 Task: Look for space in Roseto degli Abruzzi, Italy from 11th June, 2023 to 17th June, 2023 for 1 adult in price range Rs.5000 to Rs.12000. Place can be private room with 1  bedroom having 1 bed and 1 bathroom. Property type can be house, flat, guest house, hotel. Booking option can be shelf check-in. Required host language is English.
Action: Mouse moved to (558, 156)
Screenshot: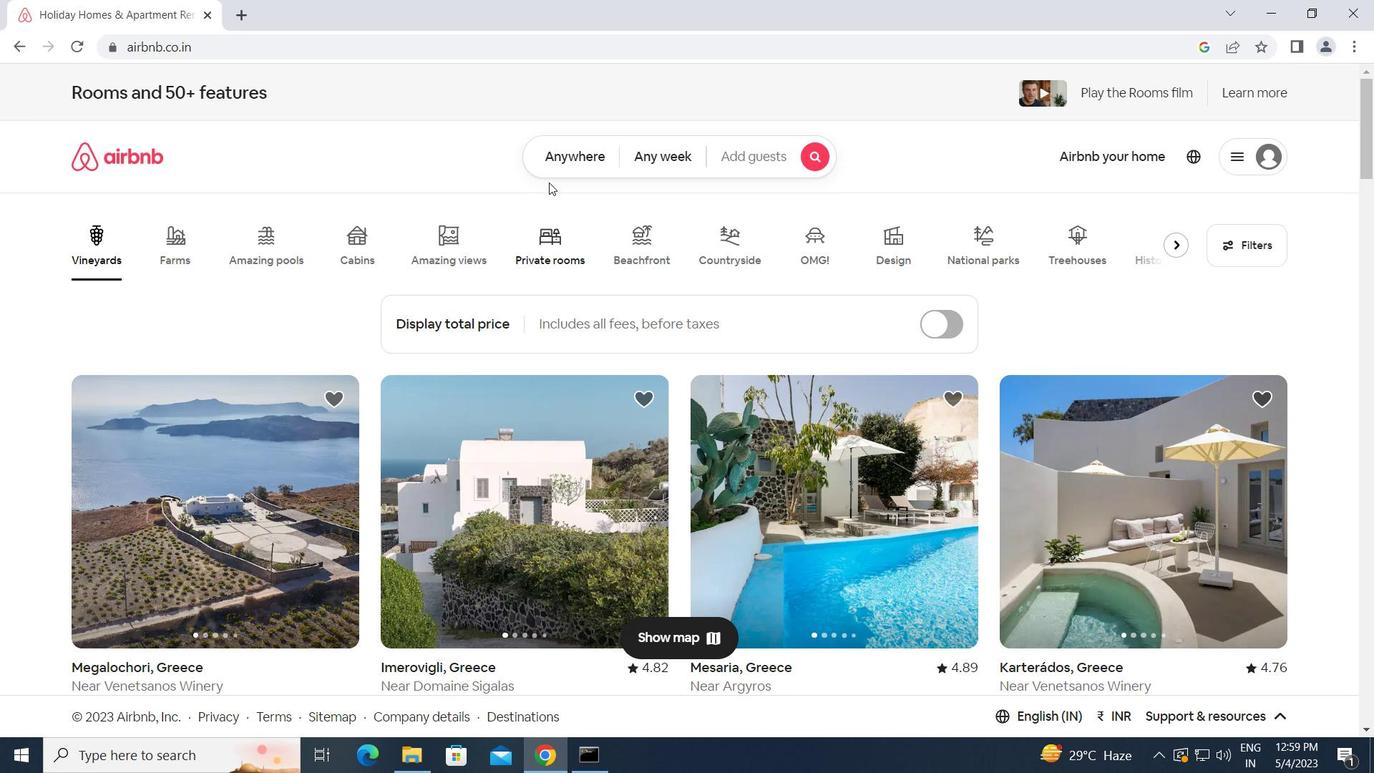 
Action: Mouse pressed left at (558, 156)
Screenshot: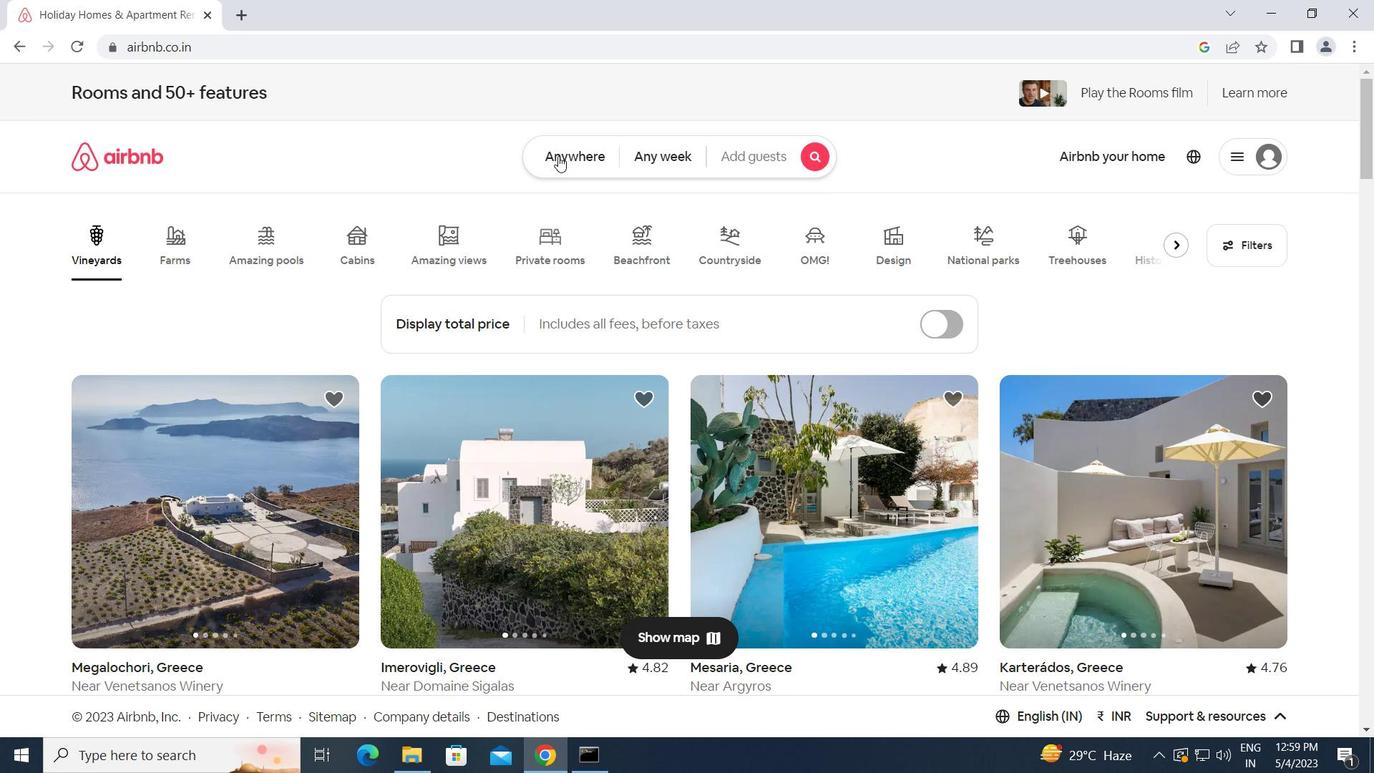 
Action: Mouse moved to (469, 211)
Screenshot: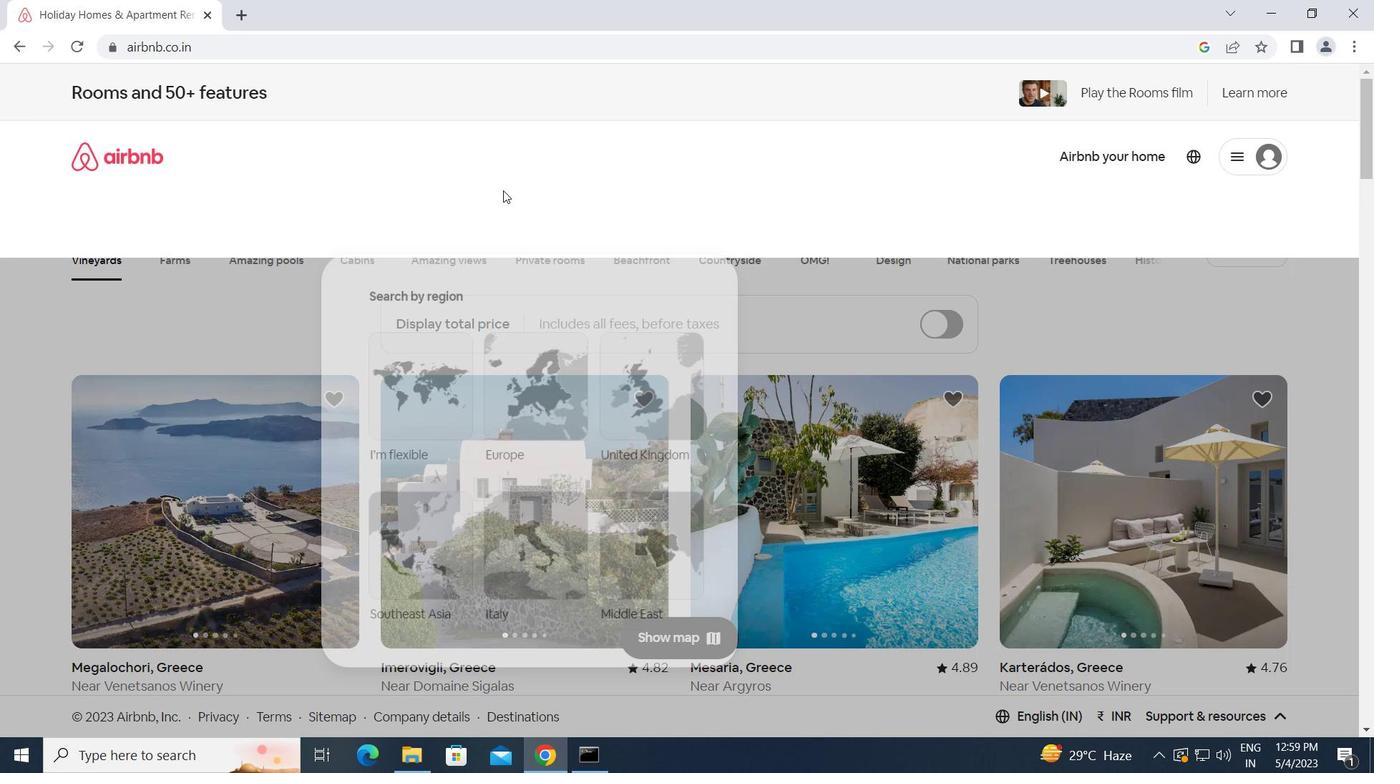 
Action: Mouse pressed left at (469, 211)
Screenshot: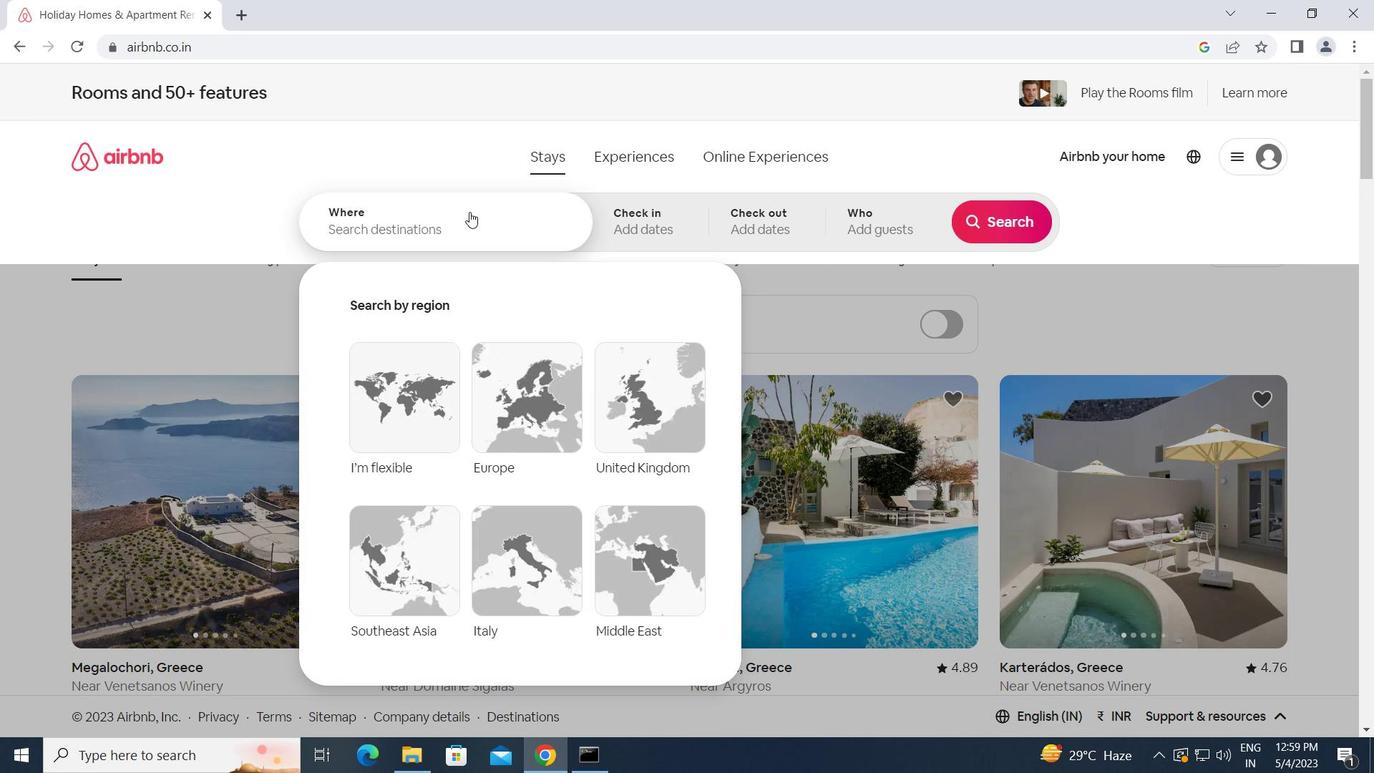 
Action: Key pressed r<Key.caps_lock>oseto<Key.space>degli<Key.space><Key.caps_lock>a<Key.caps_lock>bruzzi,<Key.space><Key.caps_lock>i<Key.caps_lock>t
Screenshot: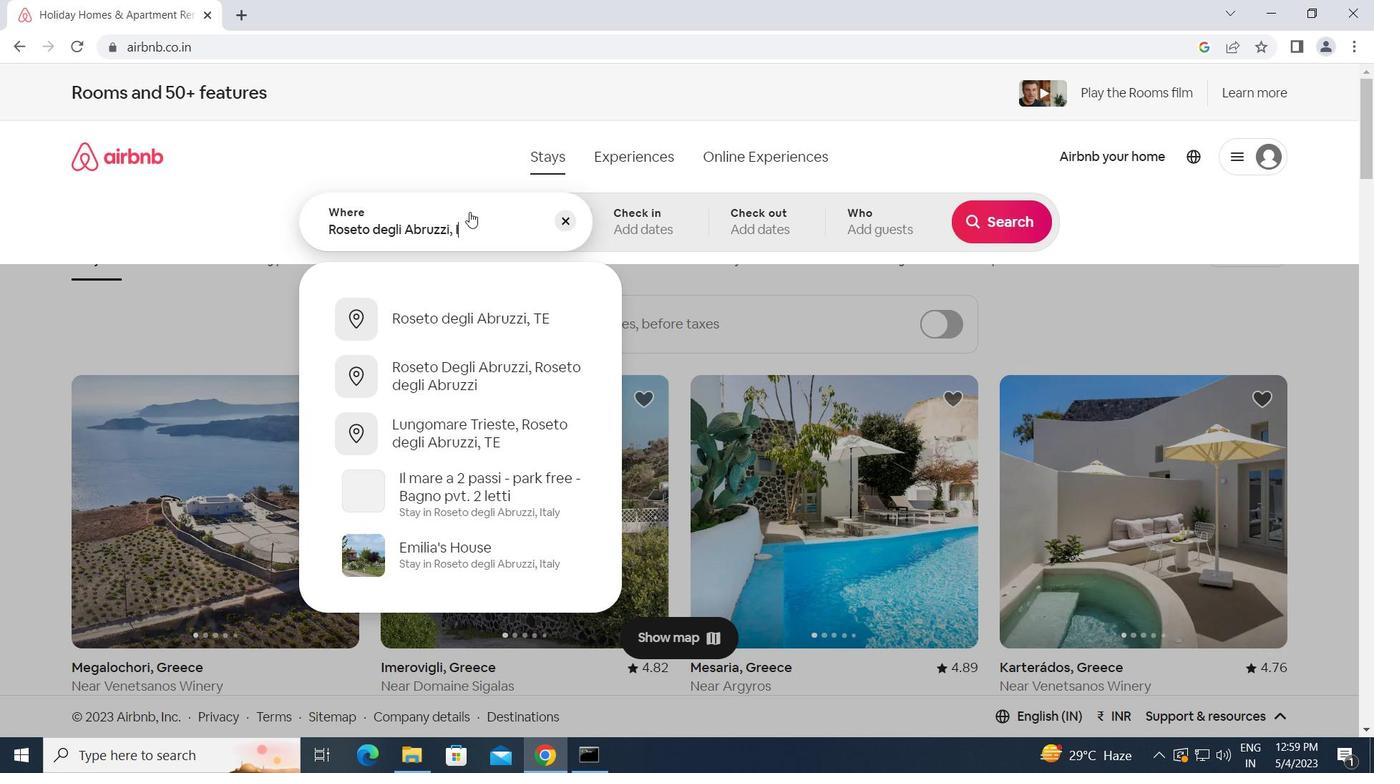 
Action: Mouse moved to (736, 112)
Screenshot: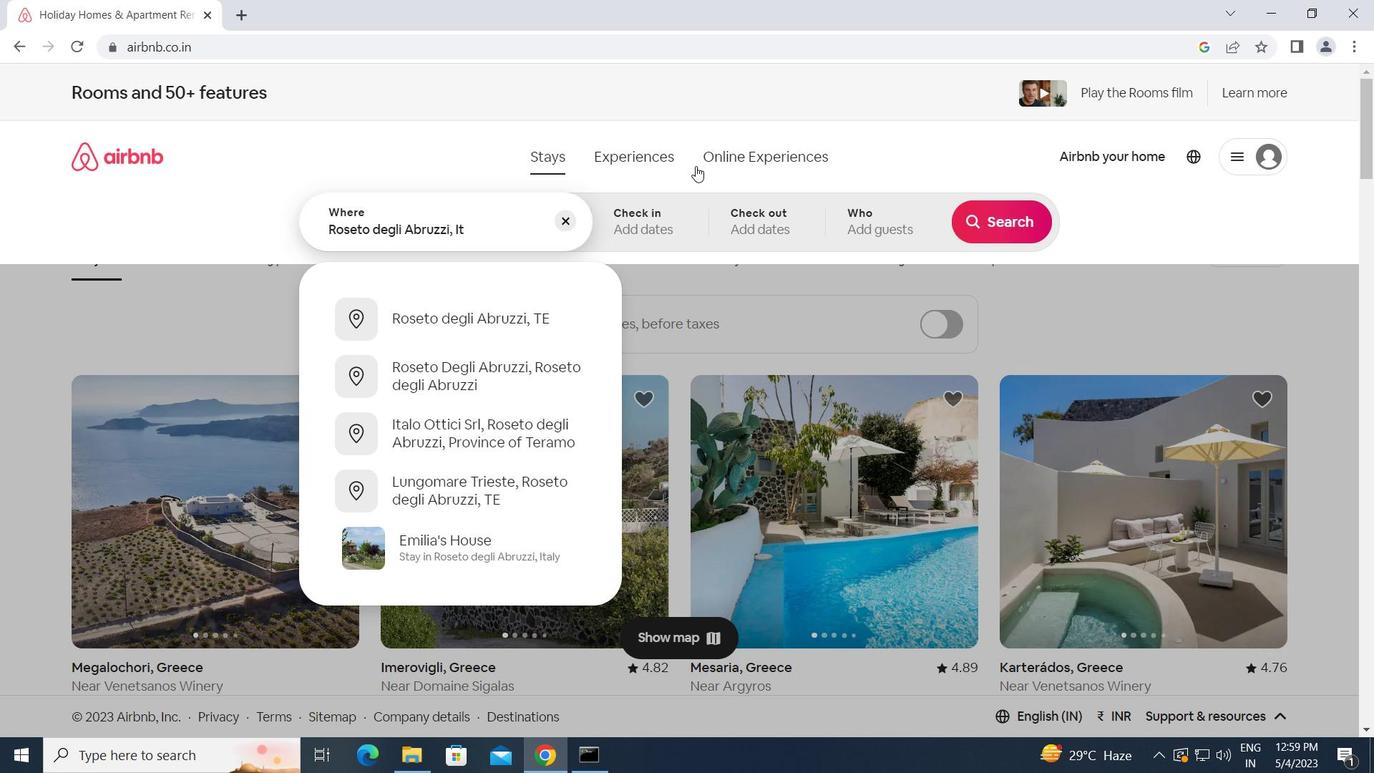 
Action: Key pressed aly<Key.enter>
Screenshot: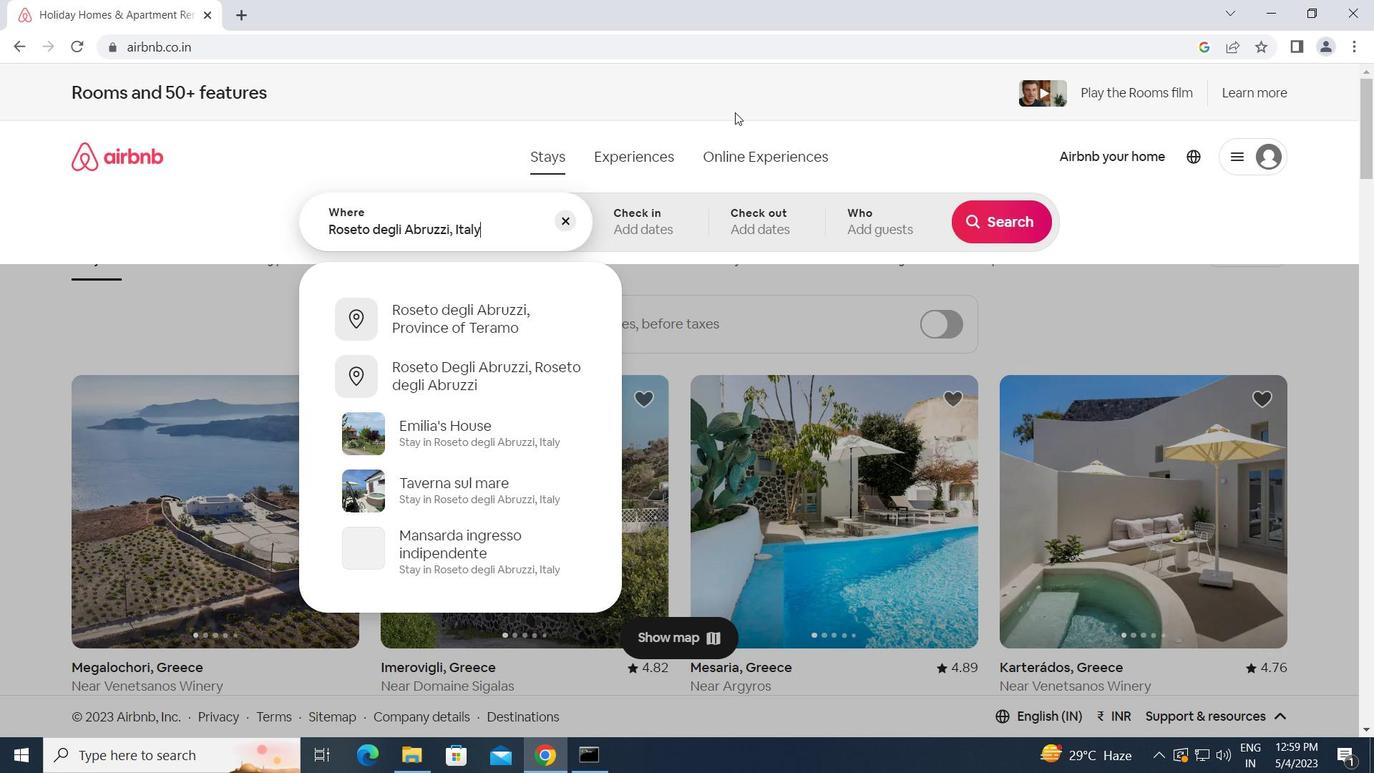 
Action: Mouse moved to (726, 524)
Screenshot: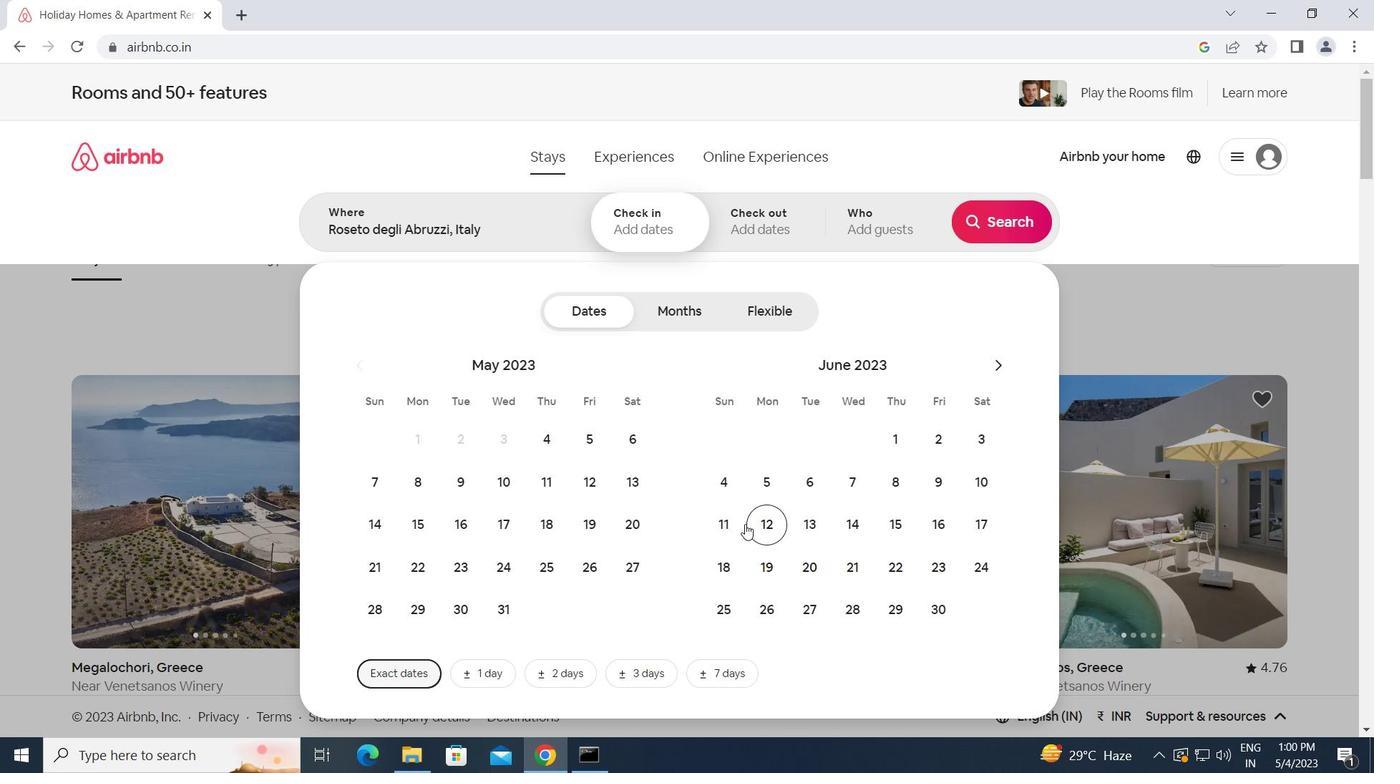 
Action: Mouse pressed left at (726, 524)
Screenshot: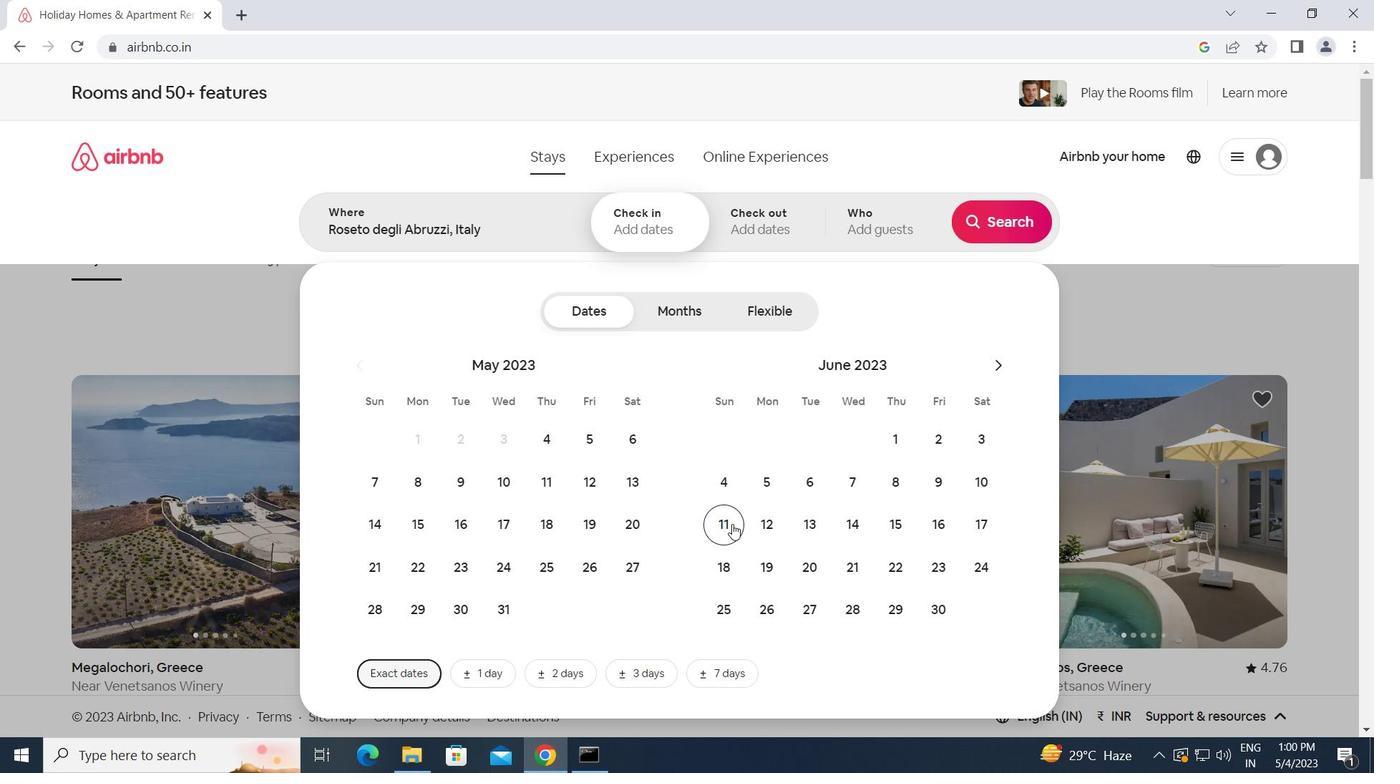 
Action: Mouse moved to (972, 512)
Screenshot: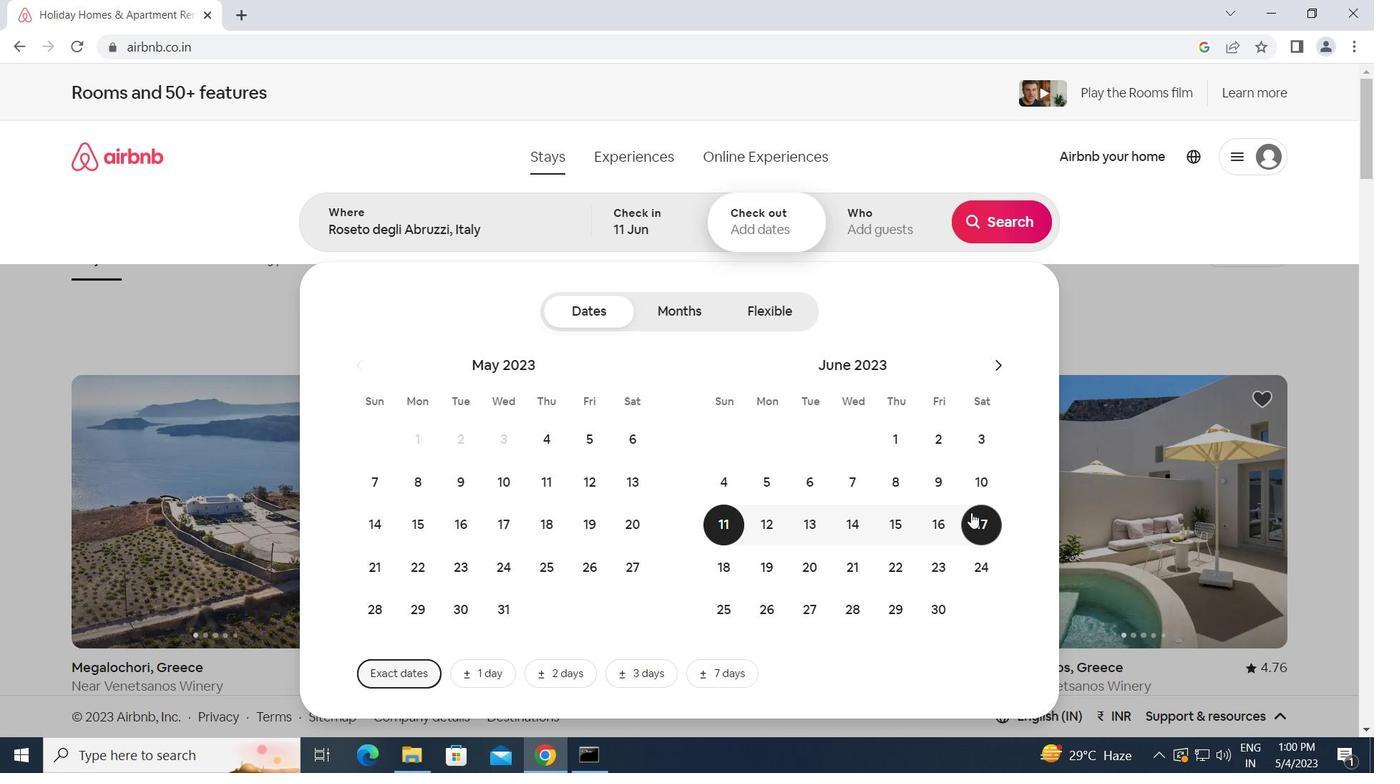 
Action: Mouse pressed left at (972, 512)
Screenshot: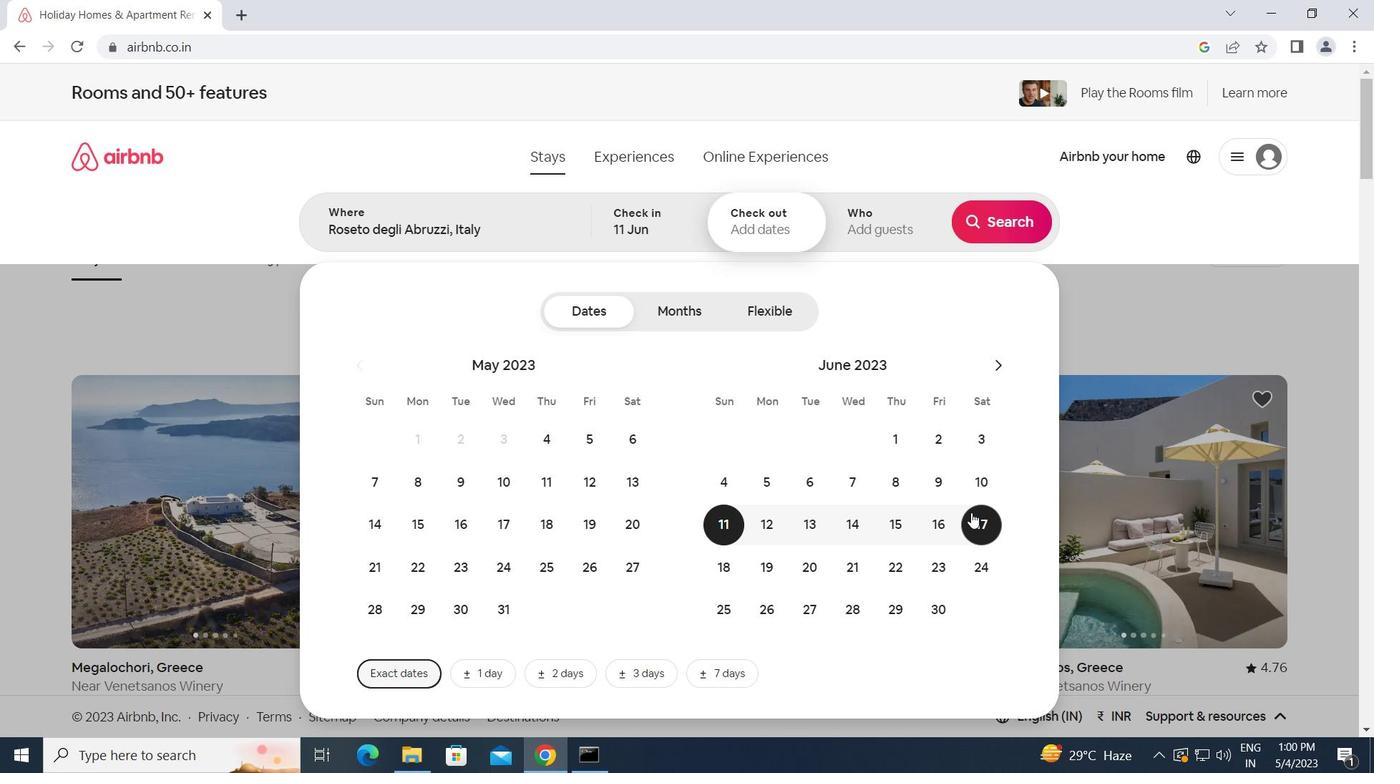 
Action: Mouse moved to (889, 211)
Screenshot: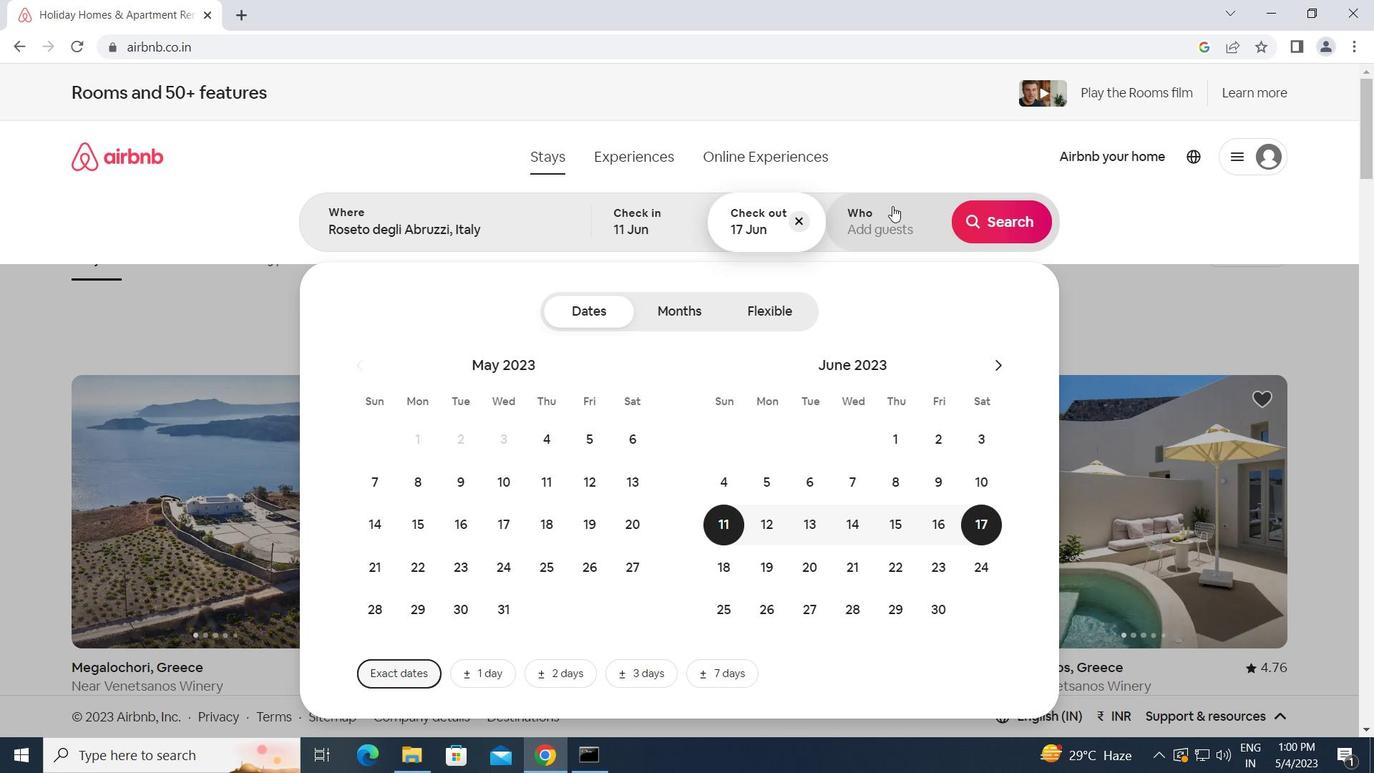 
Action: Mouse pressed left at (889, 211)
Screenshot: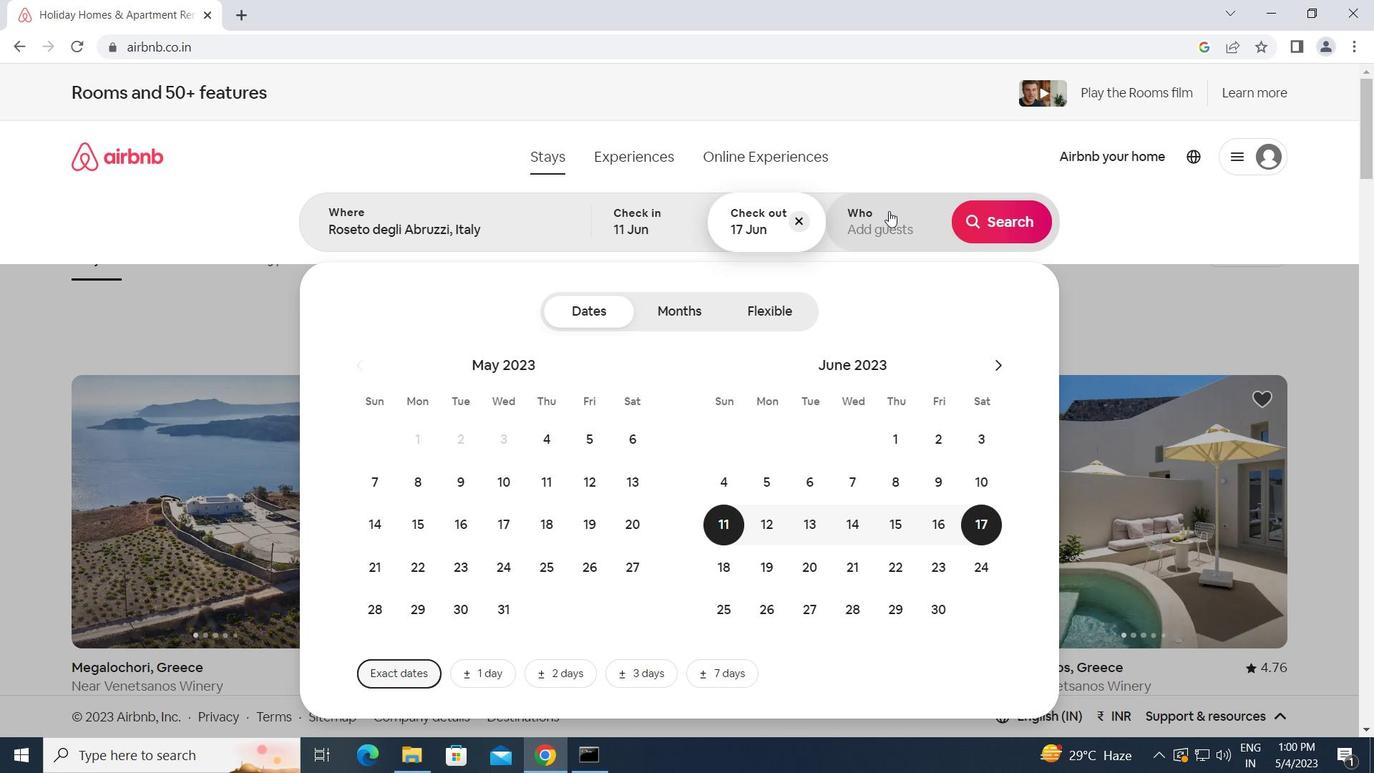 
Action: Mouse moved to (995, 316)
Screenshot: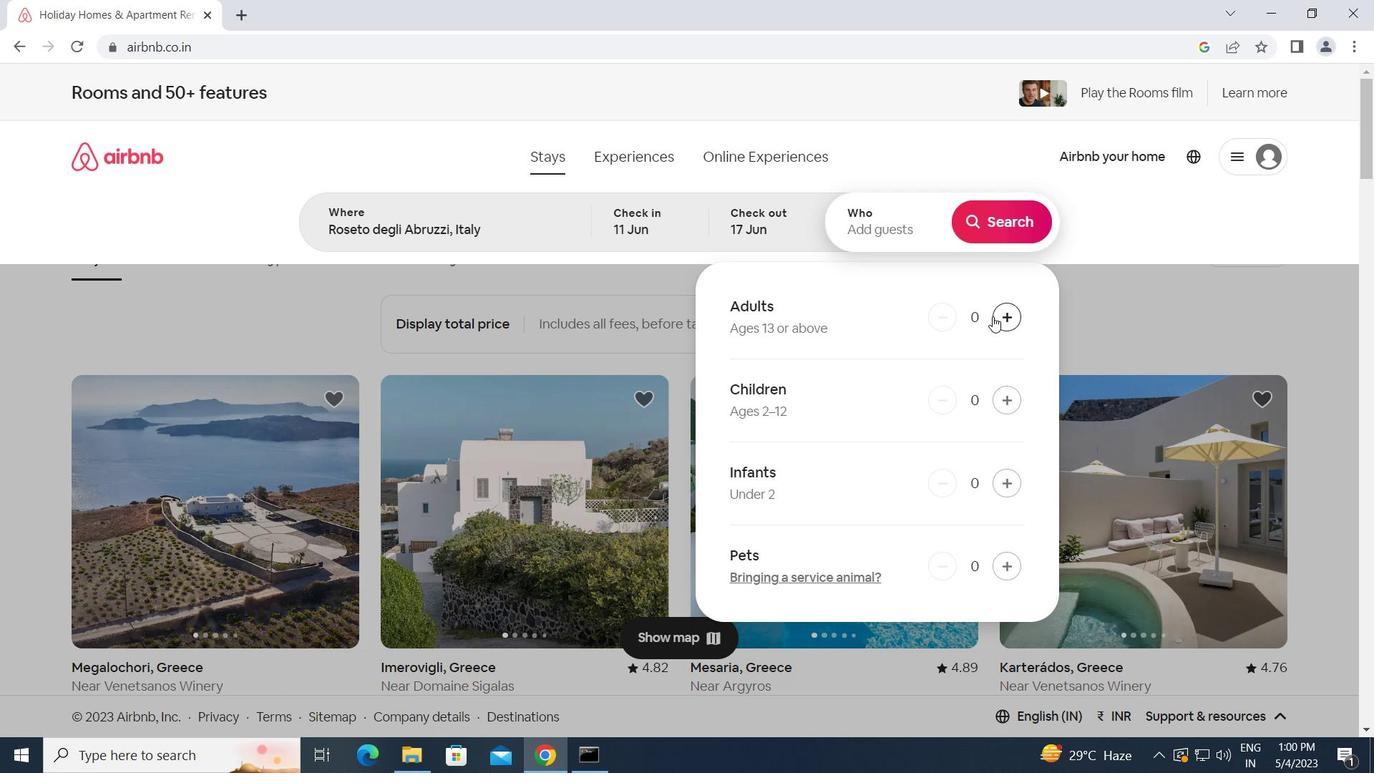 
Action: Mouse pressed left at (995, 316)
Screenshot: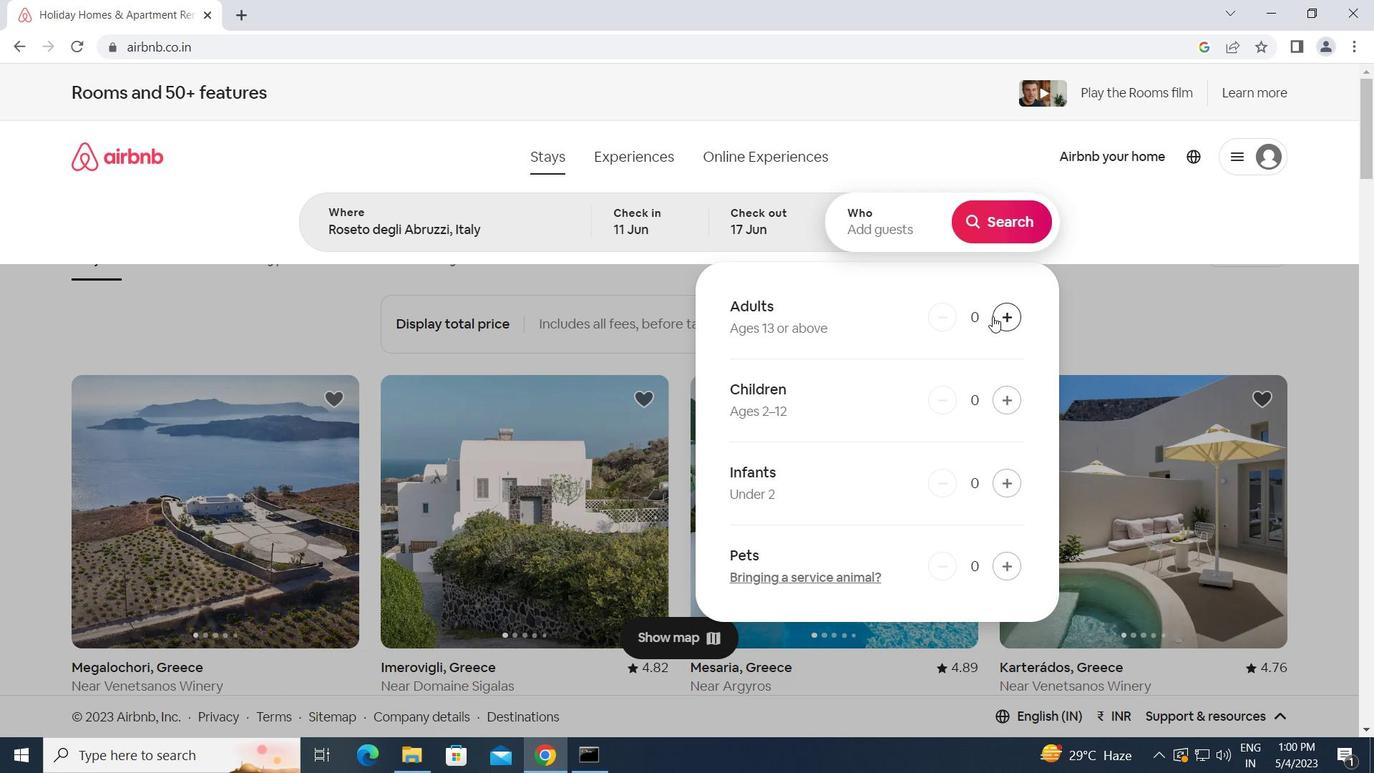 
Action: Mouse moved to (998, 228)
Screenshot: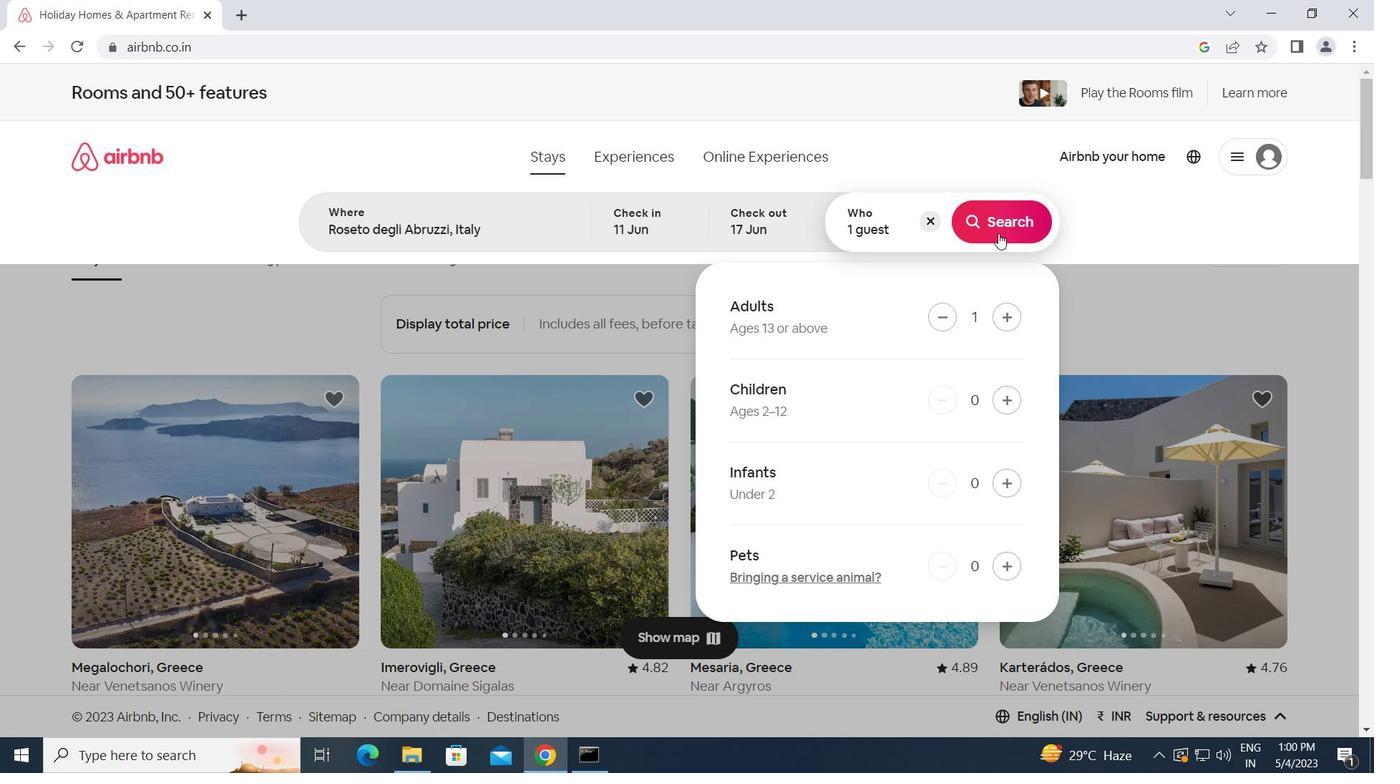 
Action: Mouse pressed left at (998, 228)
Screenshot: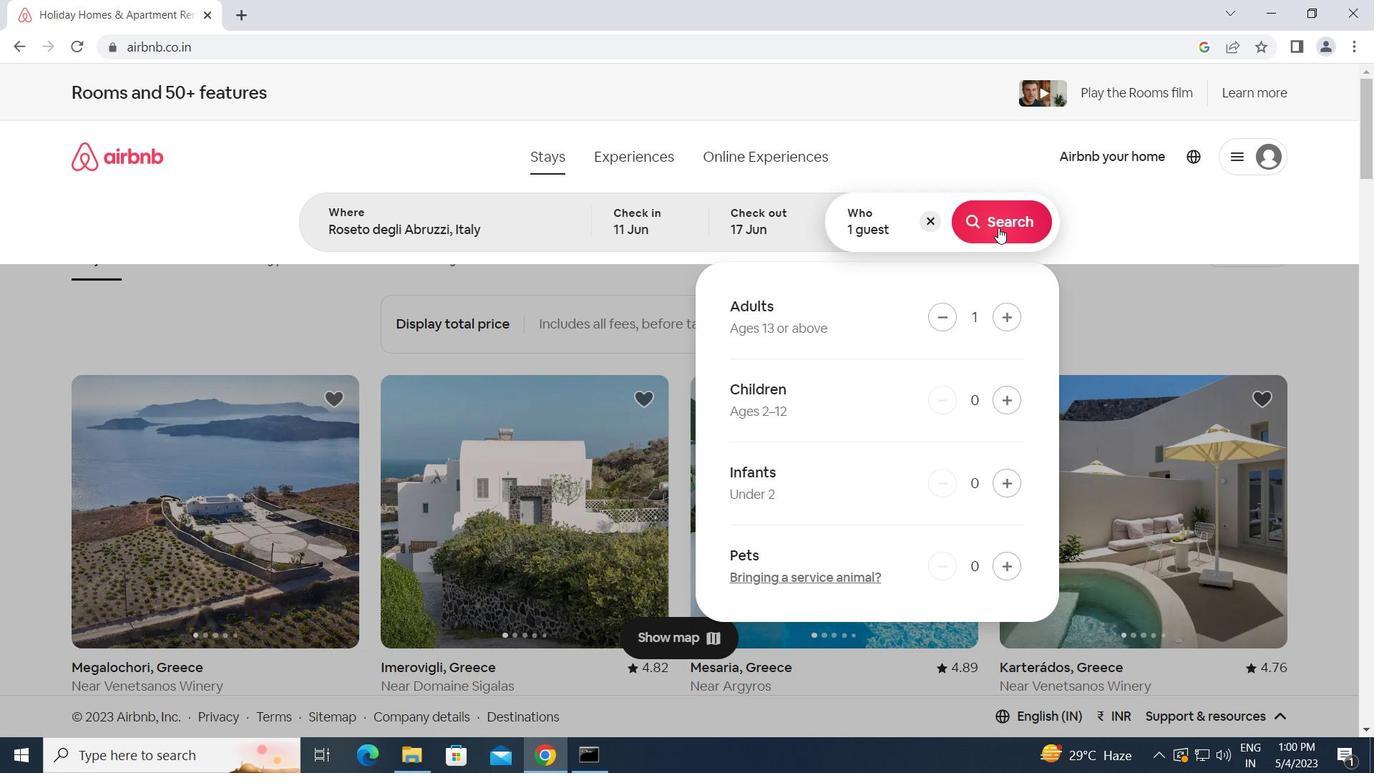 
Action: Mouse moved to (1295, 173)
Screenshot: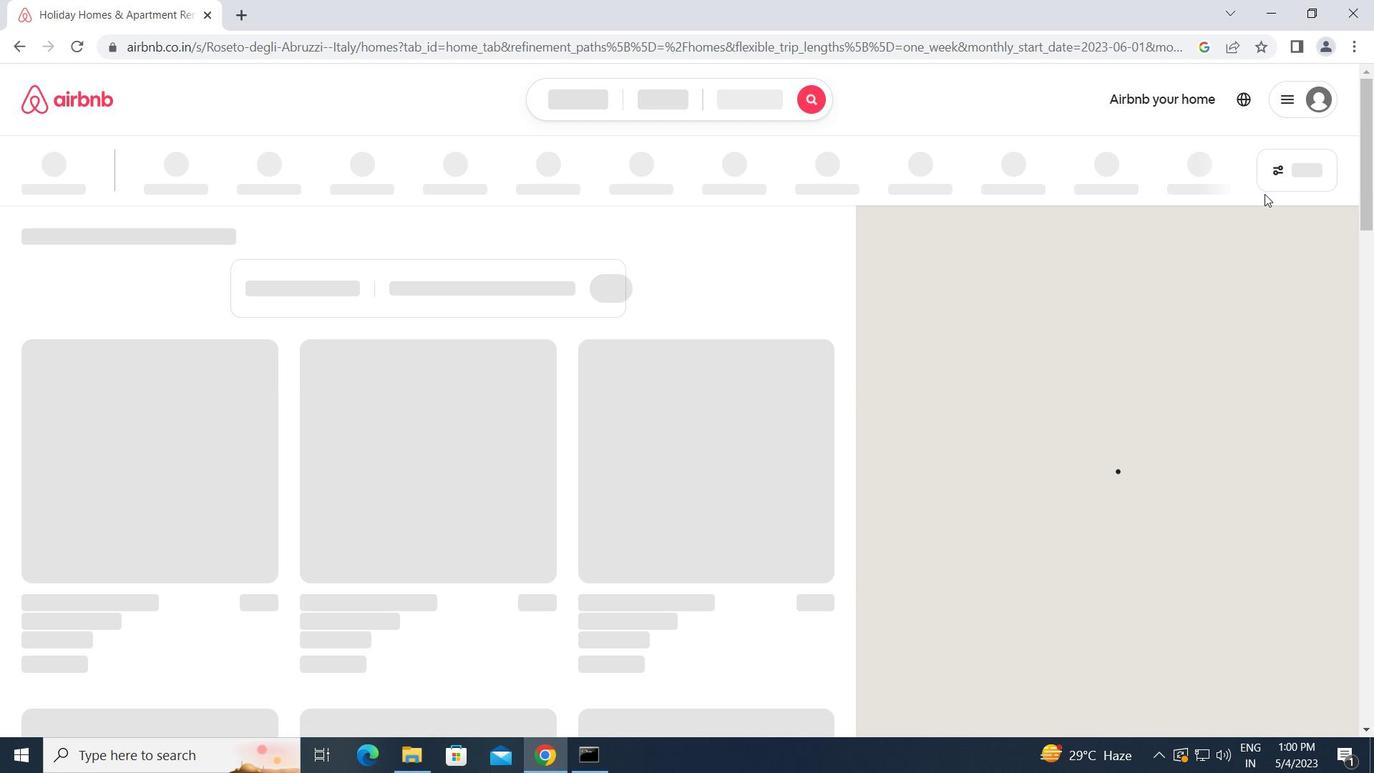 
Action: Mouse pressed left at (1295, 173)
Screenshot: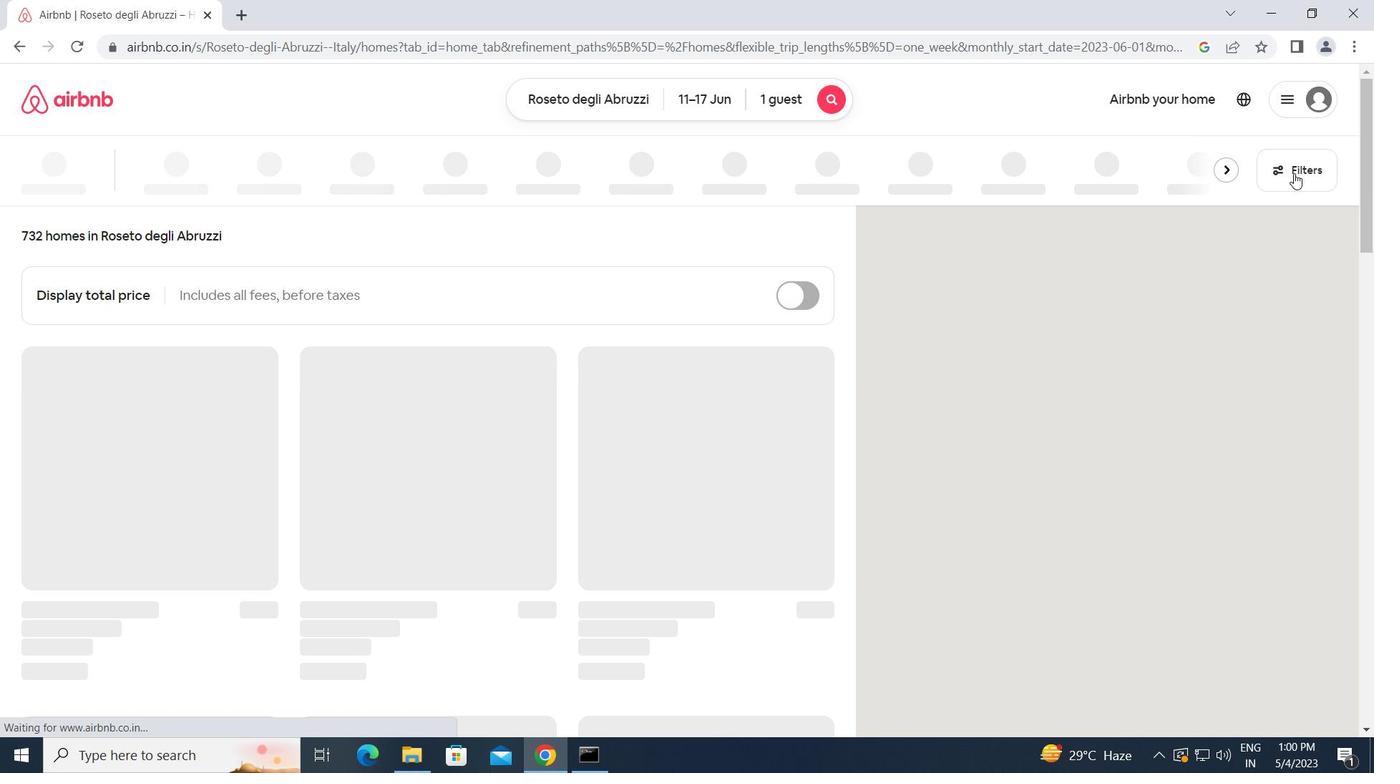 
Action: Mouse moved to (448, 396)
Screenshot: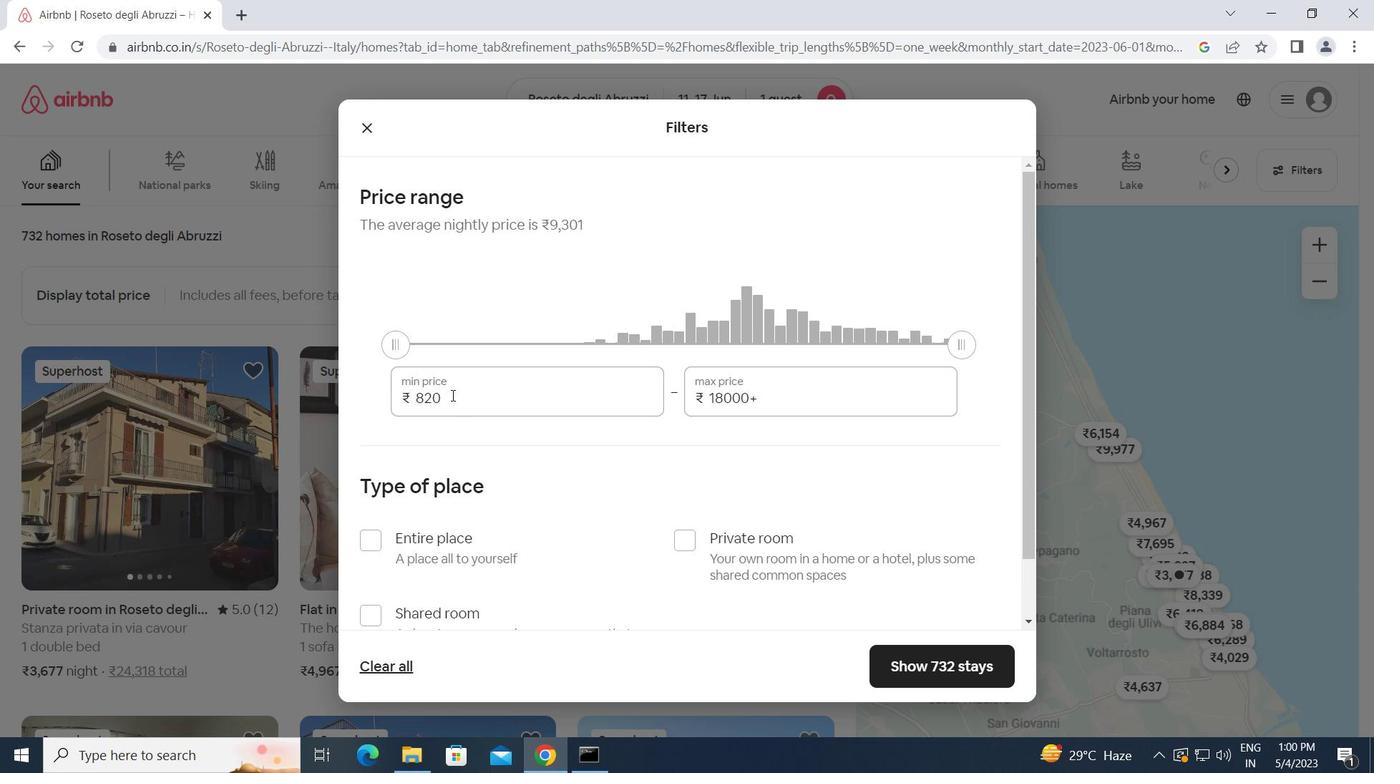 
Action: Mouse pressed left at (448, 396)
Screenshot: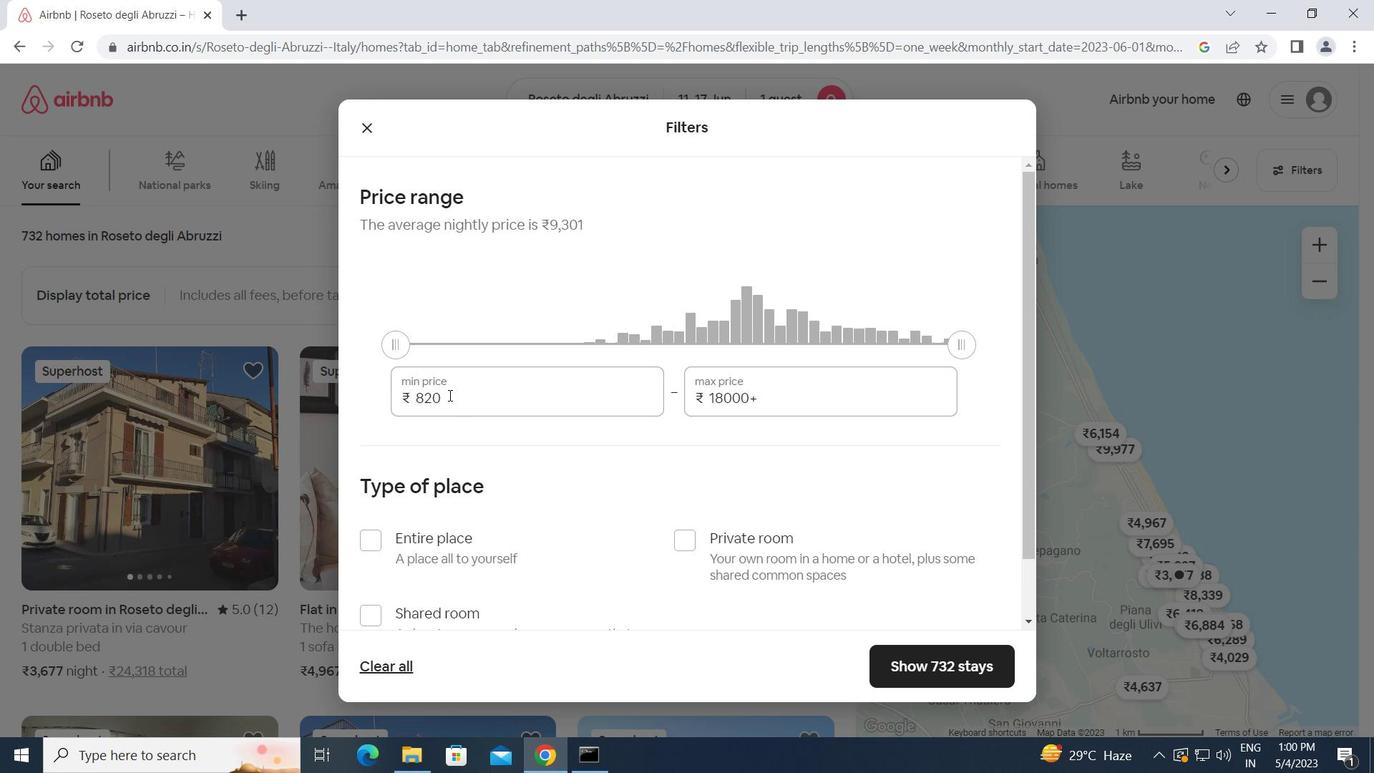 
Action: Mouse moved to (375, 399)
Screenshot: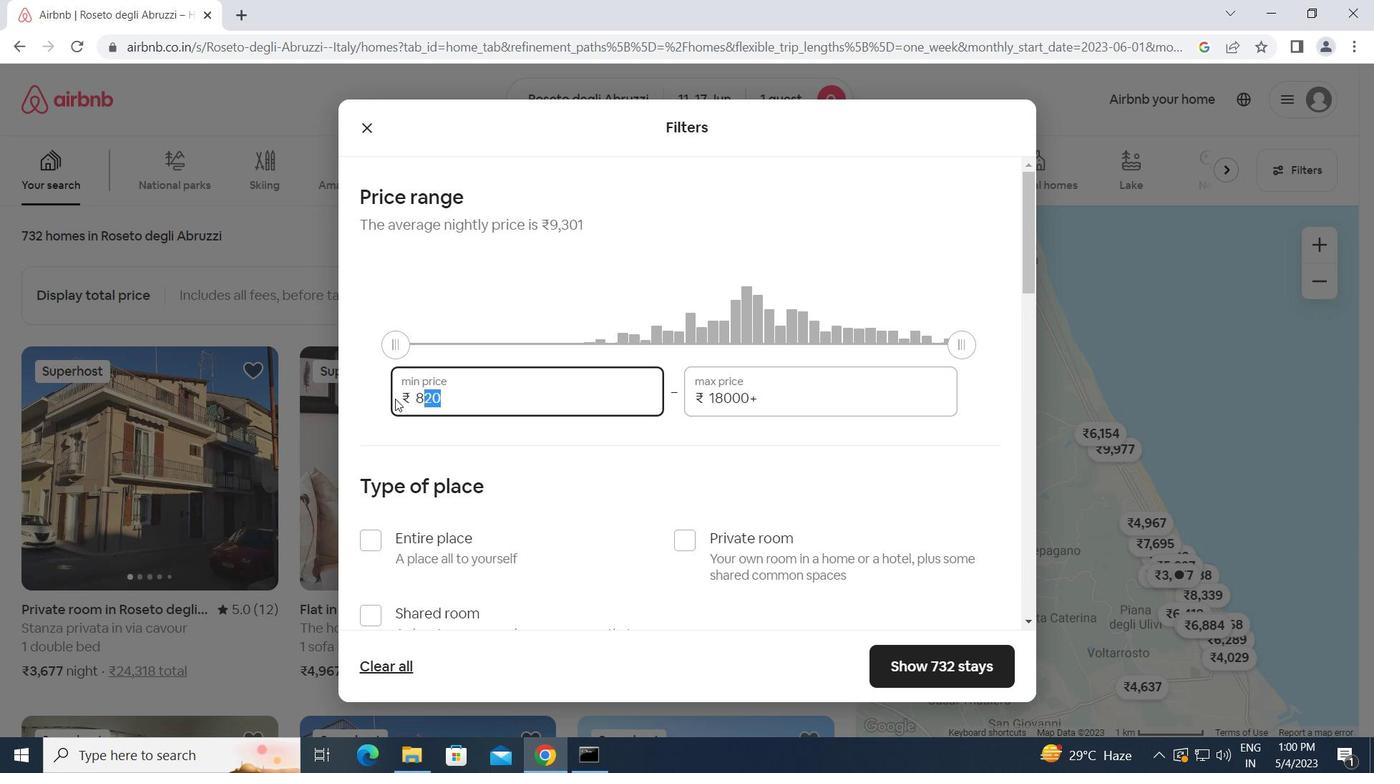 
Action: Key pressed 5000<Key.tab>12000
Screenshot: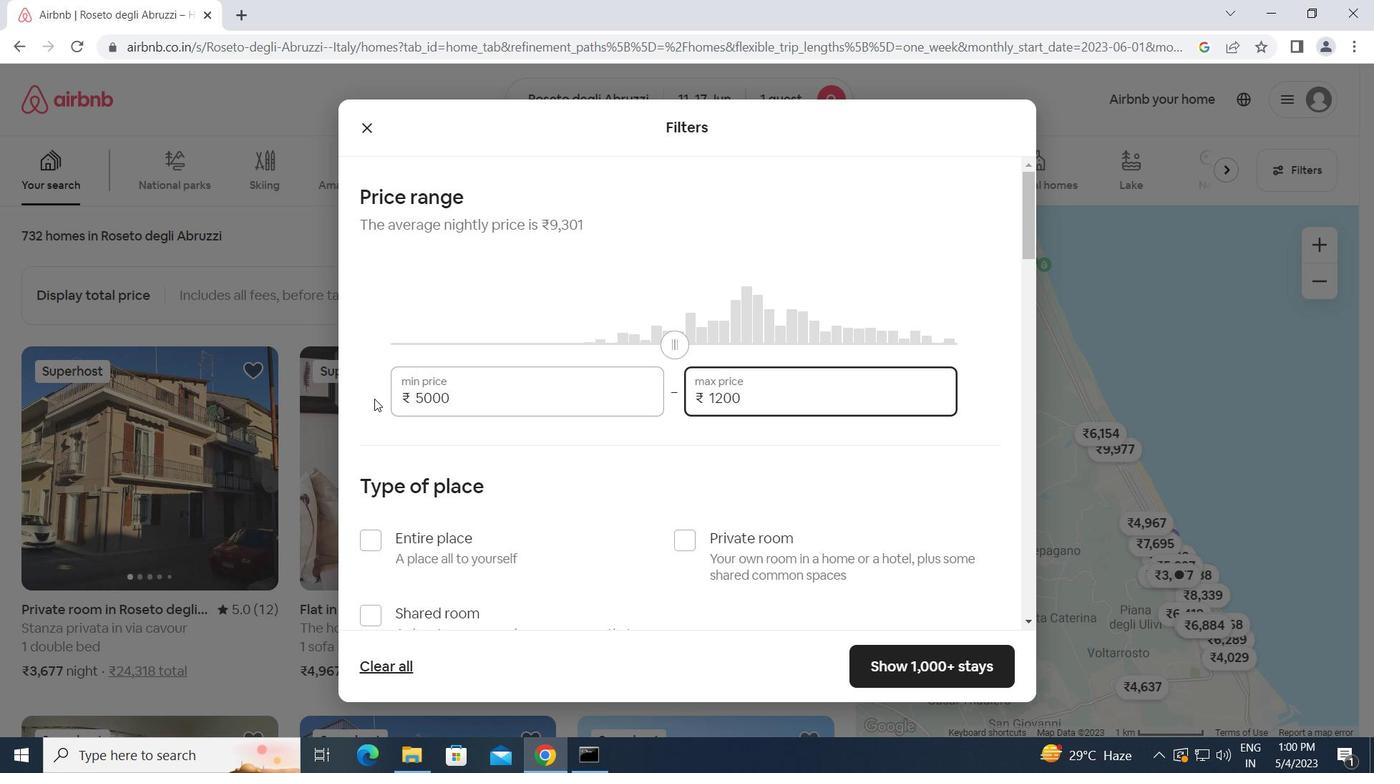 
Action: Mouse moved to (691, 537)
Screenshot: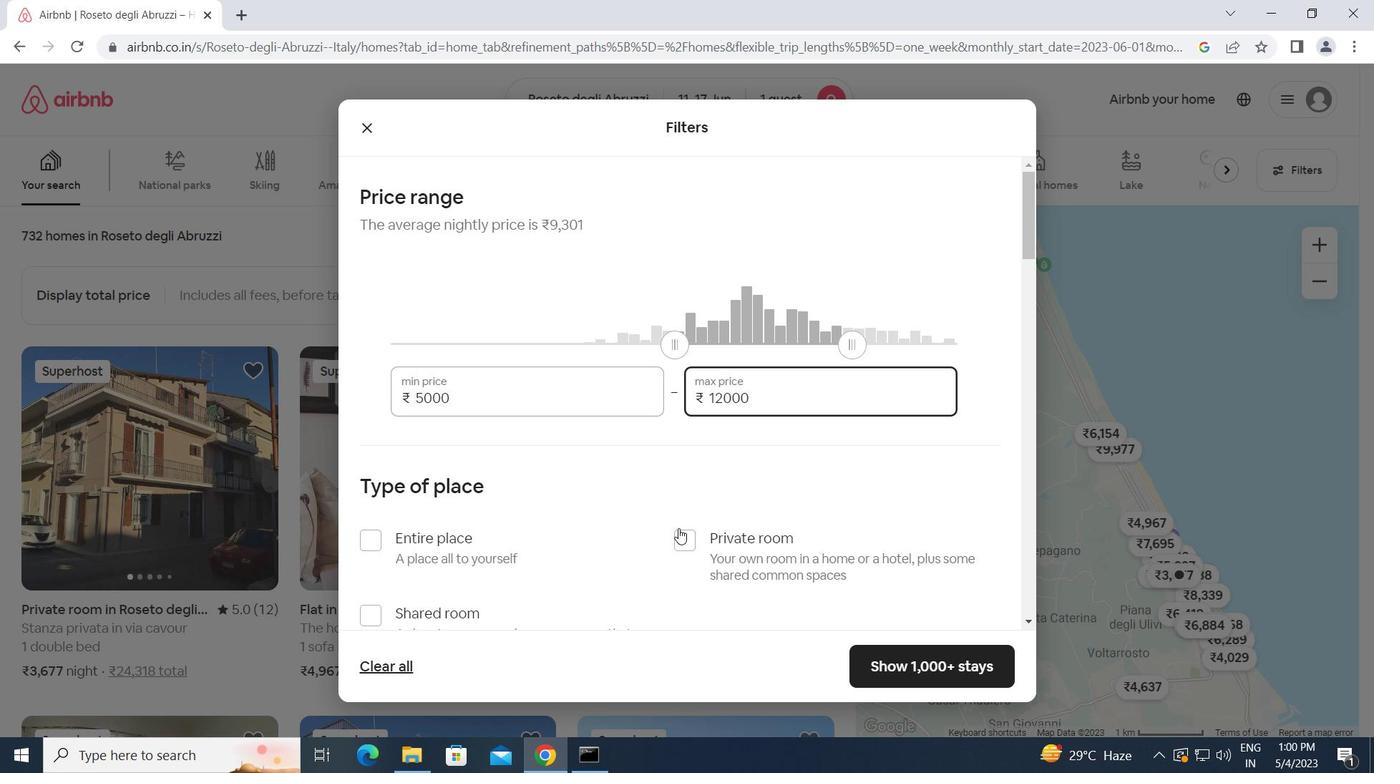 
Action: Mouse pressed left at (691, 537)
Screenshot: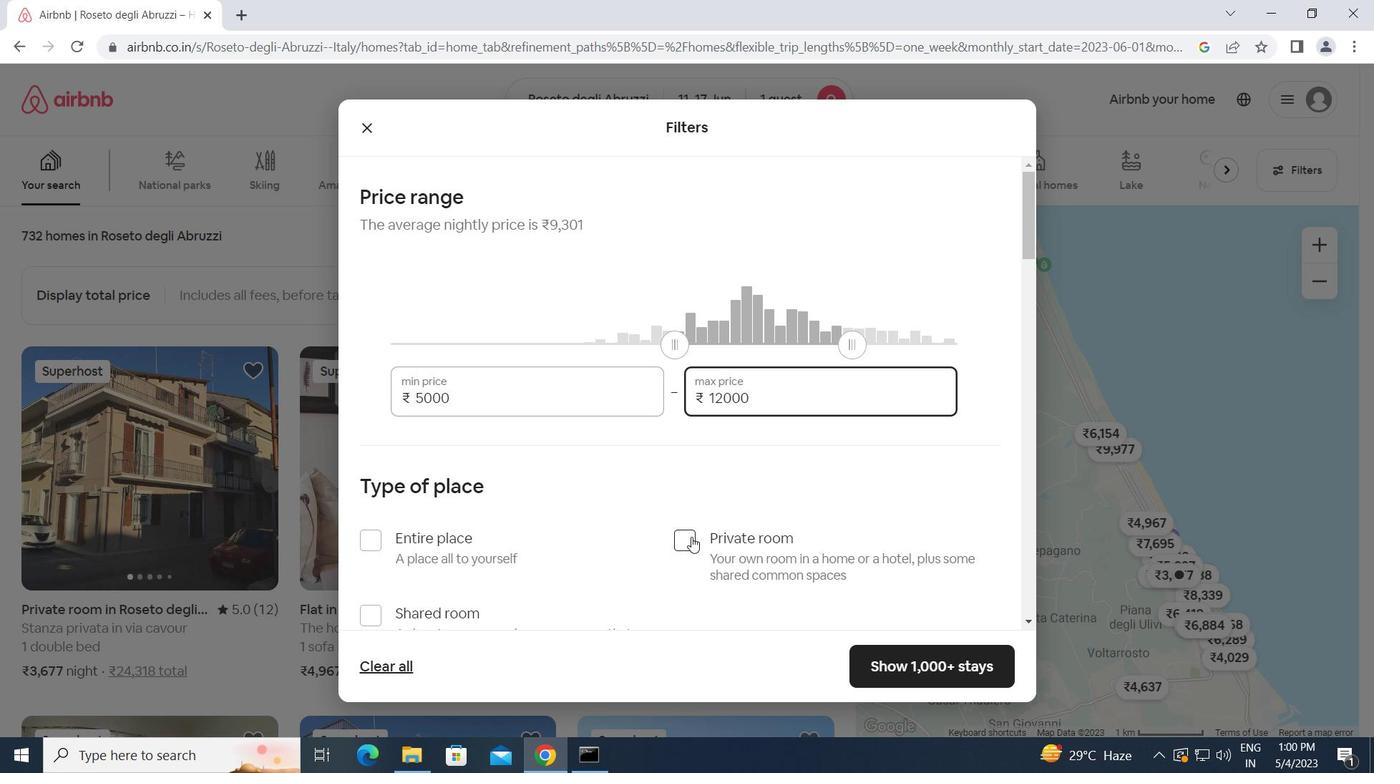 
Action: Mouse scrolled (691, 536) with delta (0, 0)
Screenshot: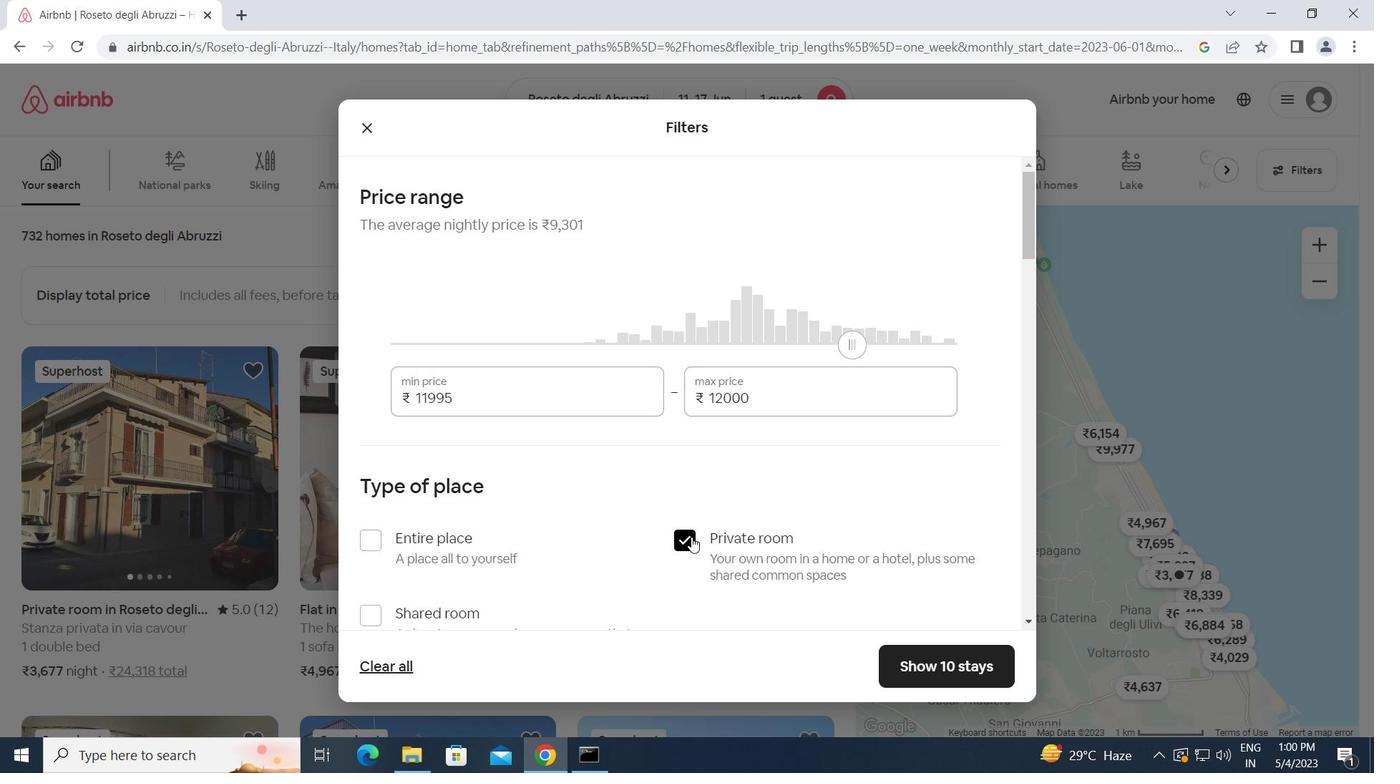
Action: Mouse scrolled (691, 536) with delta (0, 0)
Screenshot: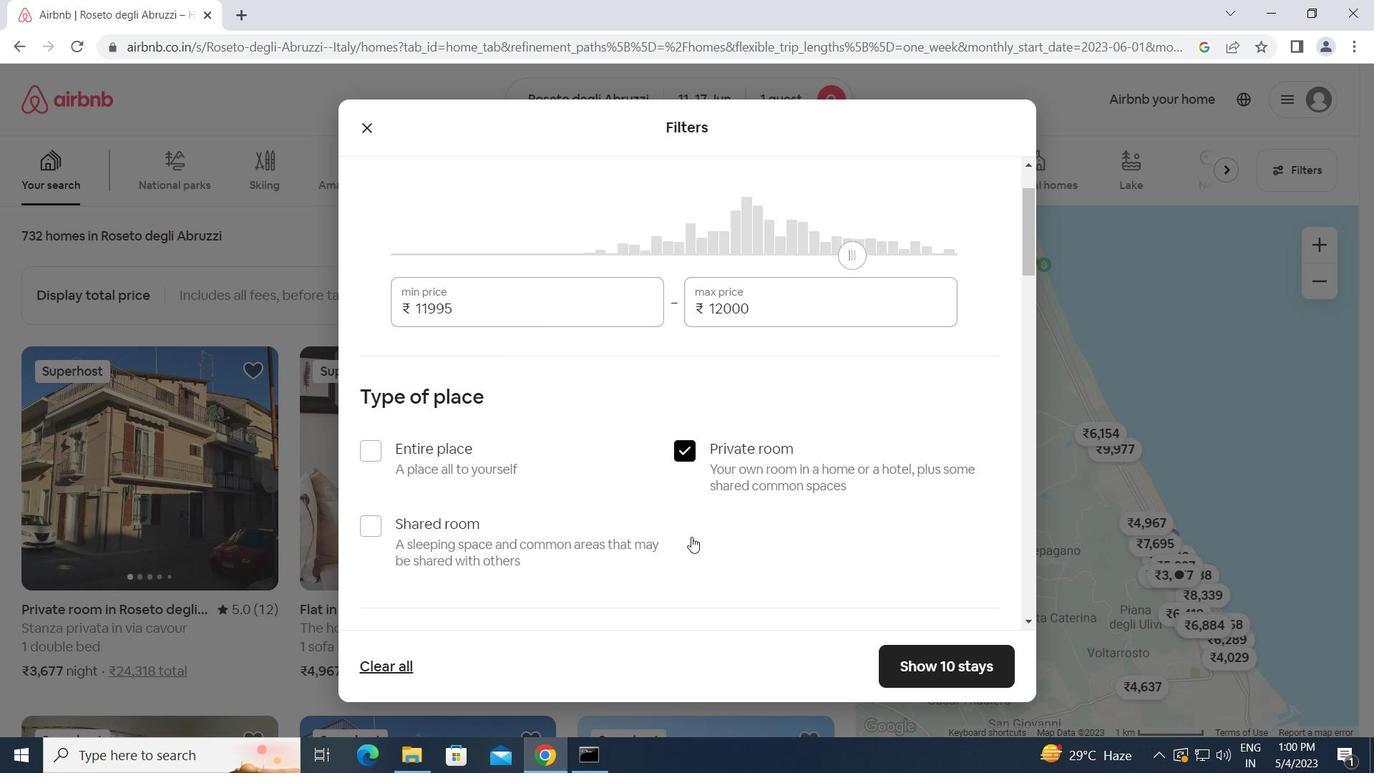 
Action: Mouse scrolled (691, 536) with delta (0, 0)
Screenshot: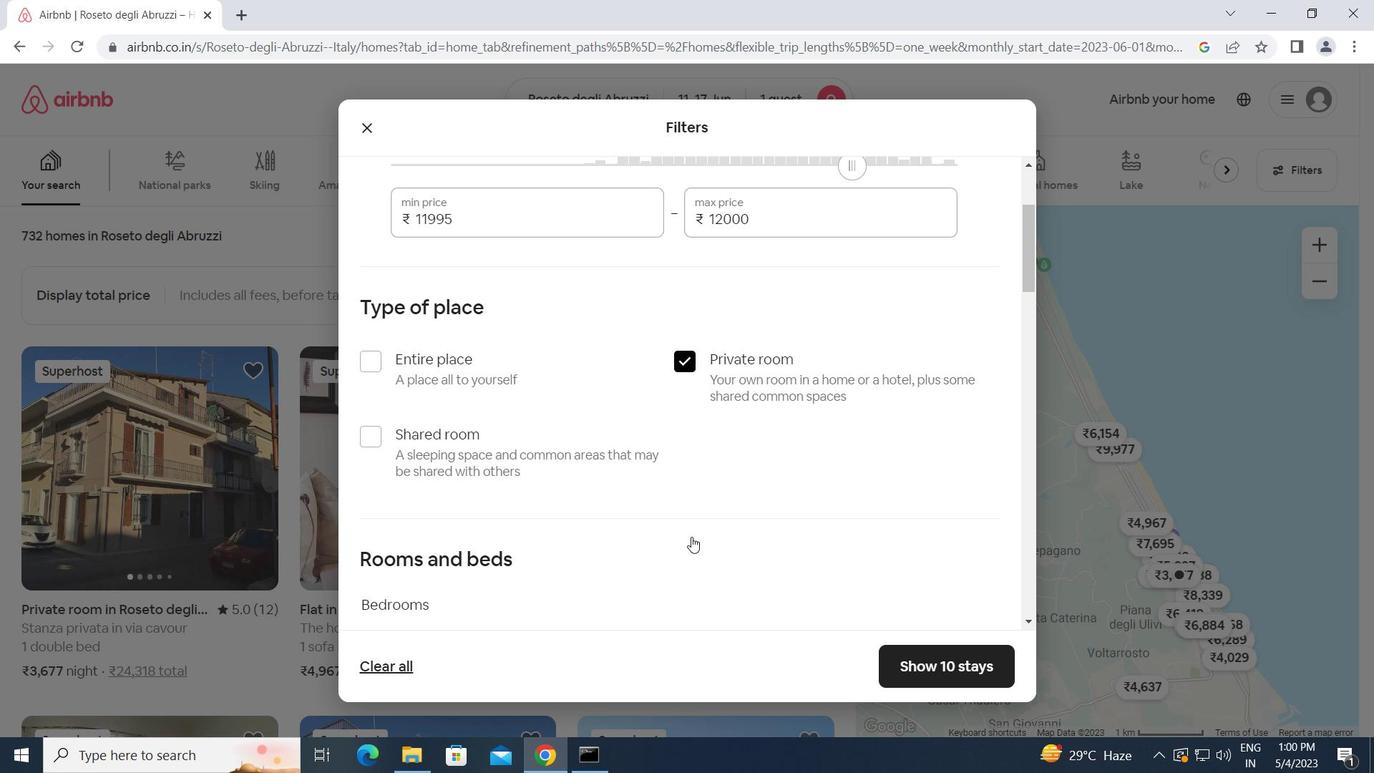 
Action: Mouse scrolled (691, 536) with delta (0, 0)
Screenshot: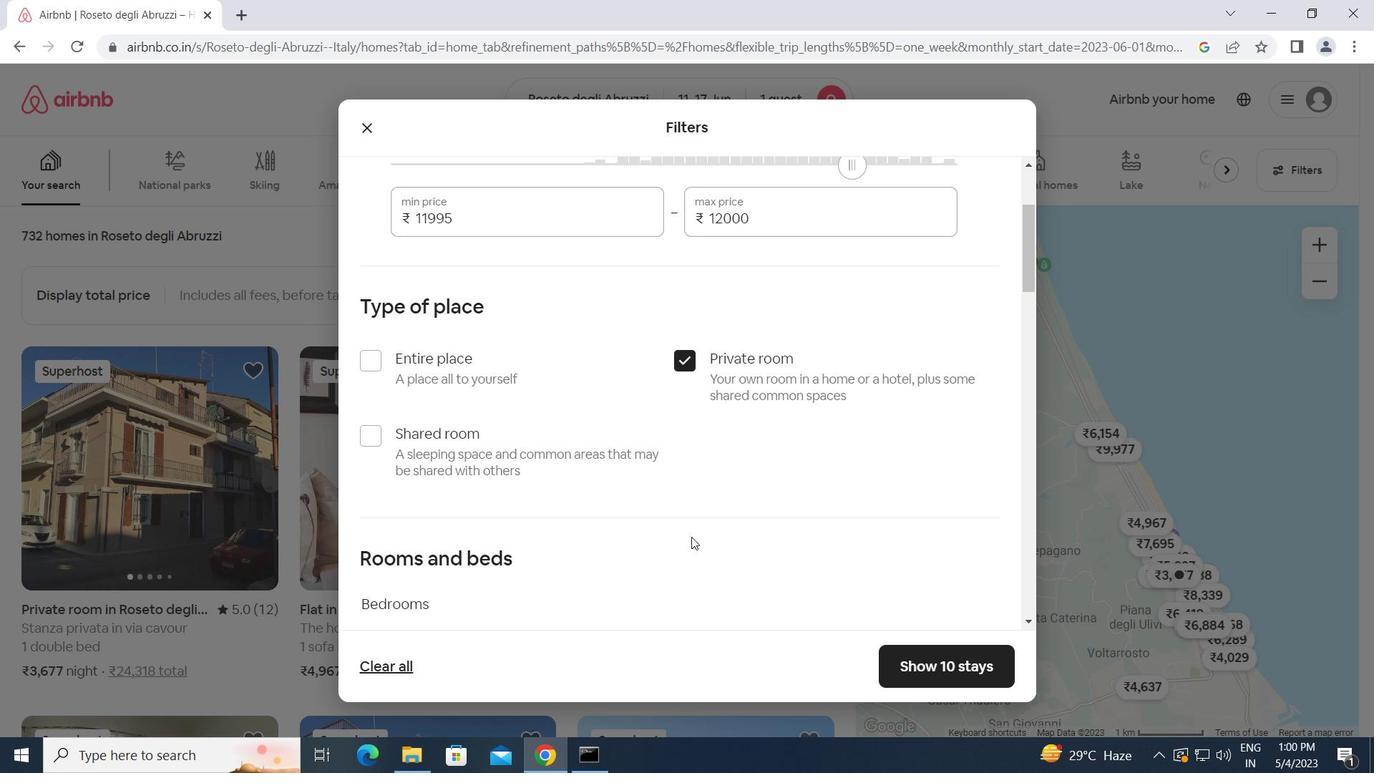 
Action: Mouse moved to (459, 474)
Screenshot: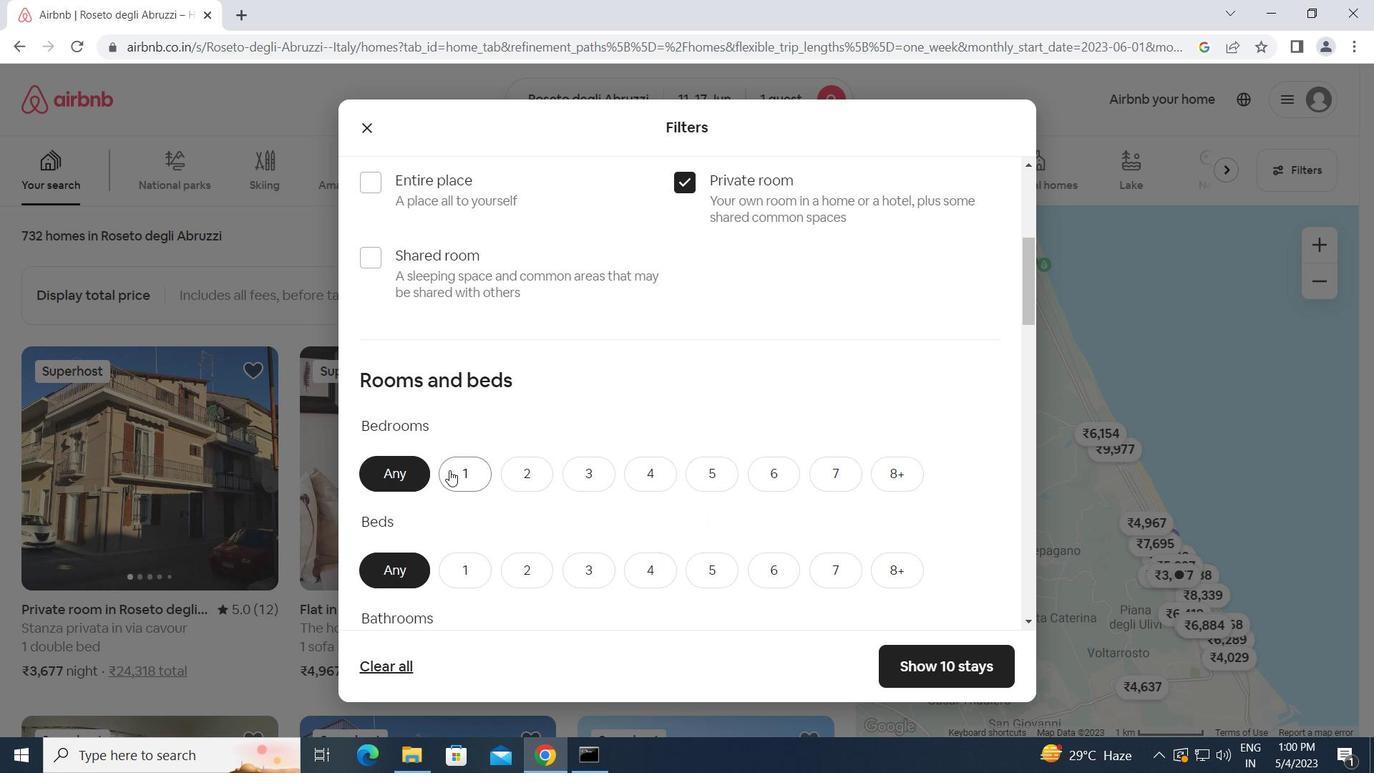 
Action: Mouse pressed left at (459, 474)
Screenshot: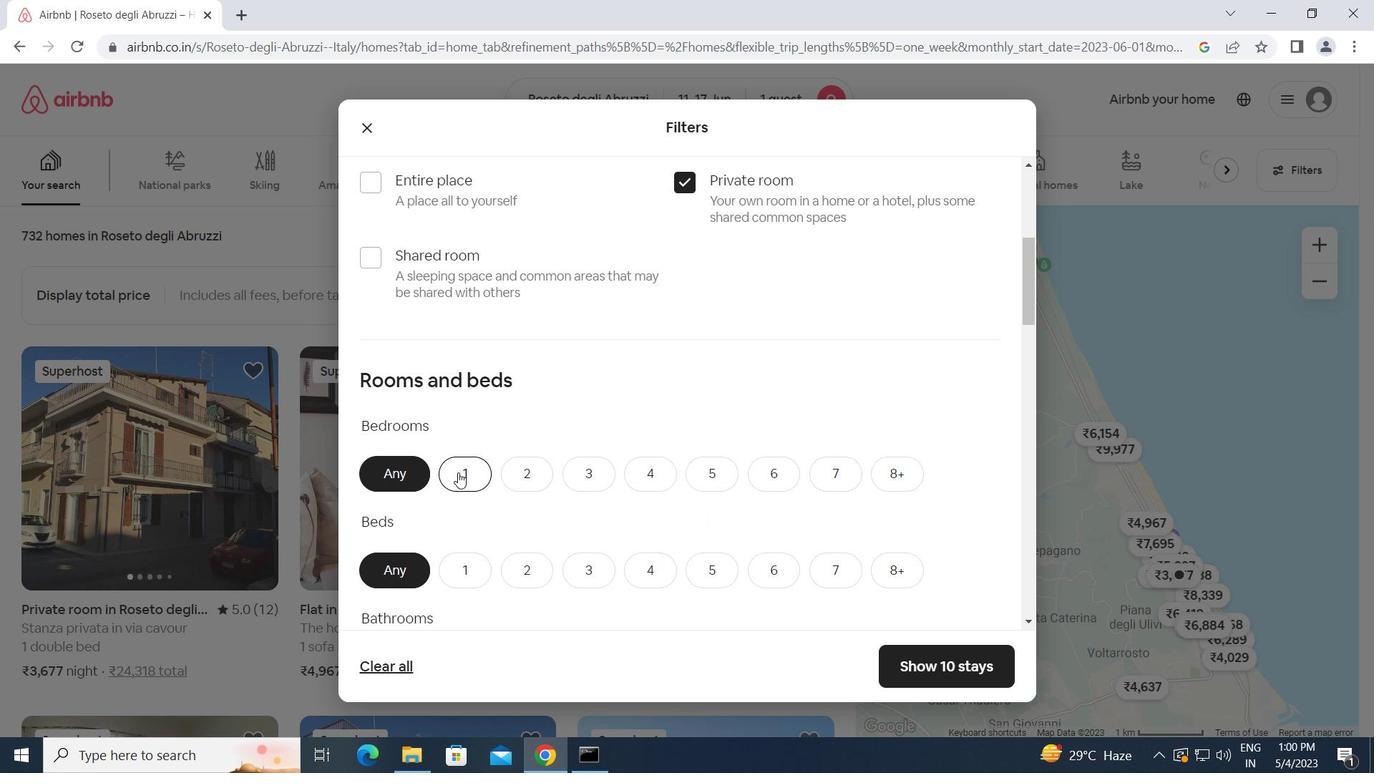
Action: Mouse moved to (463, 575)
Screenshot: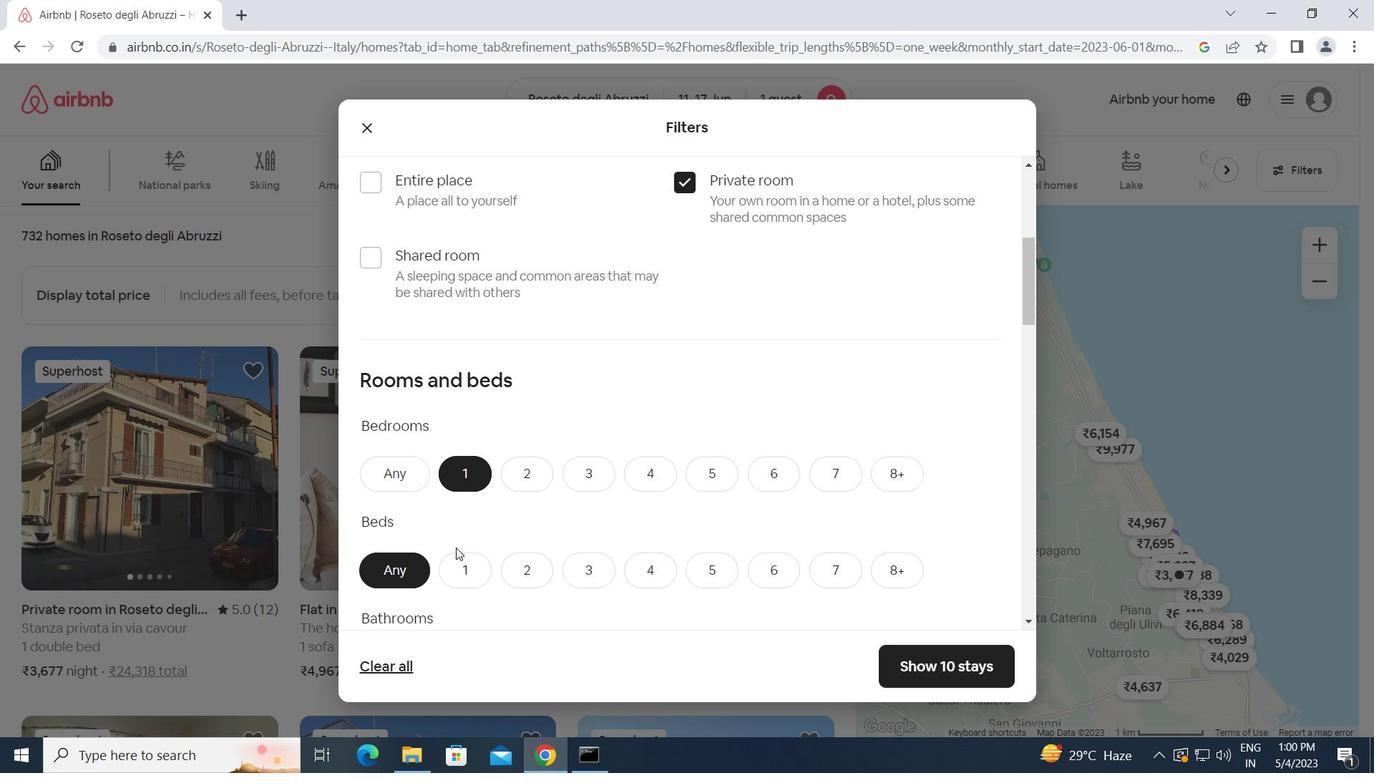 
Action: Mouse pressed left at (463, 575)
Screenshot: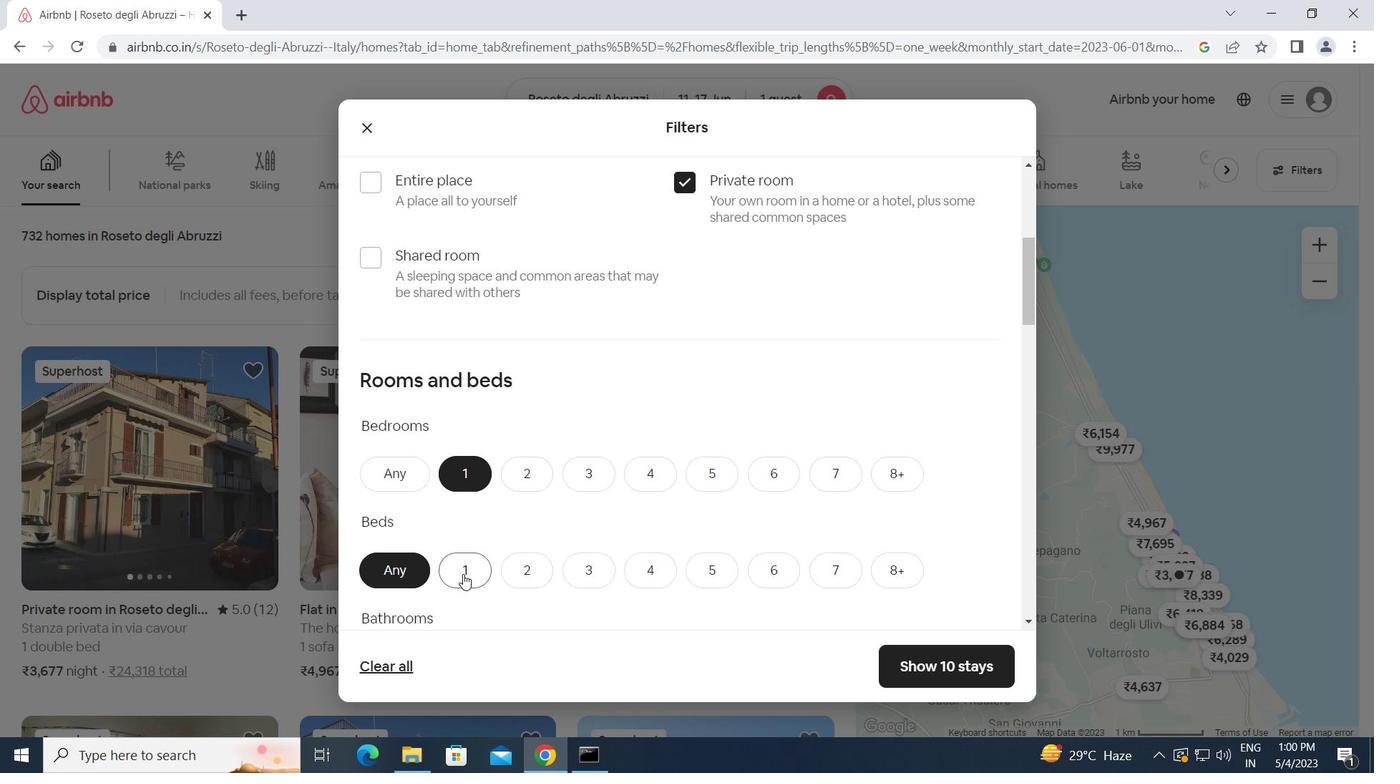 
Action: Mouse moved to (537, 584)
Screenshot: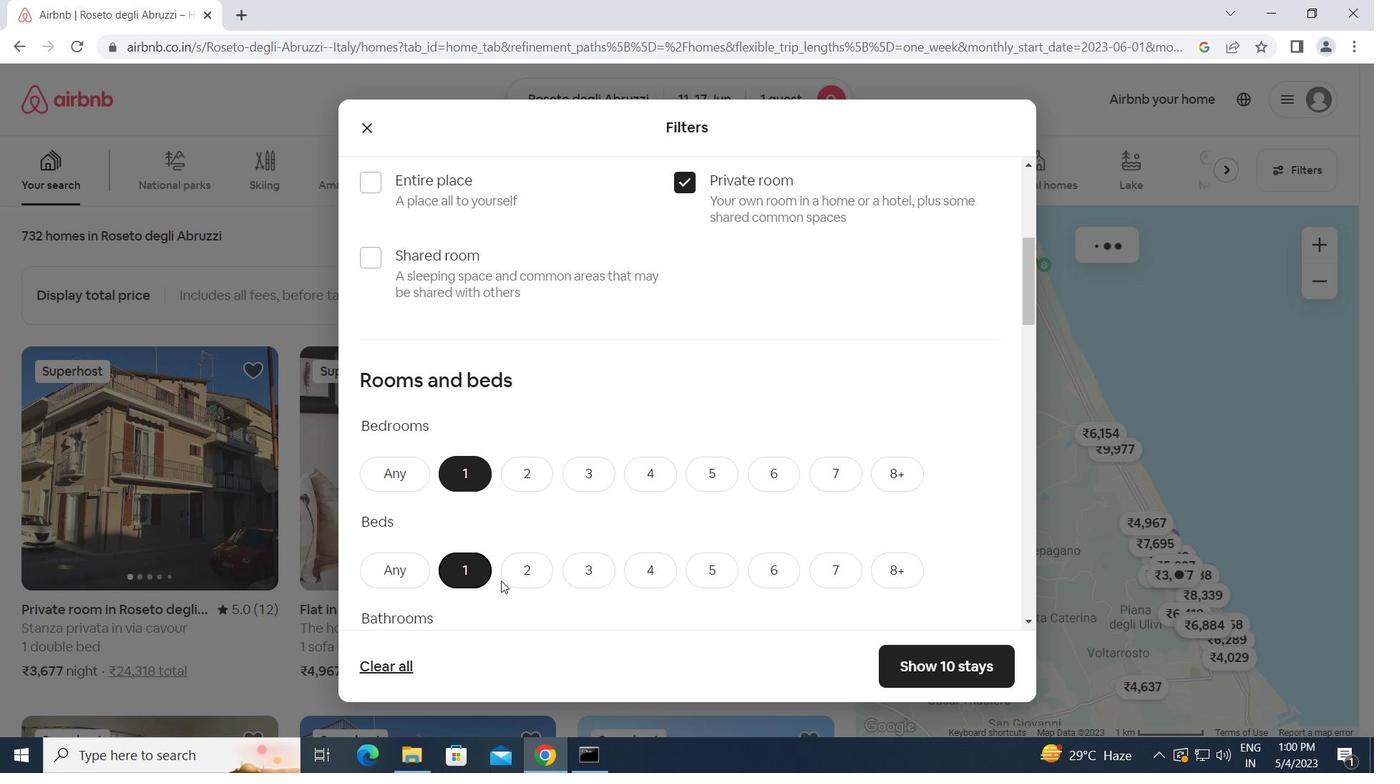 
Action: Mouse scrolled (537, 583) with delta (0, 0)
Screenshot: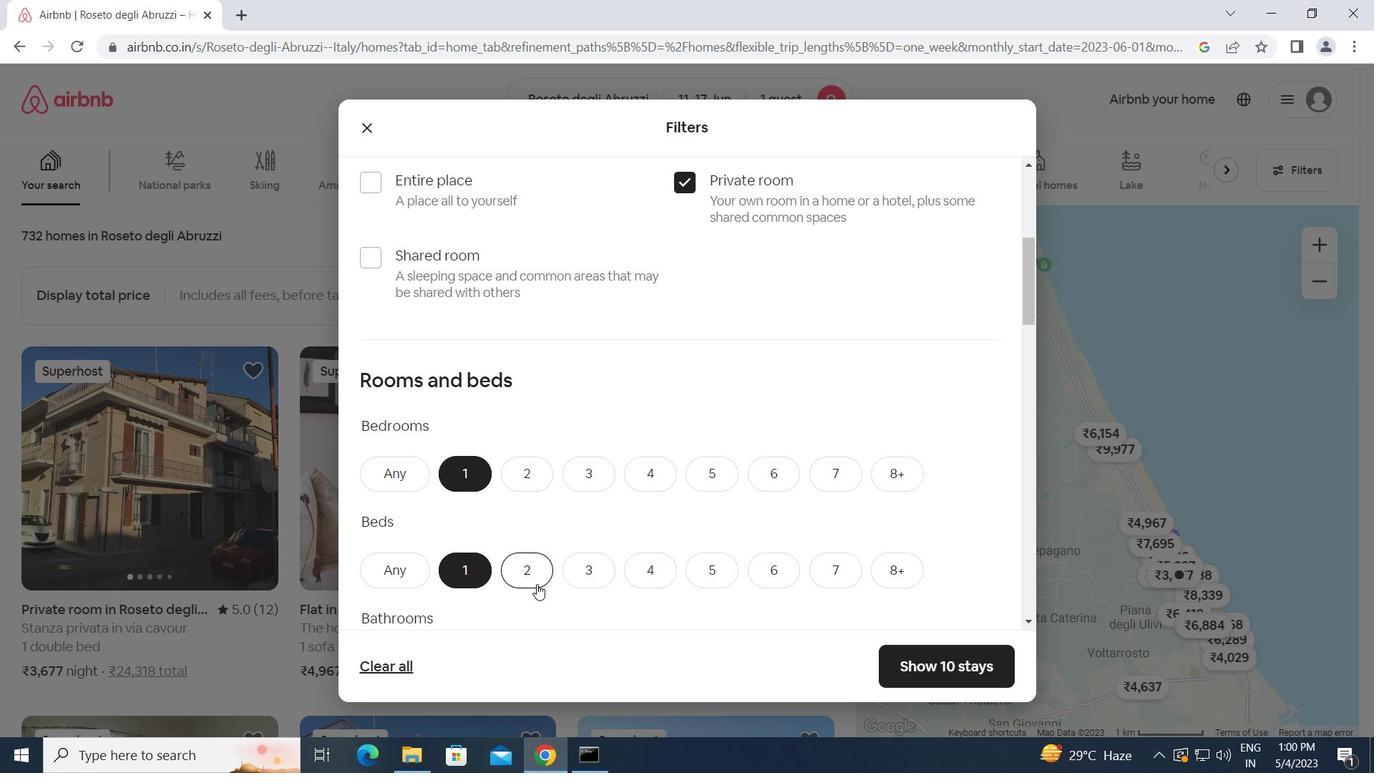 
Action: Mouse scrolled (537, 583) with delta (0, 0)
Screenshot: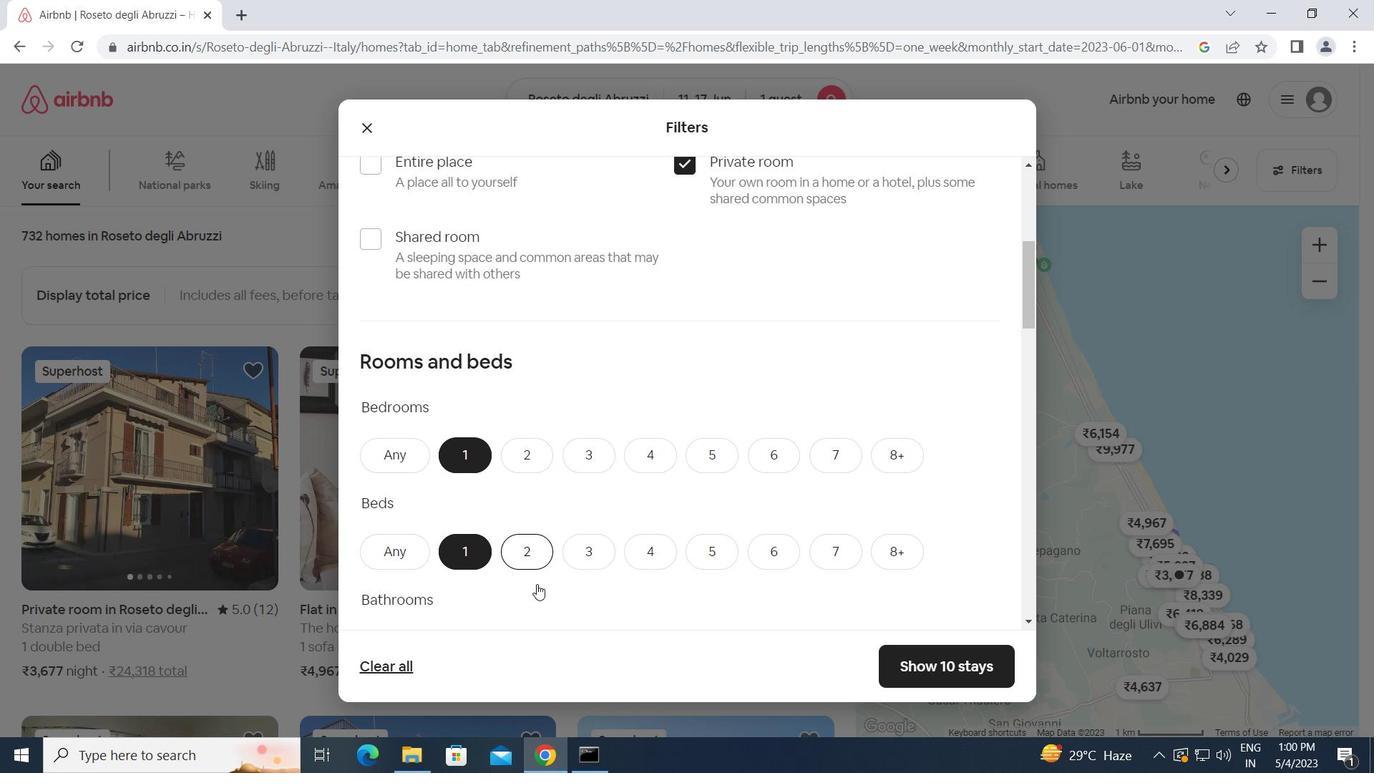 
Action: Mouse moved to (474, 496)
Screenshot: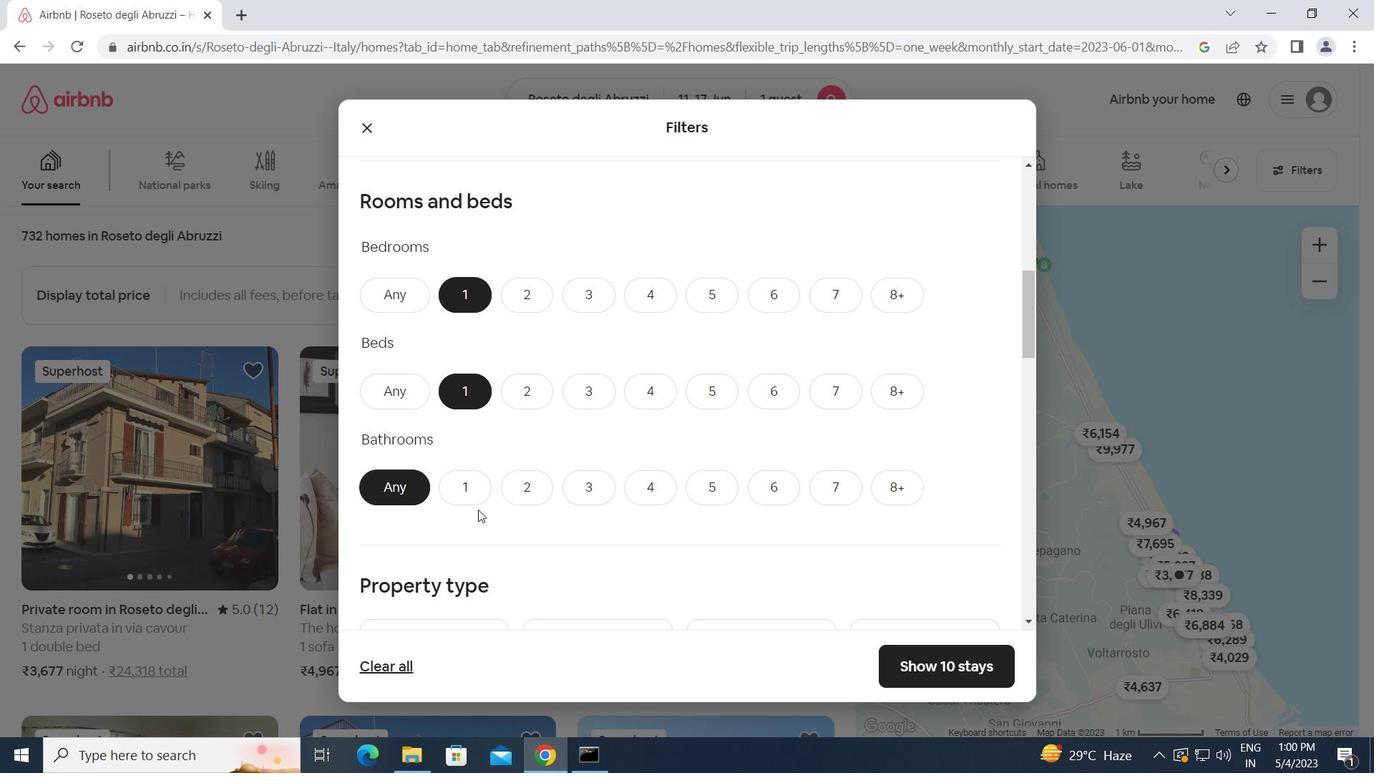 
Action: Mouse pressed left at (474, 496)
Screenshot: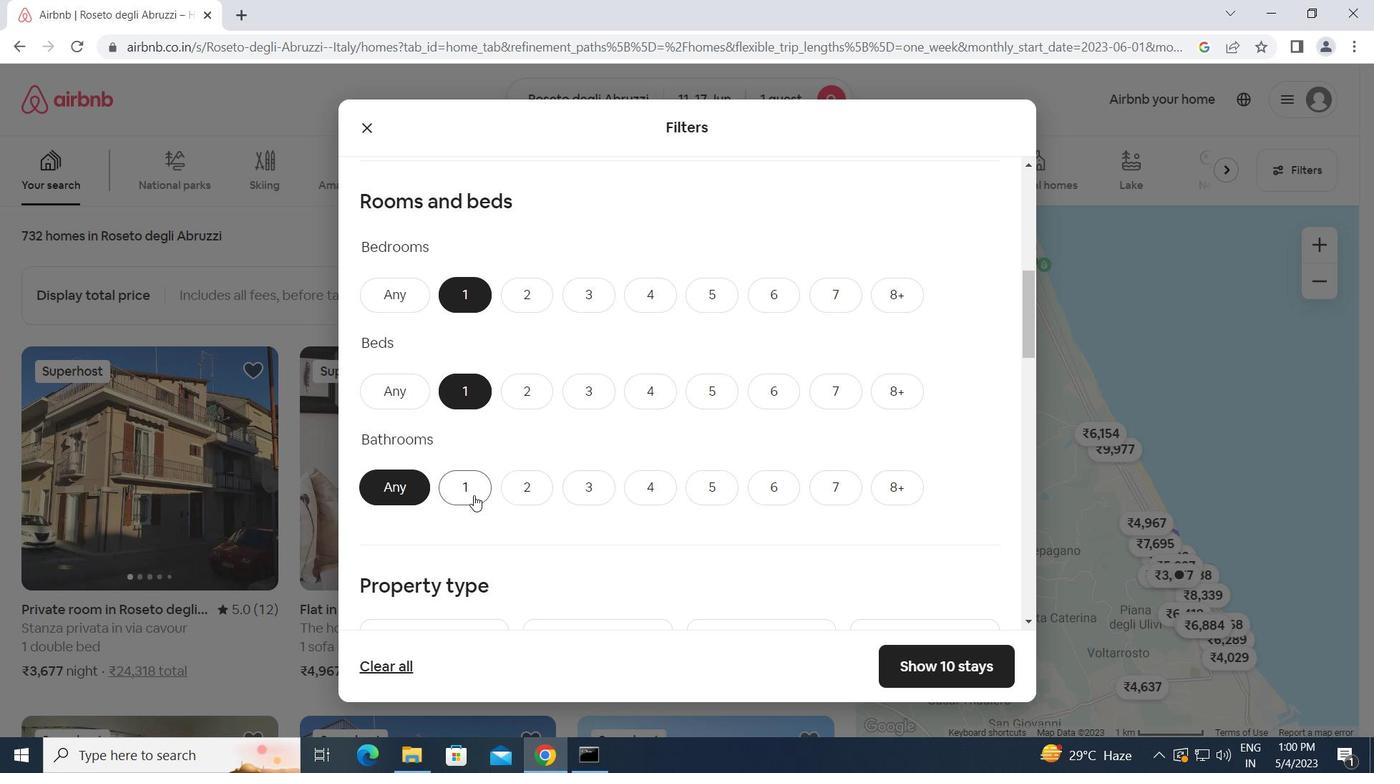 
Action: Mouse moved to (566, 509)
Screenshot: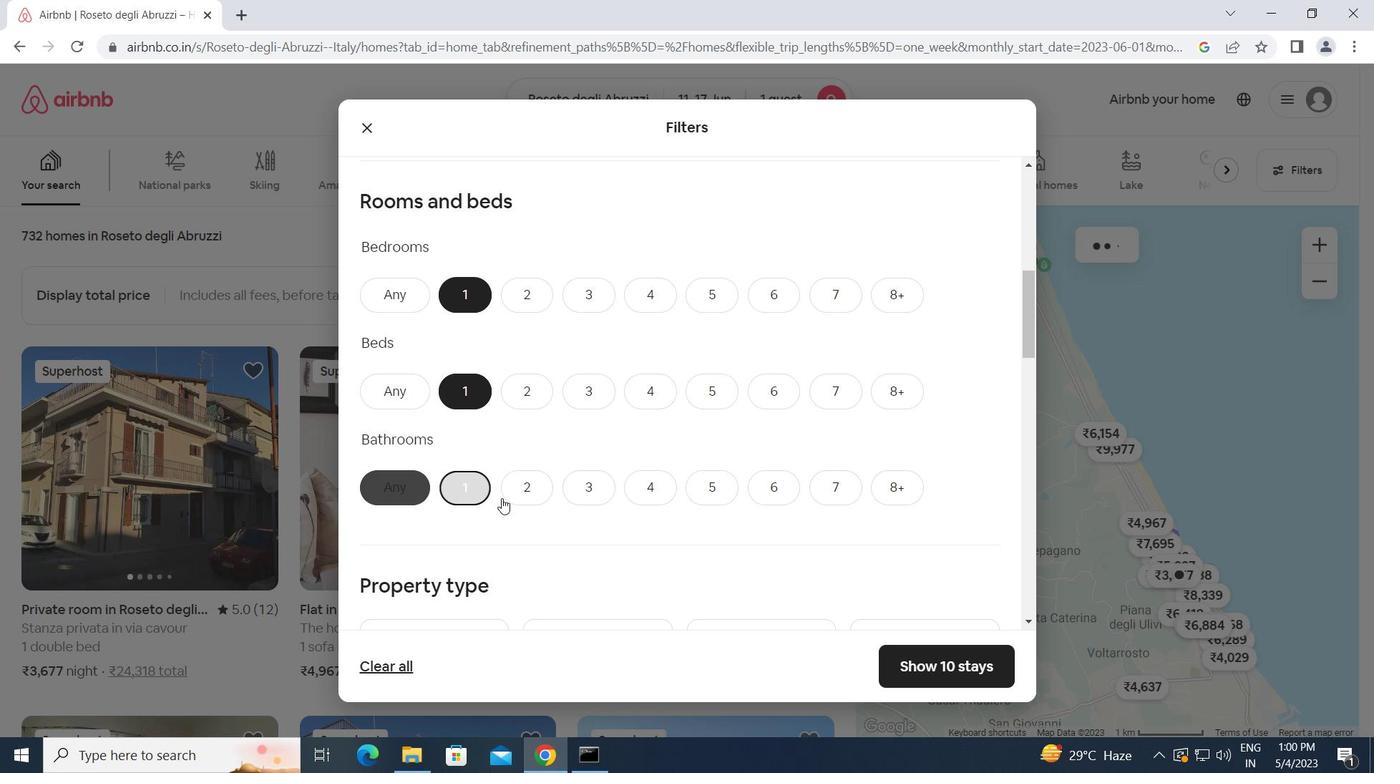 
Action: Mouse scrolled (566, 509) with delta (0, 0)
Screenshot: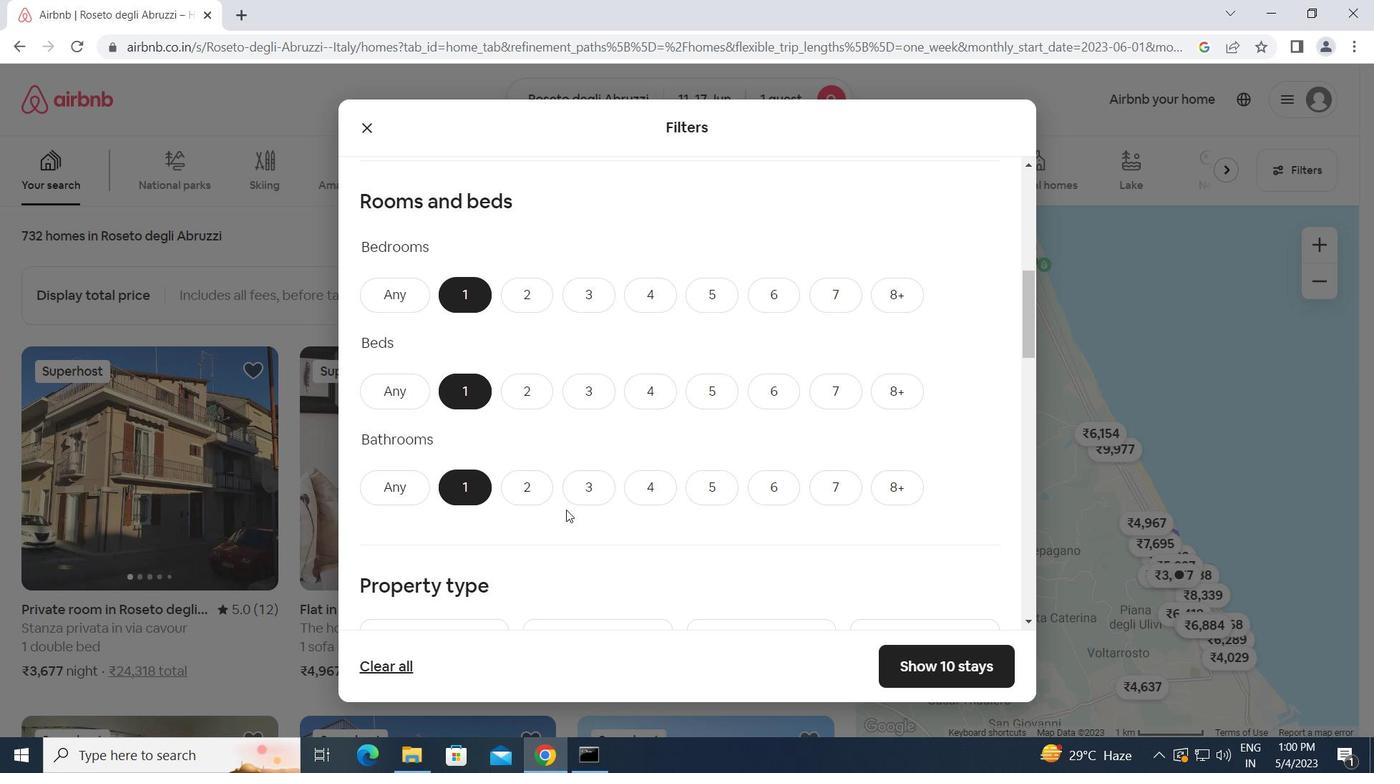 
Action: Mouse scrolled (566, 509) with delta (0, 0)
Screenshot: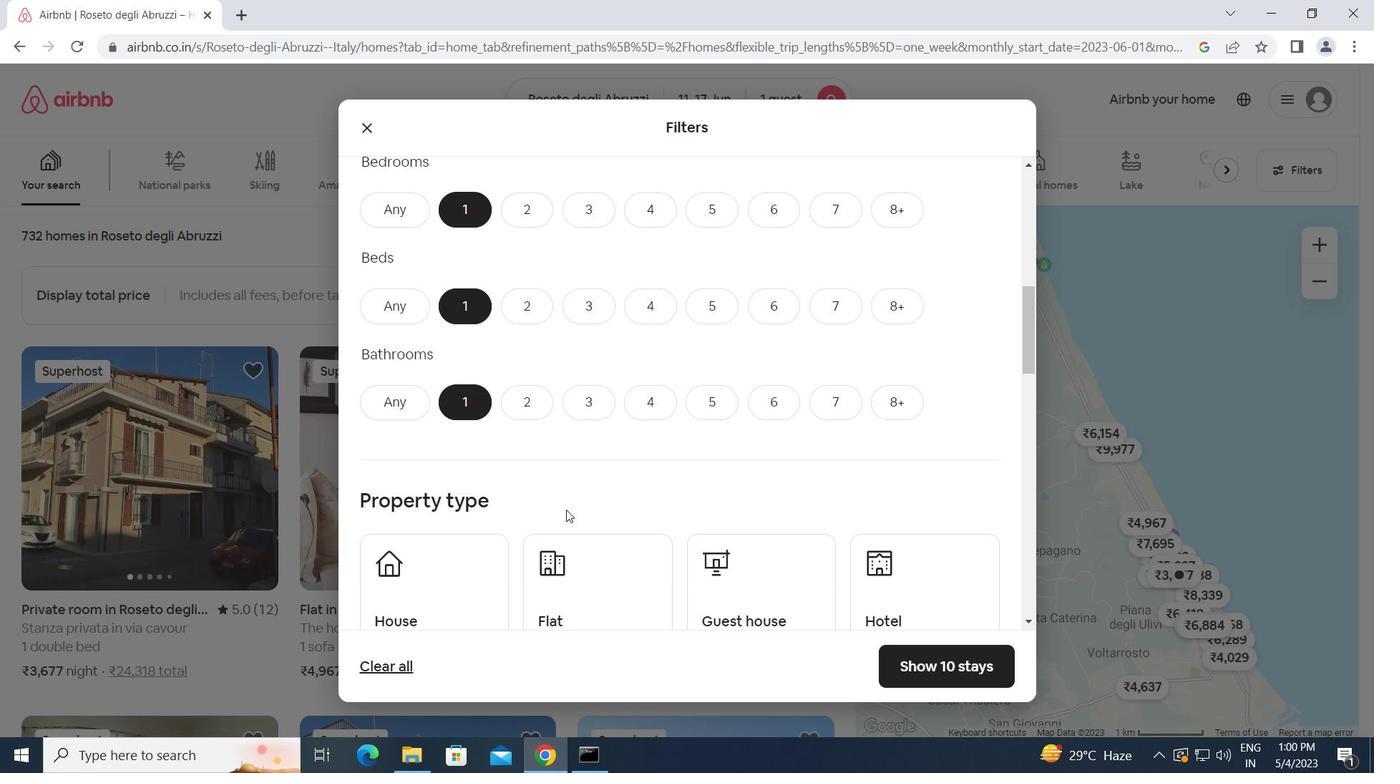 
Action: Mouse moved to (421, 496)
Screenshot: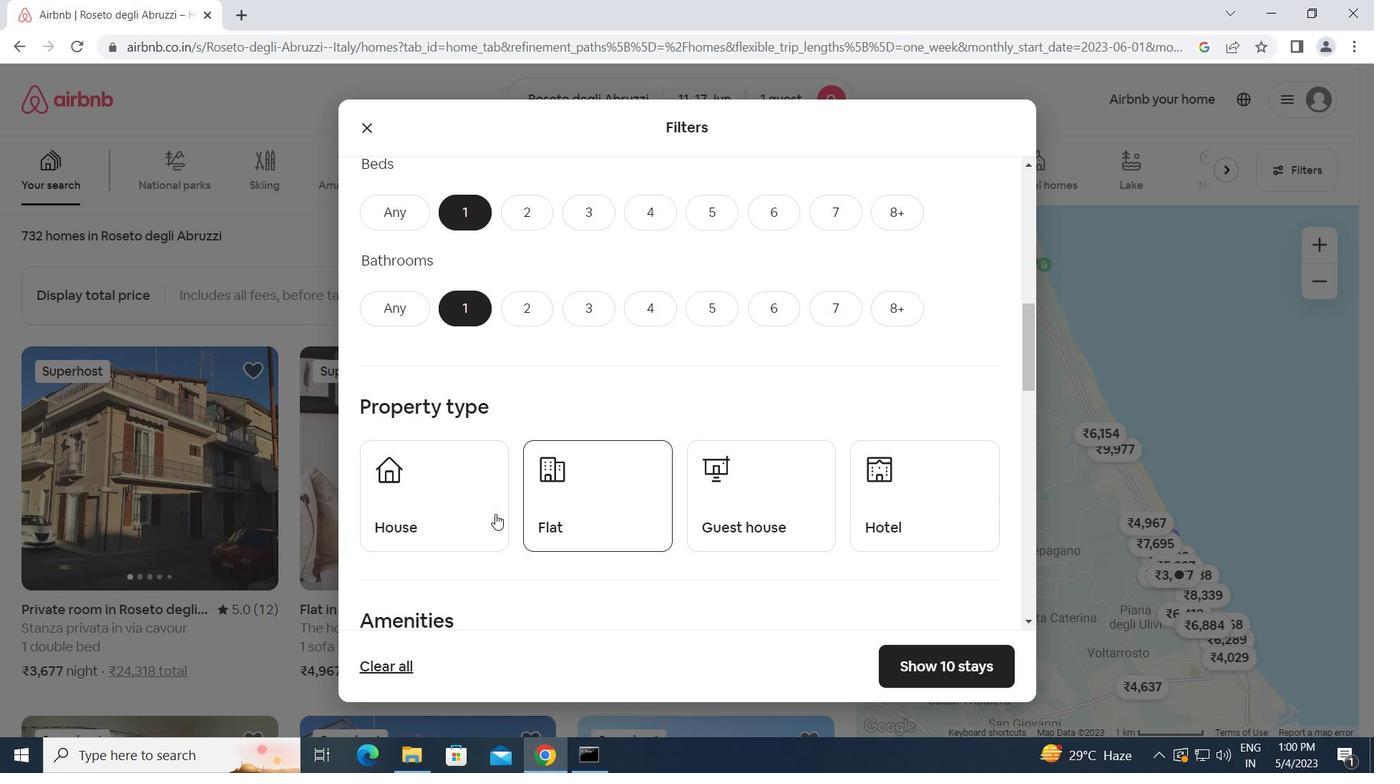 
Action: Mouse pressed left at (421, 496)
Screenshot: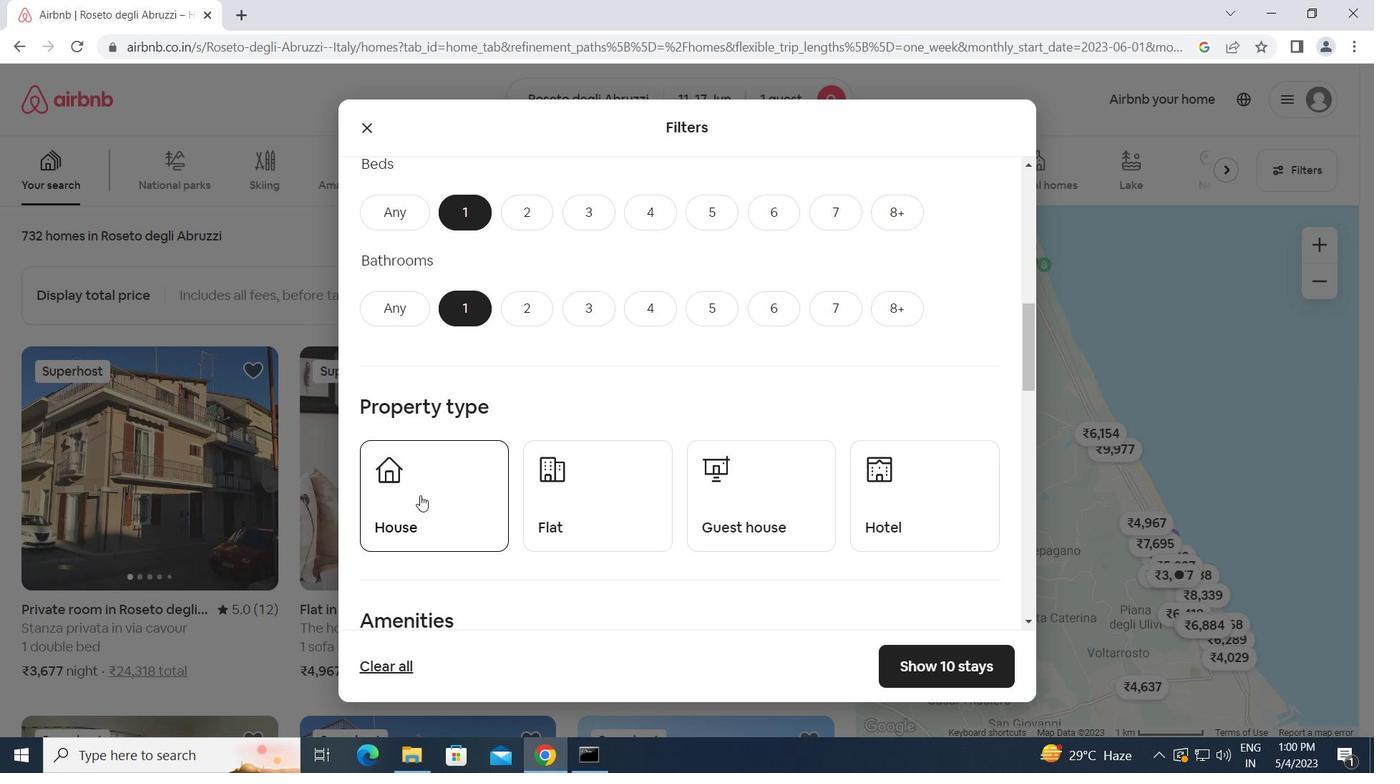 
Action: Mouse moved to (617, 489)
Screenshot: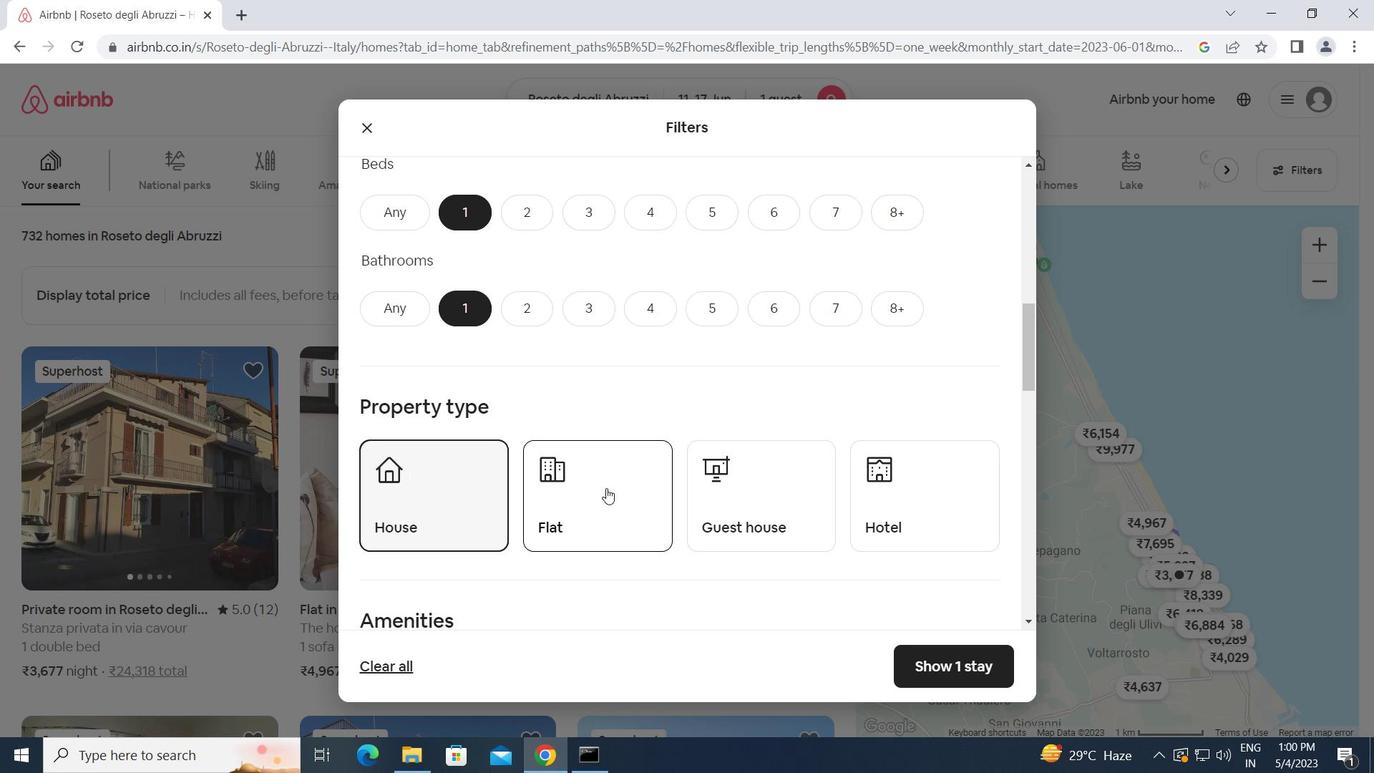 
Action: Mouse pressed left at (617, 489)
Screenshot: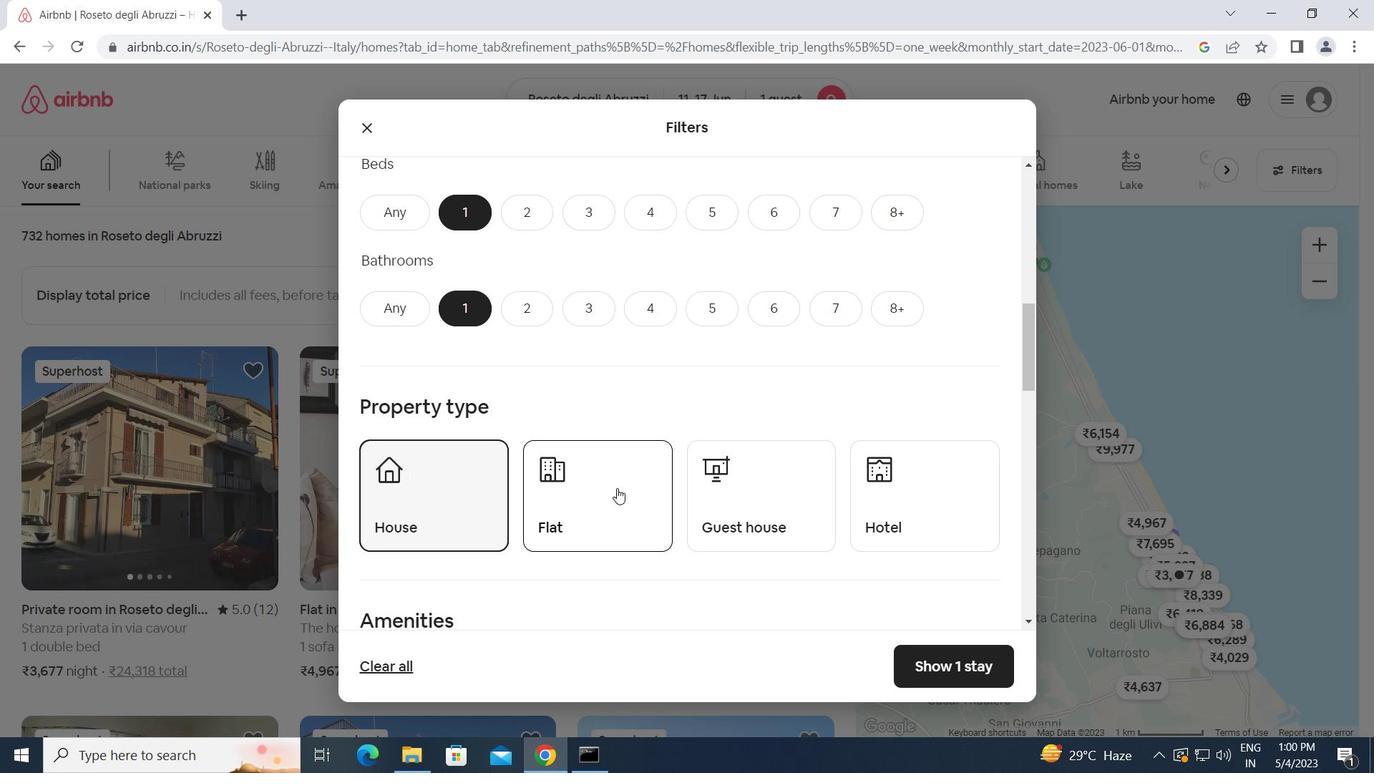 
Action: Mouse moved to (756, 491)
Screenshot: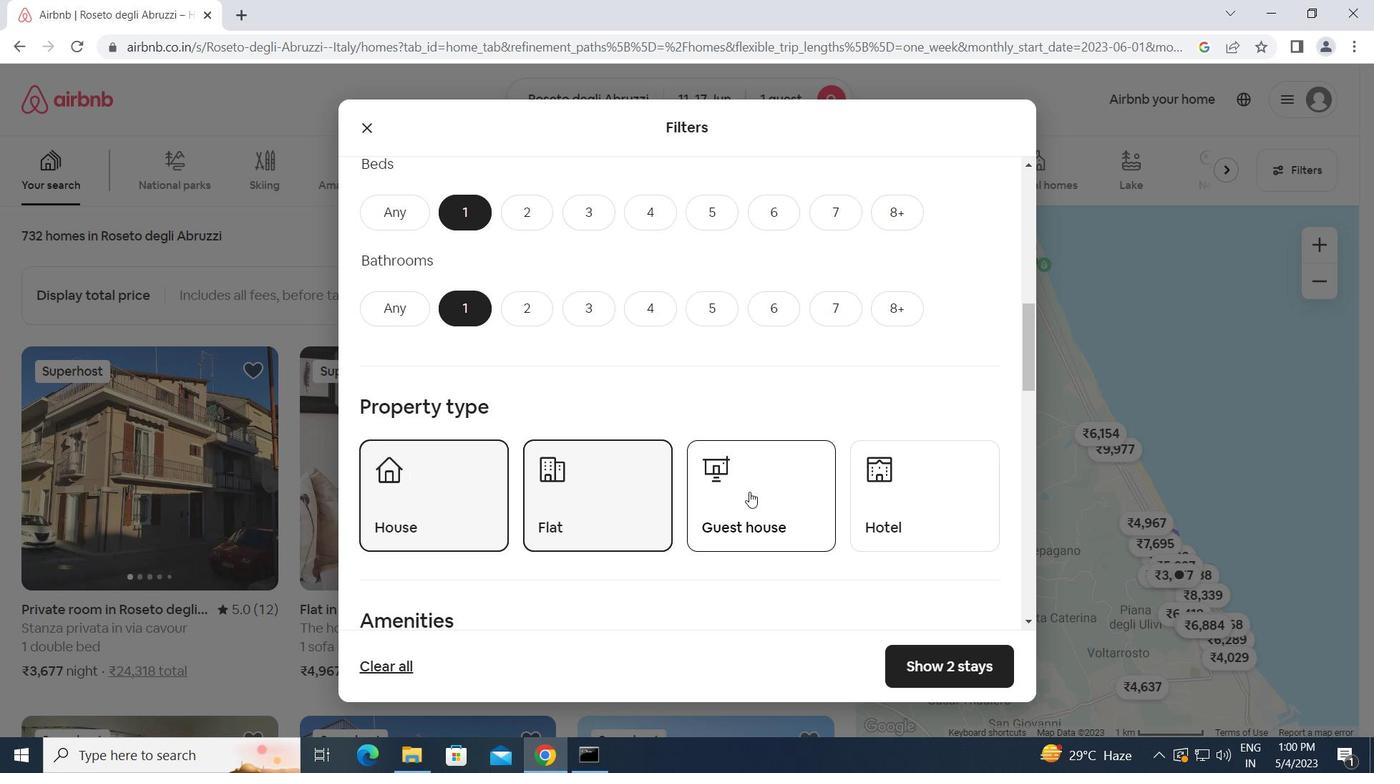 
Action: Mouse pressed left at (756, 491)
Screenshot: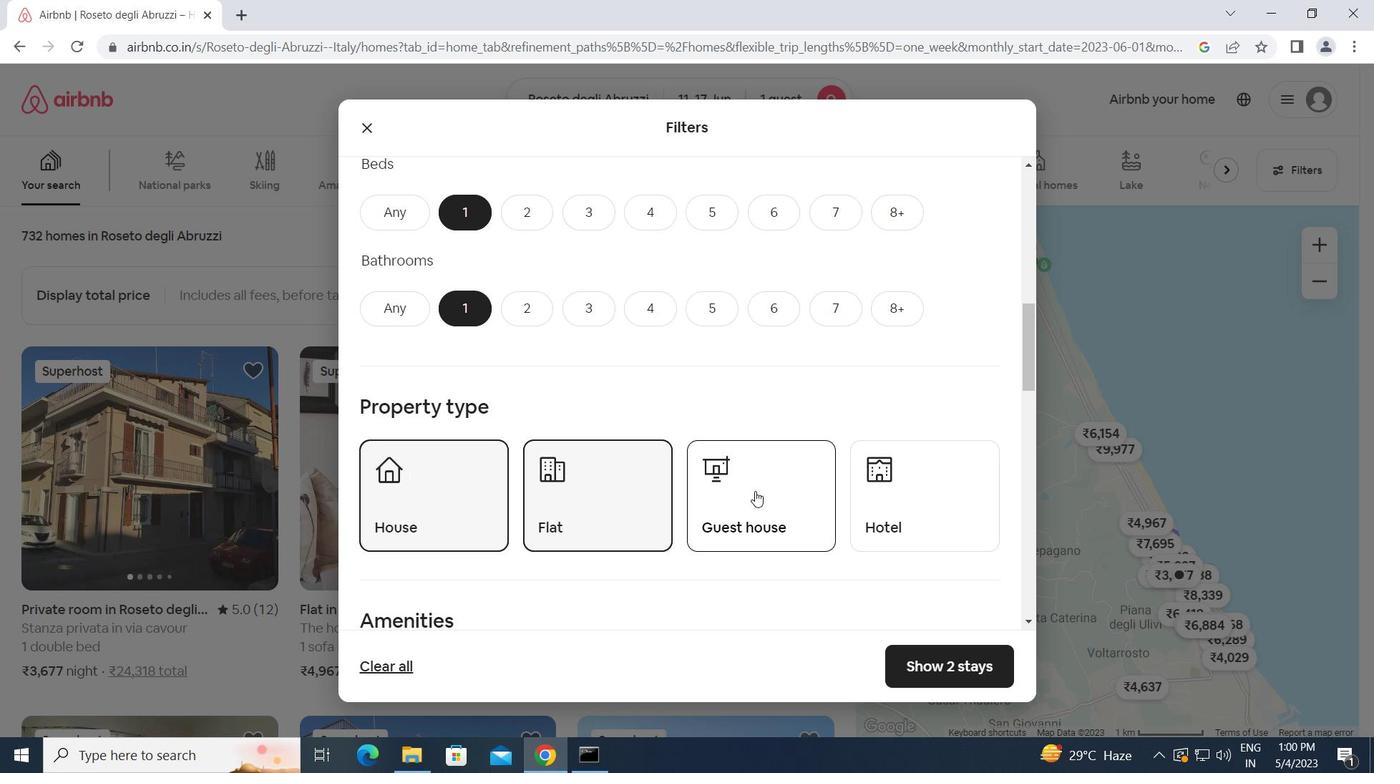
Action: Mouse moved to (909, 488)
Screenshot: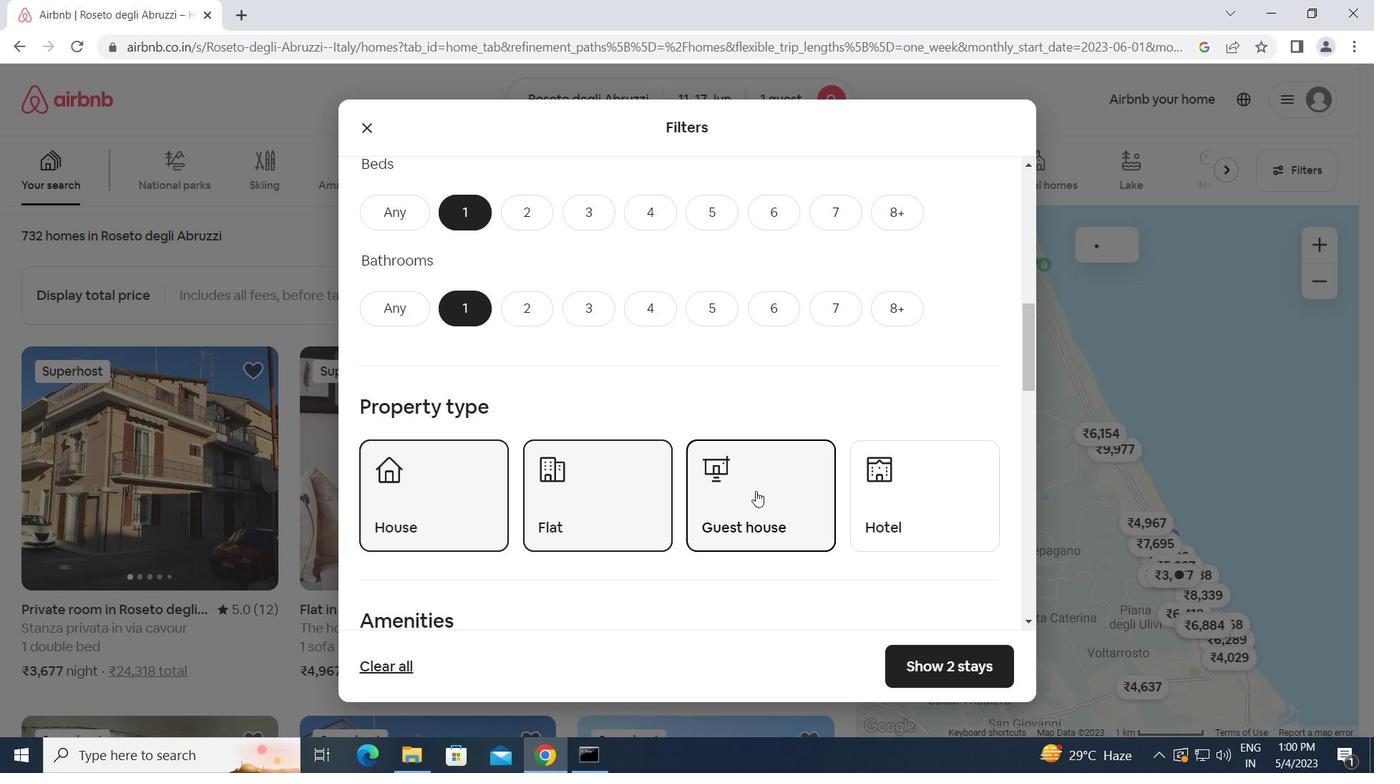 
Action: Mouse pressed left at (909, 488)
Screenshot: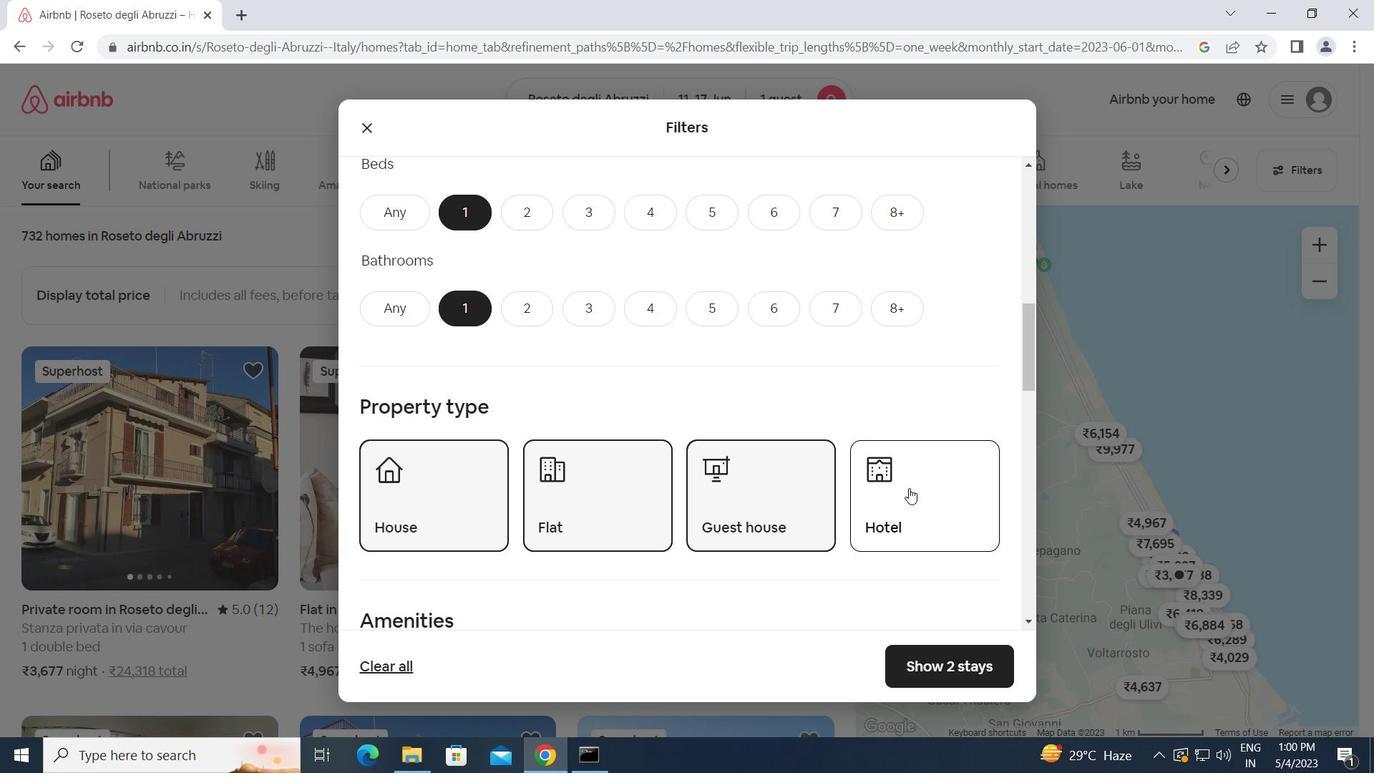 
Action: Mouse moved to (675, 553)
Screenshot: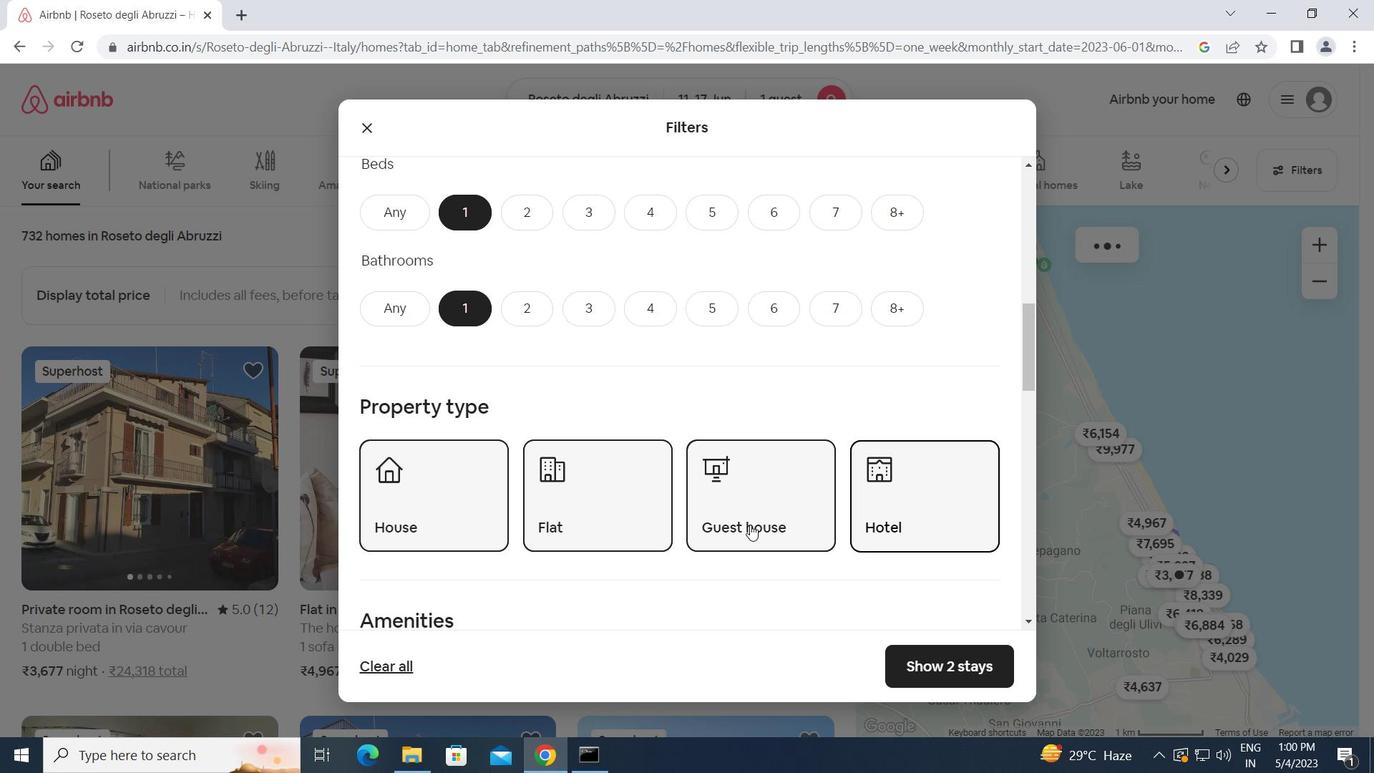 
Action: Mouse scrolled (675, 552) with delta (0, 0)
Screenshot: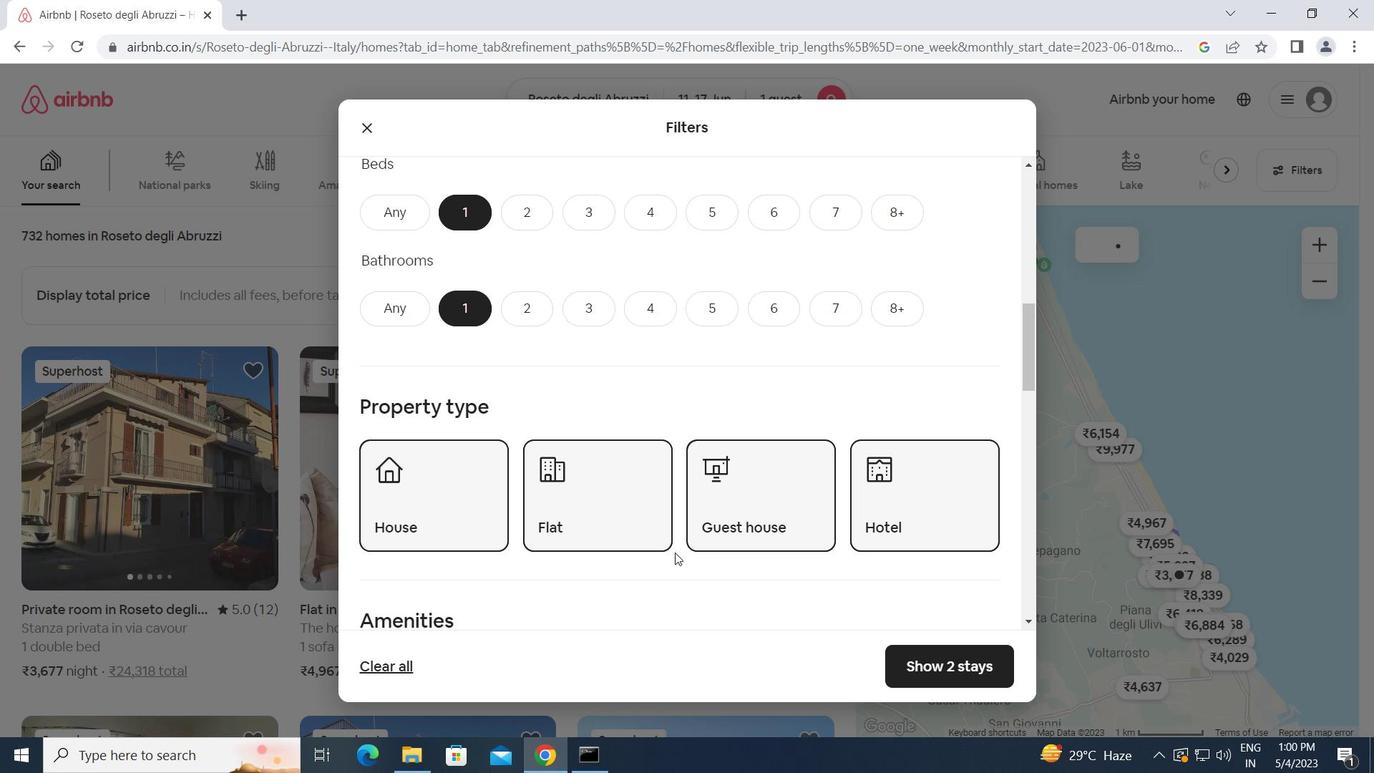 
Action: Mouse scrolled (675, 552) with delta (0, 0)
Screenshot: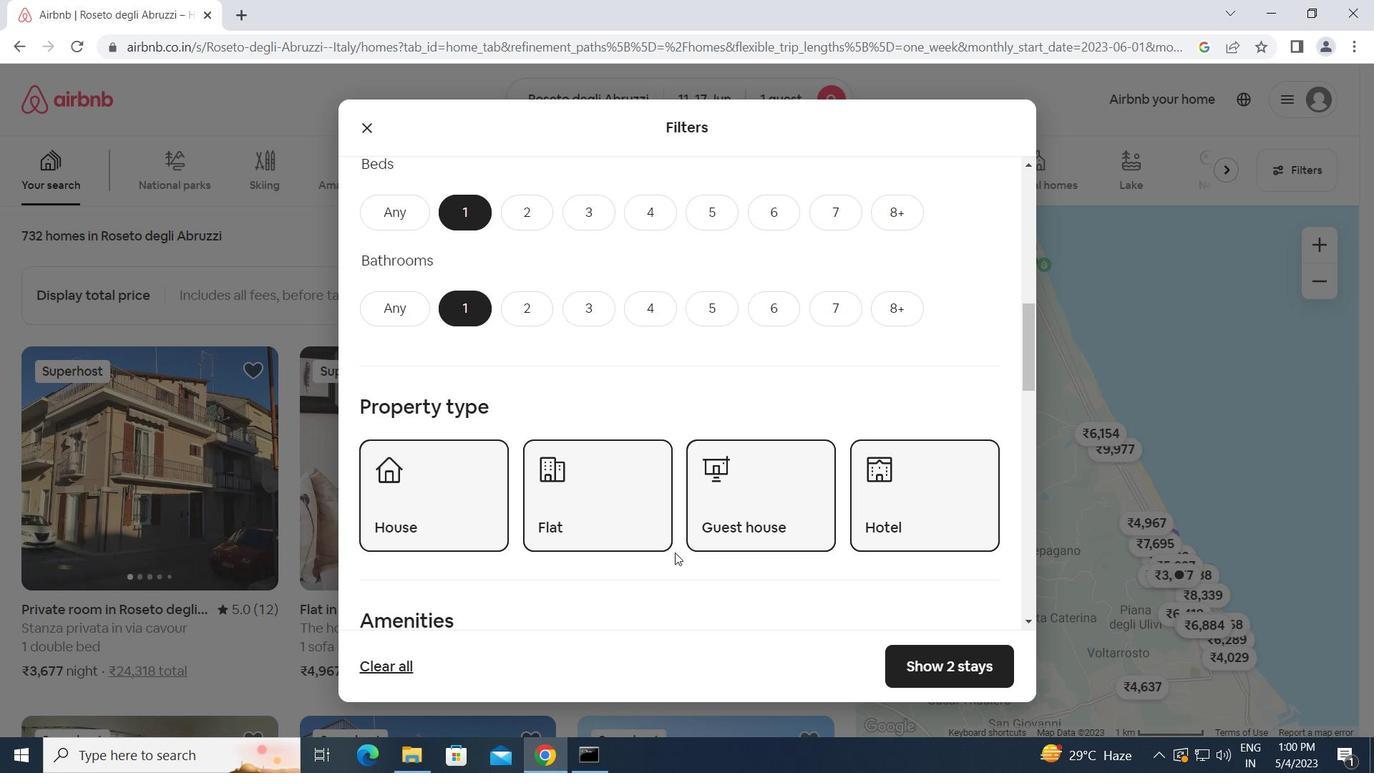 
Action: Mouse scrolled (675, 552) with delta (0, 0)
Screenshot: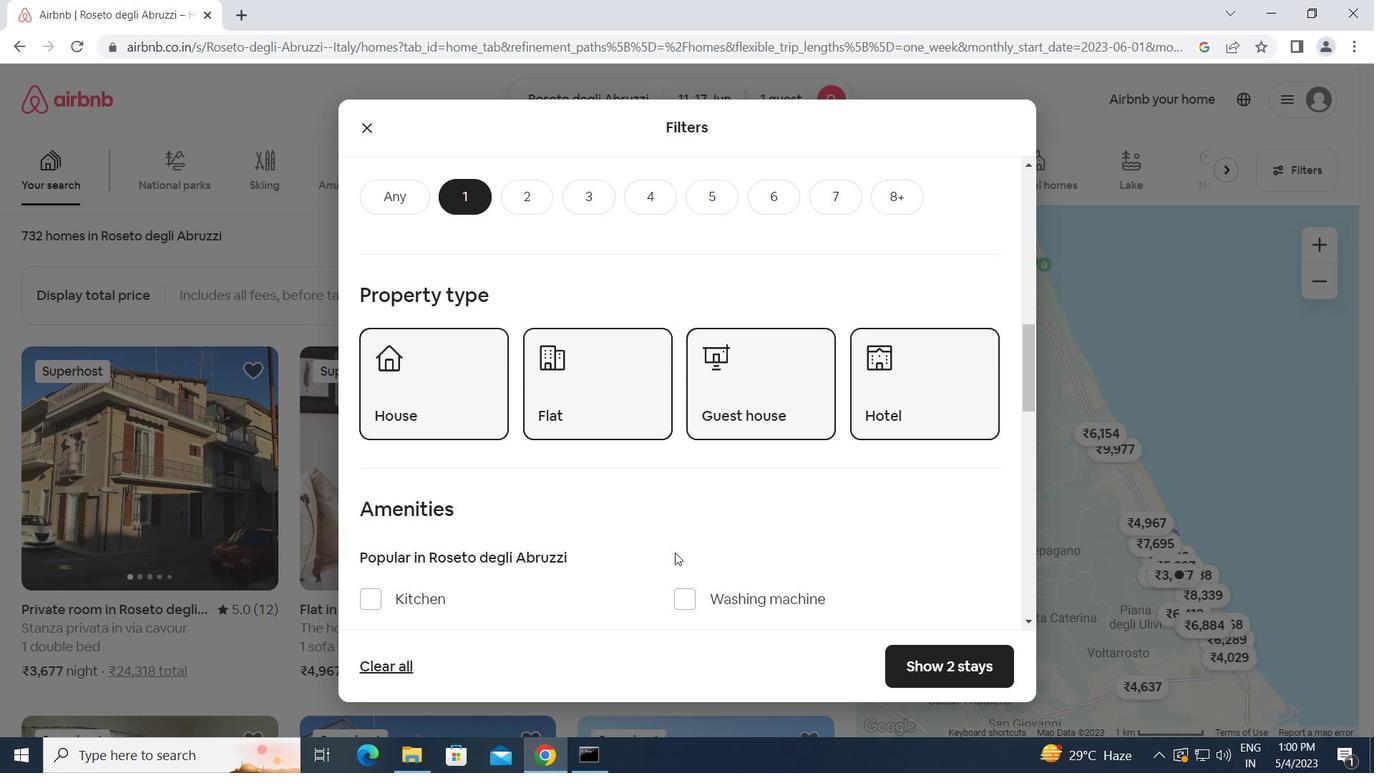 
Action: Mouse scrolled (675, 552) with delta (0, 0)
Screenshot: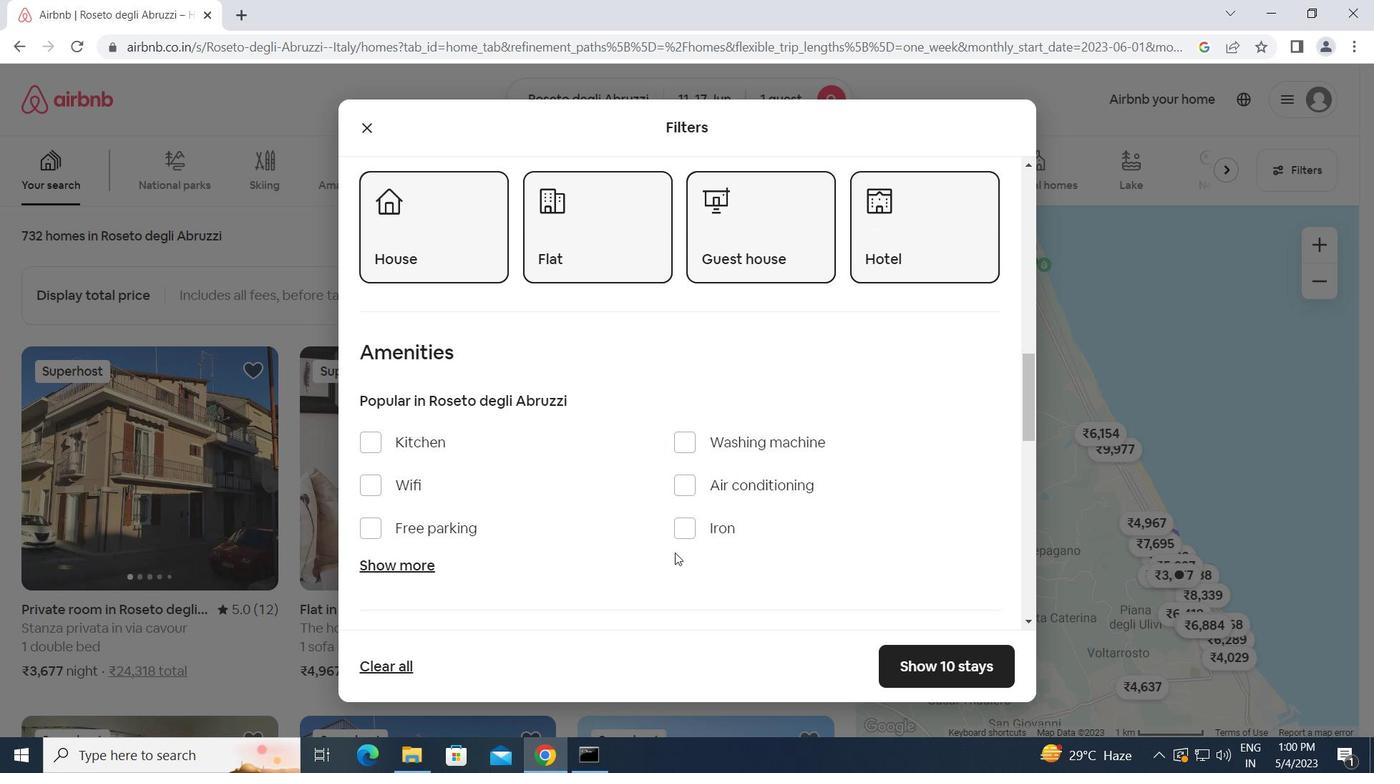 
Action: Mouse scrolled (675, 552) with delta (0, 0)
Screenshot: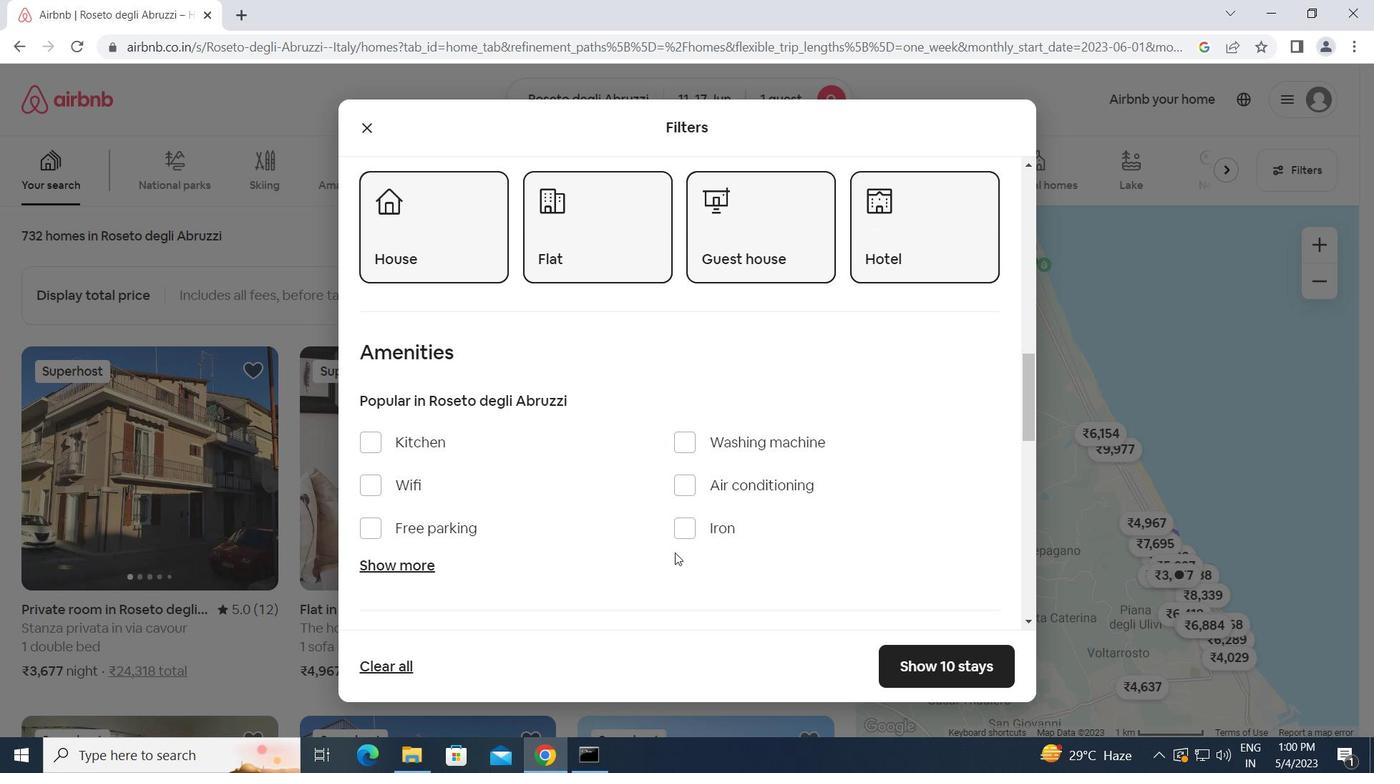 
Action: Mouse scrolled (675, 552) with delta (0, 0)
Screenshot: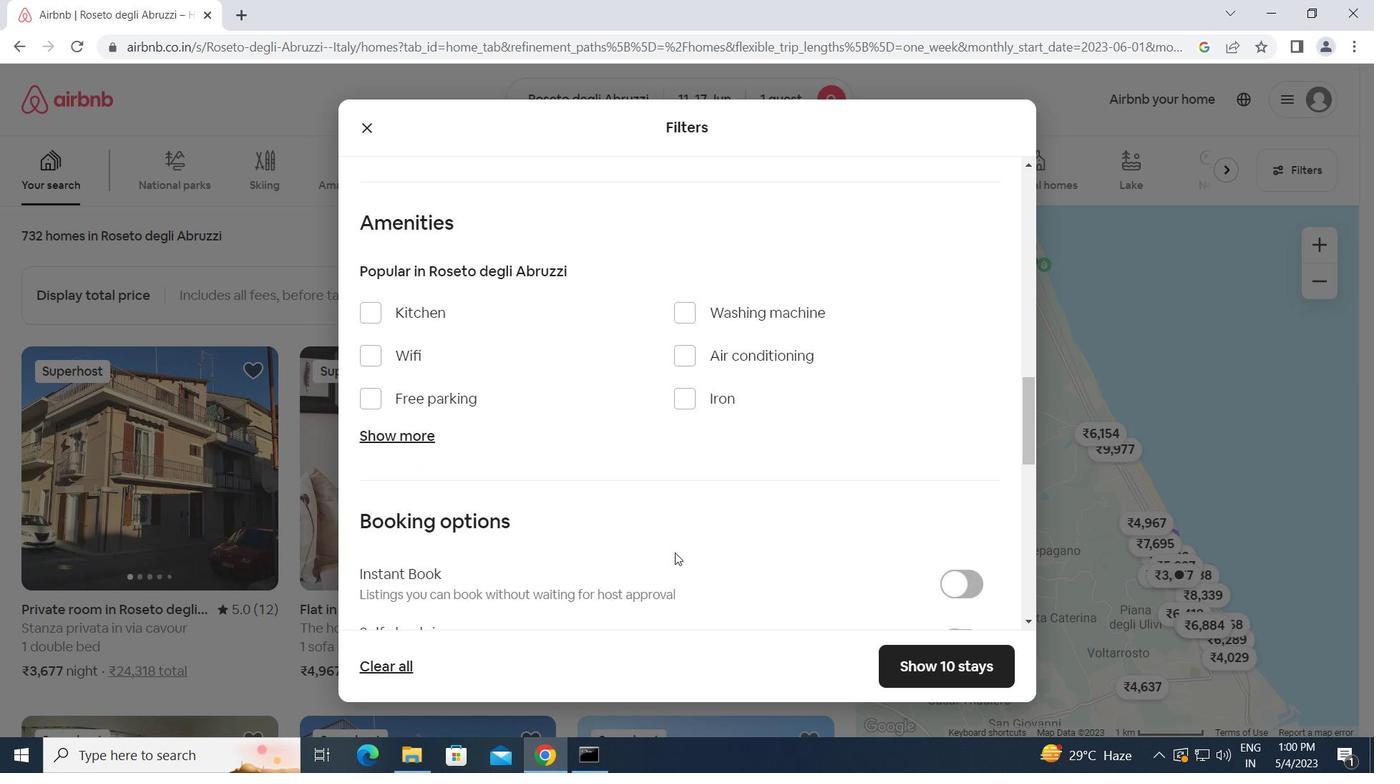 
Action: Mouse moved to (961, 503)
Screenshot: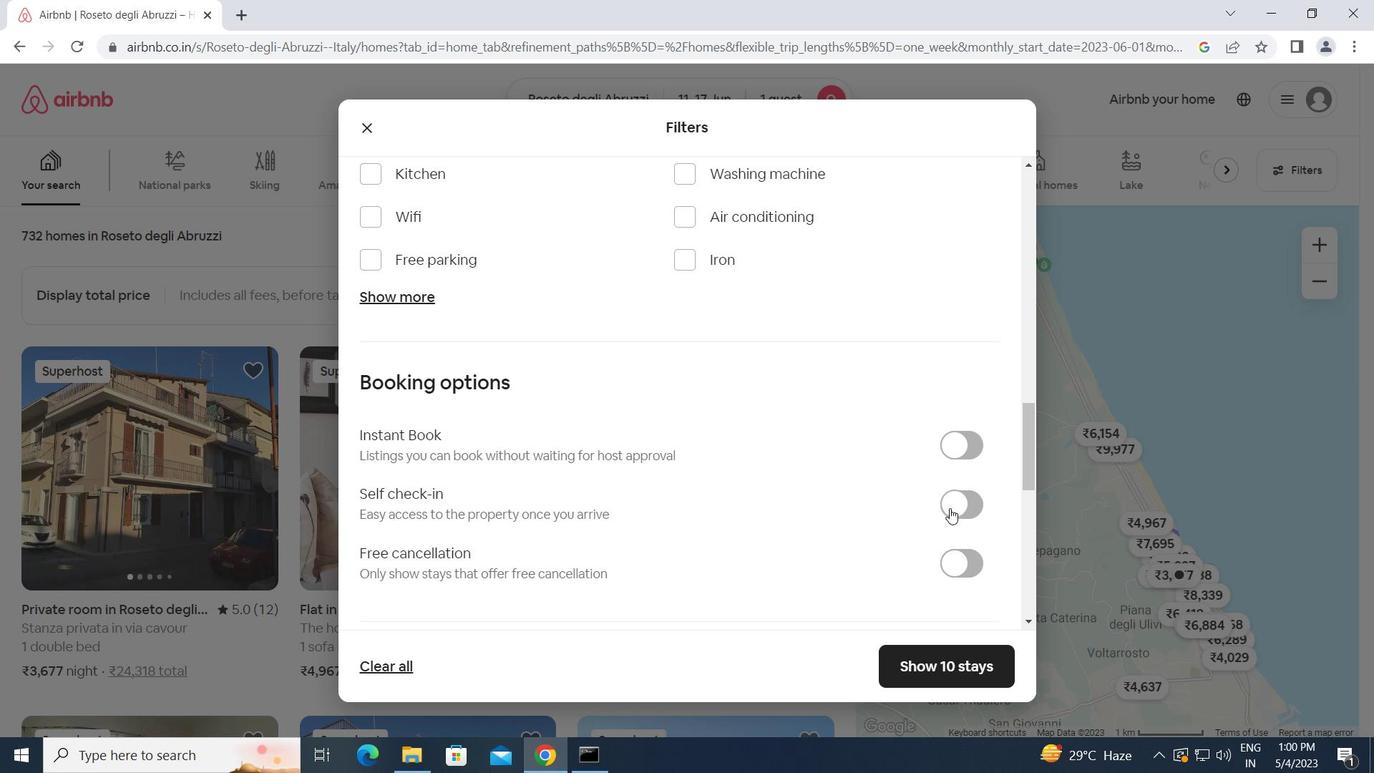 
Action: Mouse pressed left at (961, 503)
Screenshot: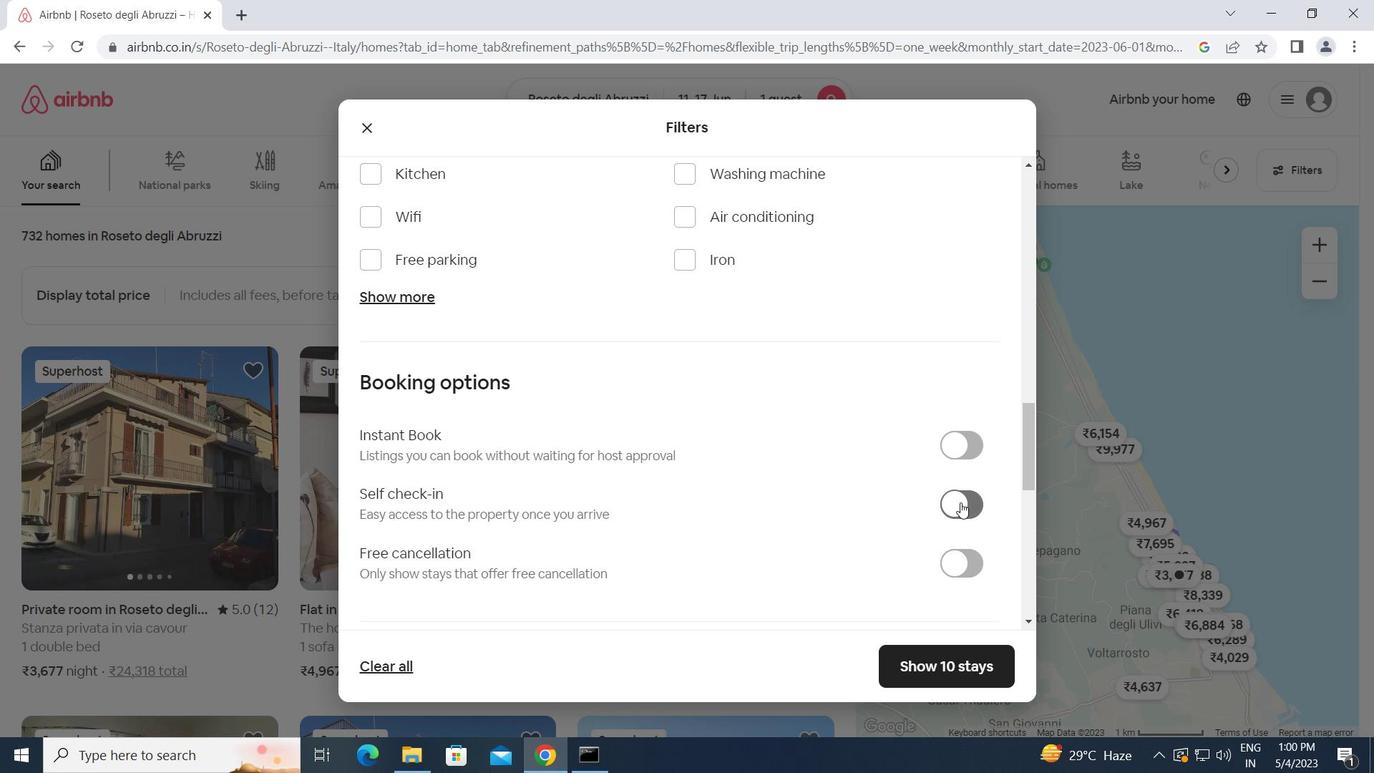 
Action: Mouse moved to (731, 555)
Screenshot: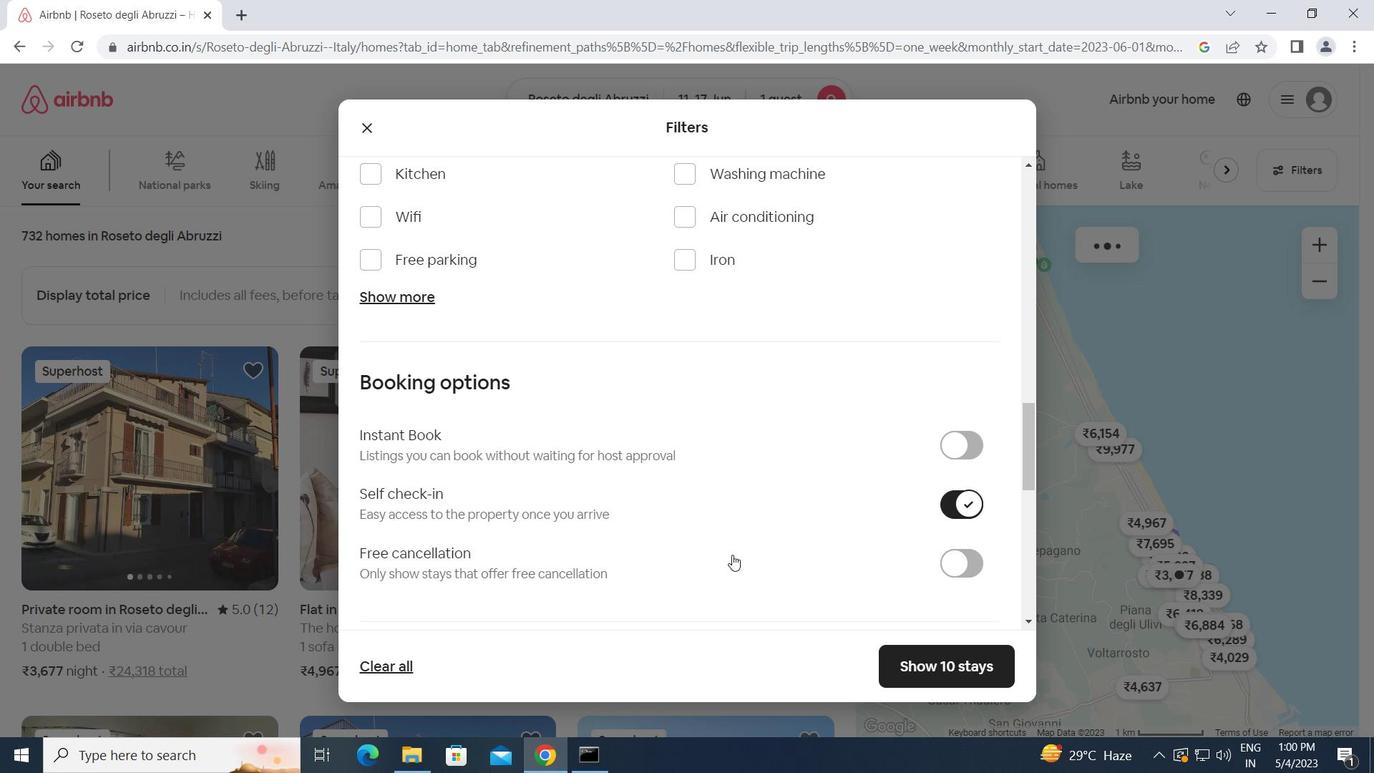 
Action: Mouse scrolled (731, 554) with delta (0, 0)
Screenshot: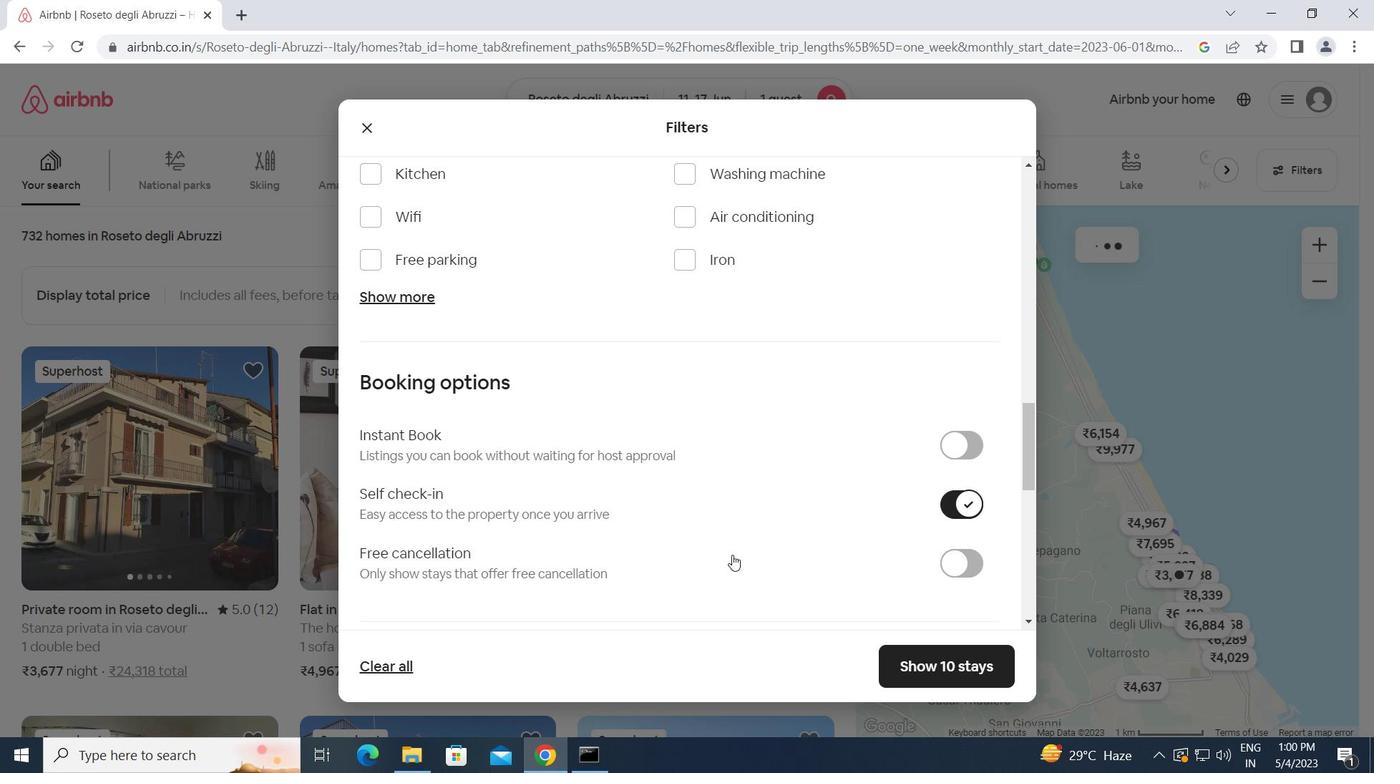 
Action: Mouse scrolled (731, 554) with delta (0, 0)
Screenshot: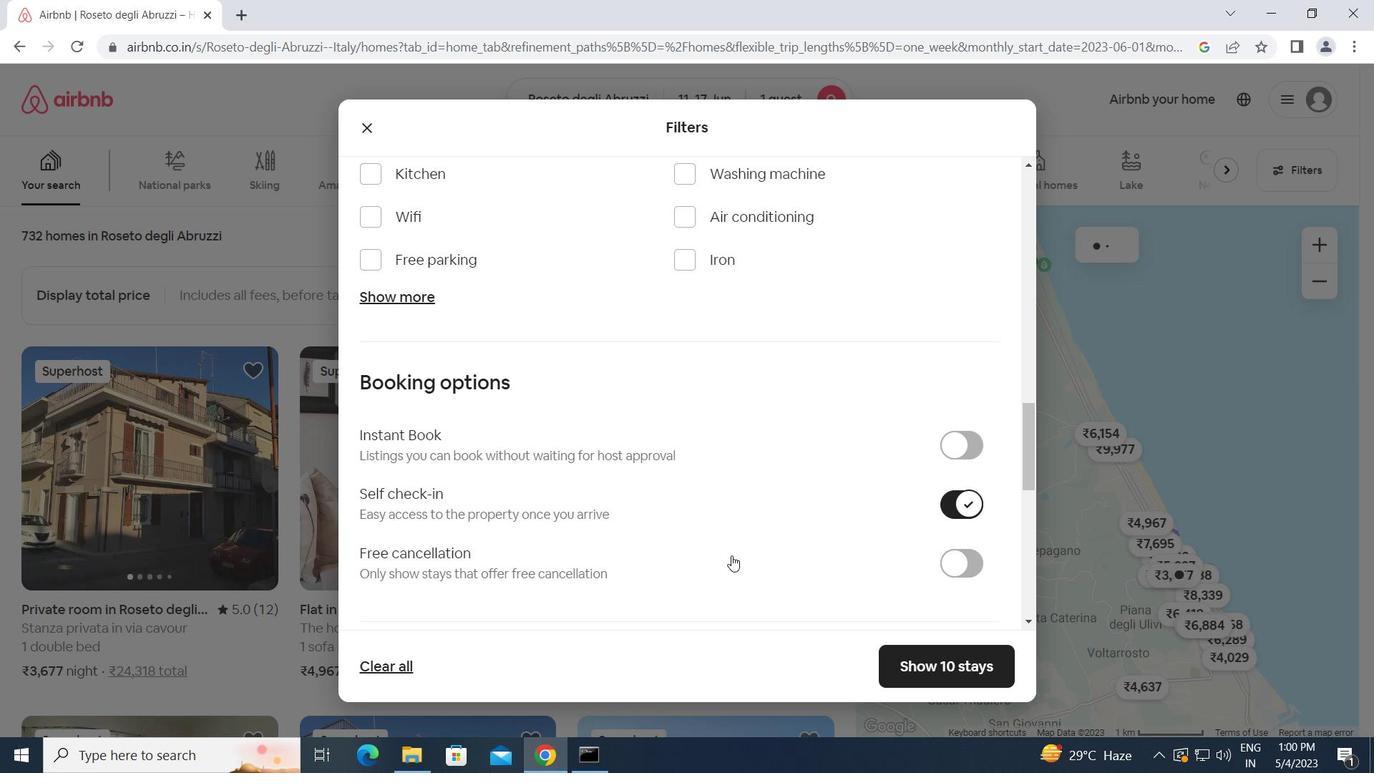 
Action: Mouse moved to (579, 519)
Screenshot: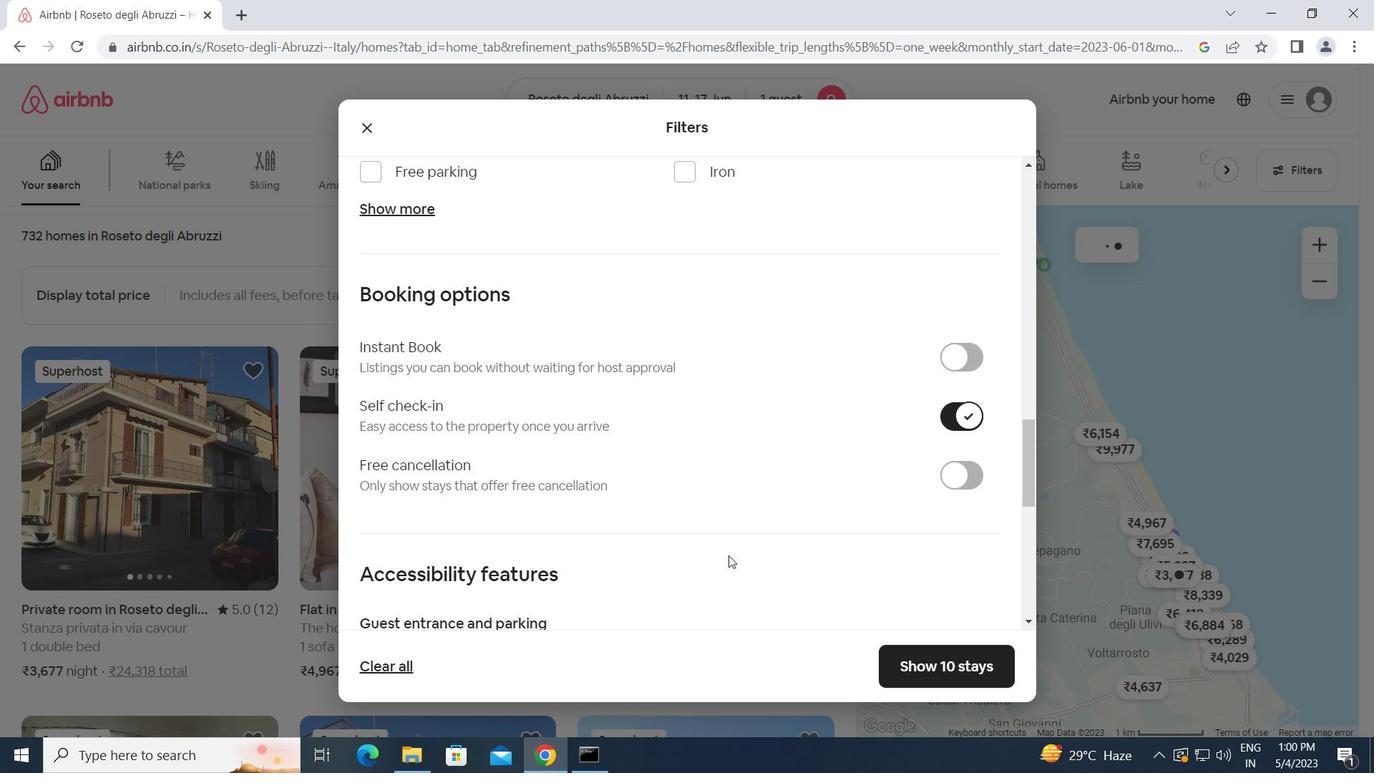 
Action: Mouse scrolled (579, 518) with delta (0, 0)
Screenshot: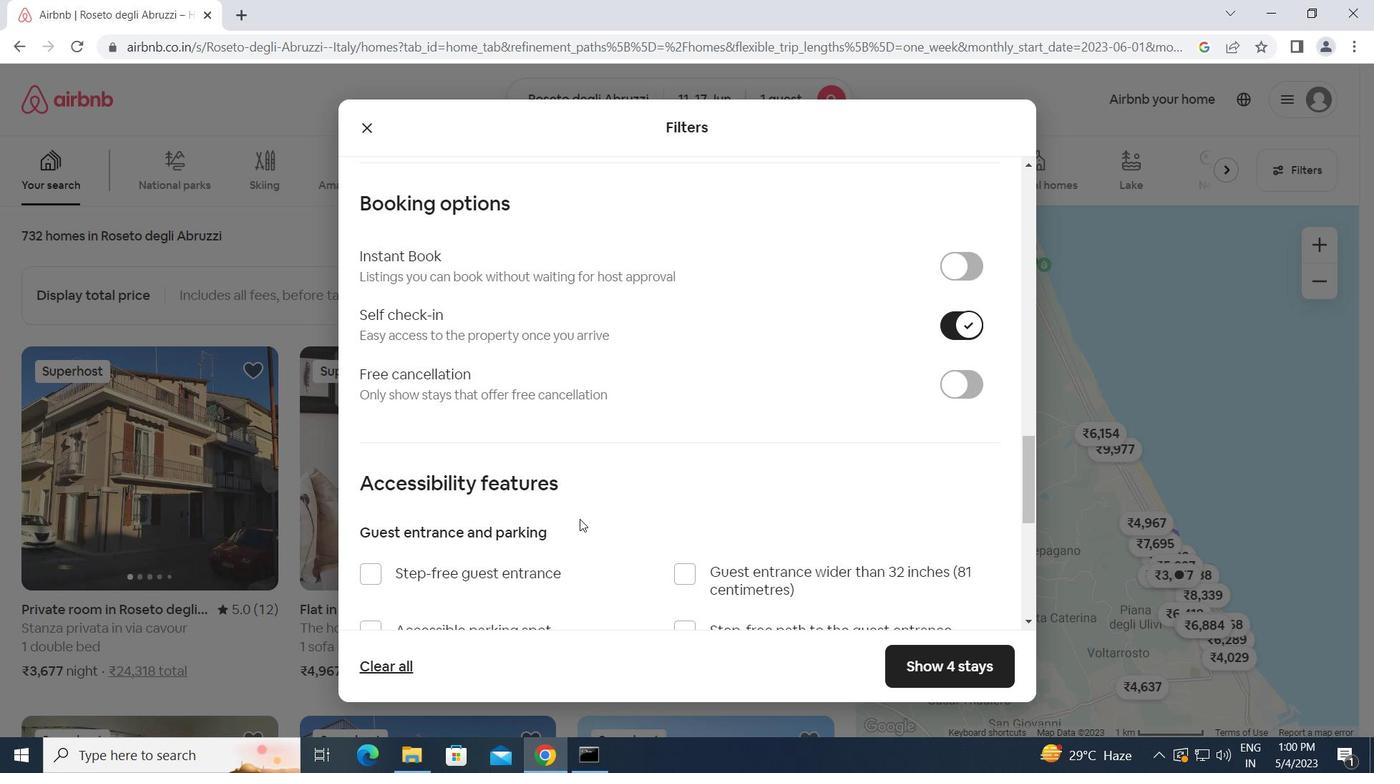 
Action: Mouse scrolled (579, 518) with delta (0, 0)
Screenshot: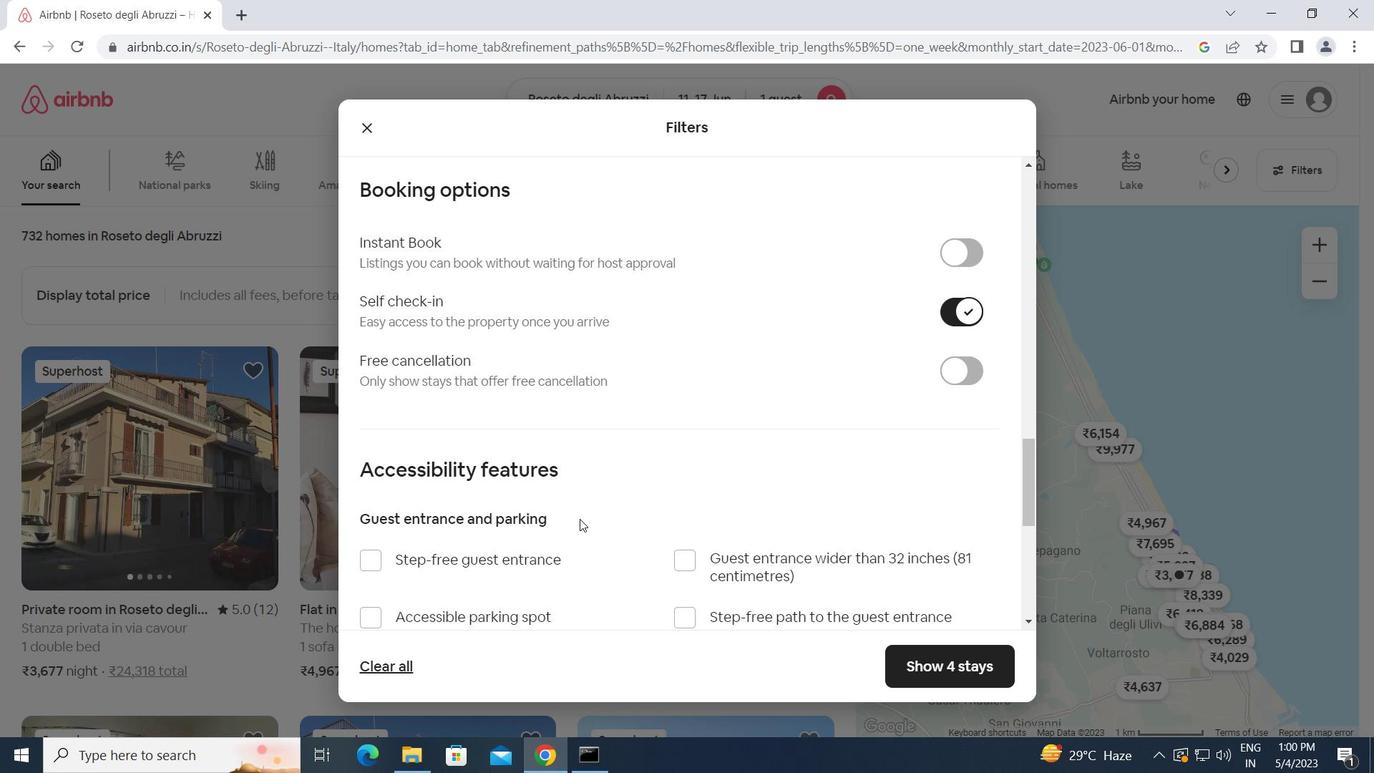 
Action: Mouse scrolled (579, 518) with delta (0, 0)
Screenshot: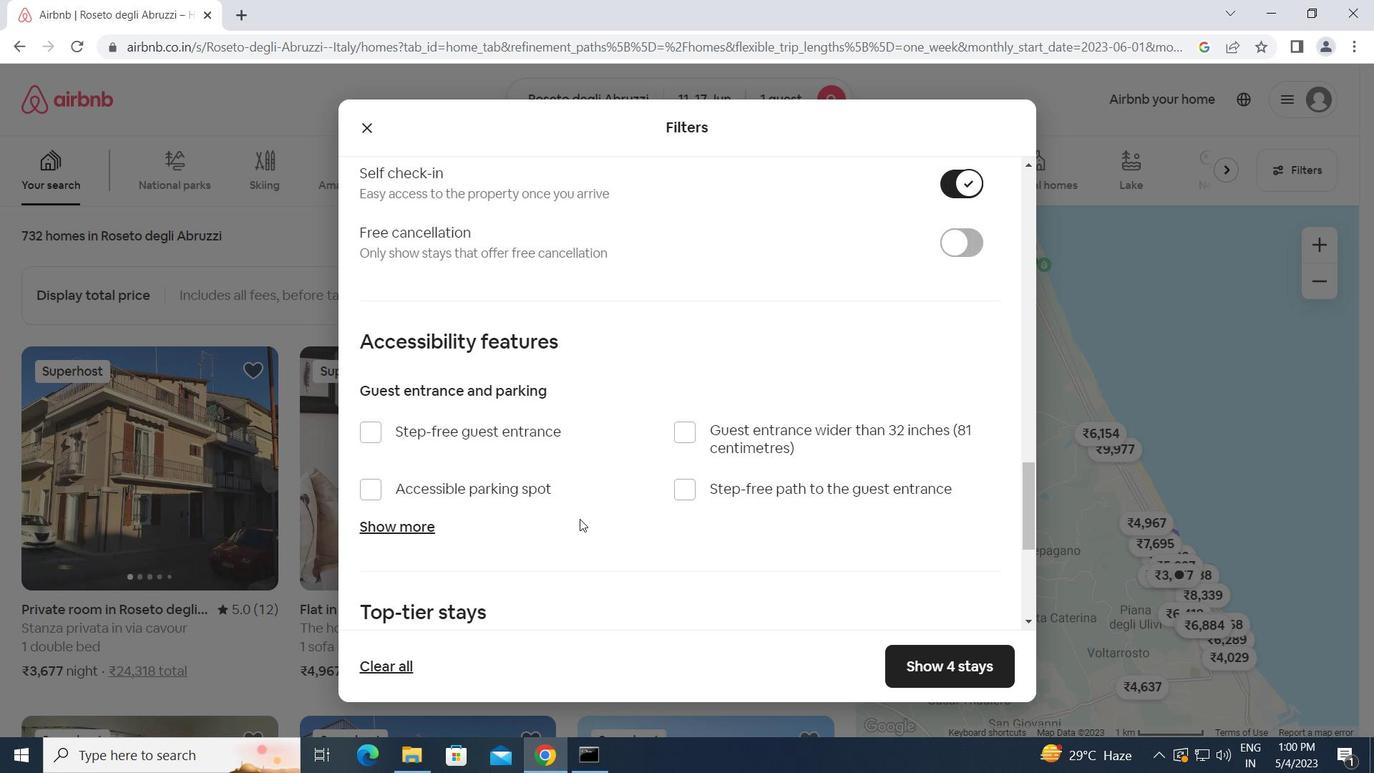 
Action: Mouse scrolled (579, 518) with delta (0, 0)
Screenshot: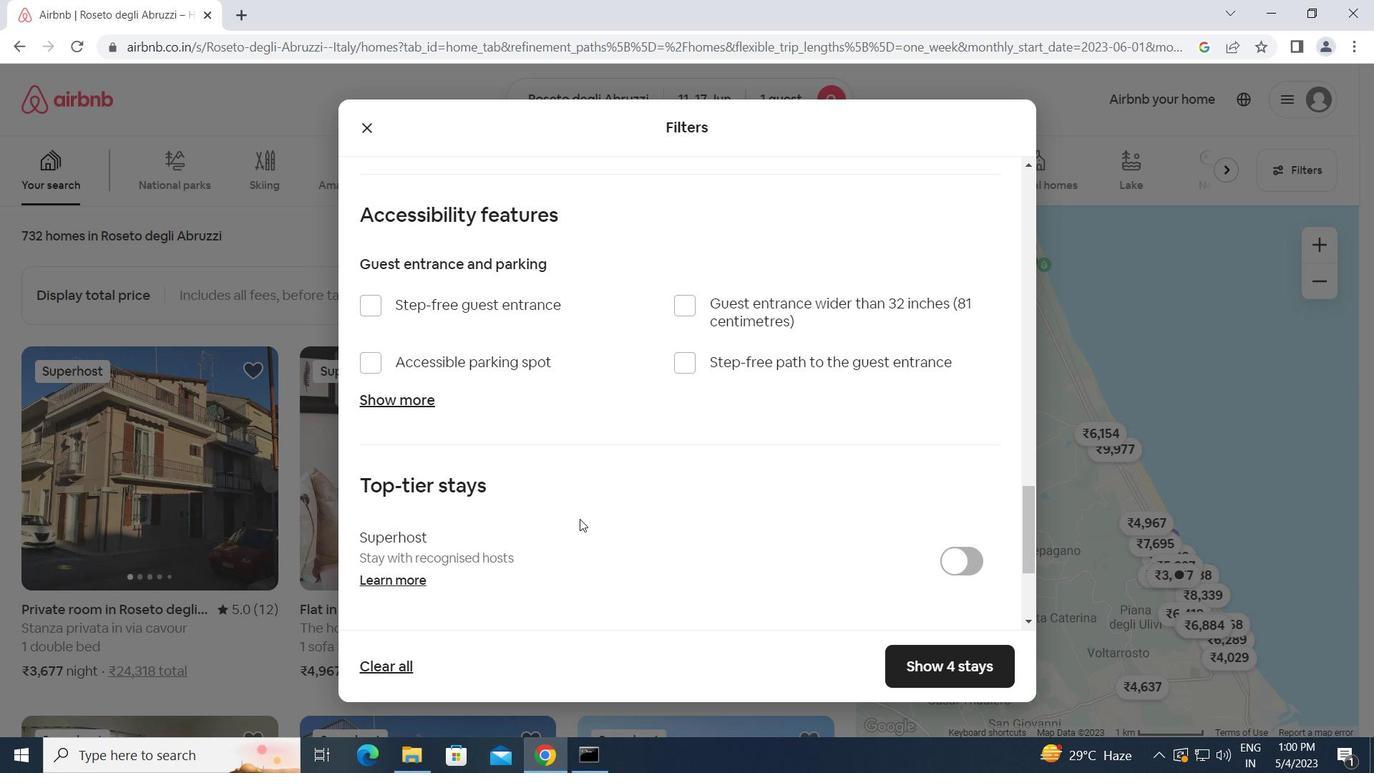 
Action: Mouse moved to (579, 519)
Screenshot: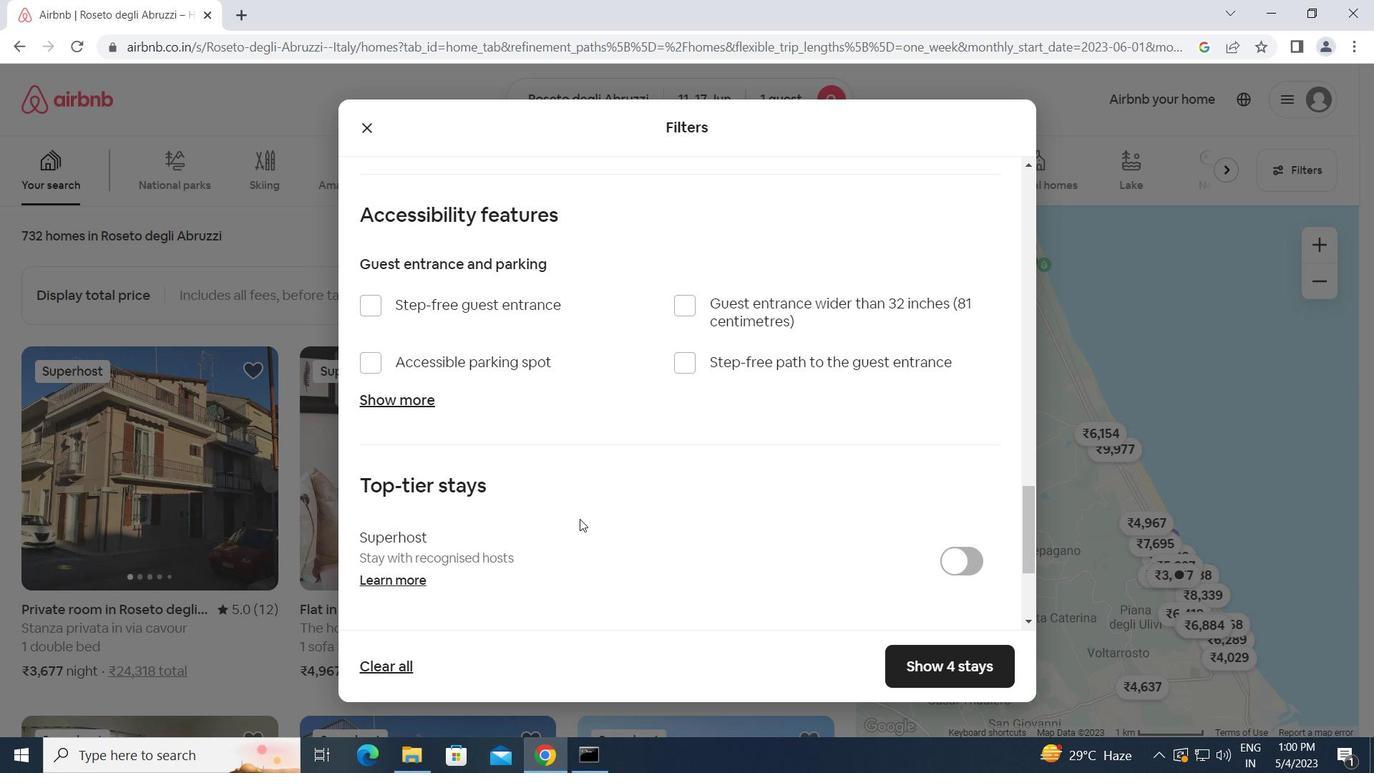 
Action: Mouse scrolled (579, 518) with delta (0, 0)
Screenshot: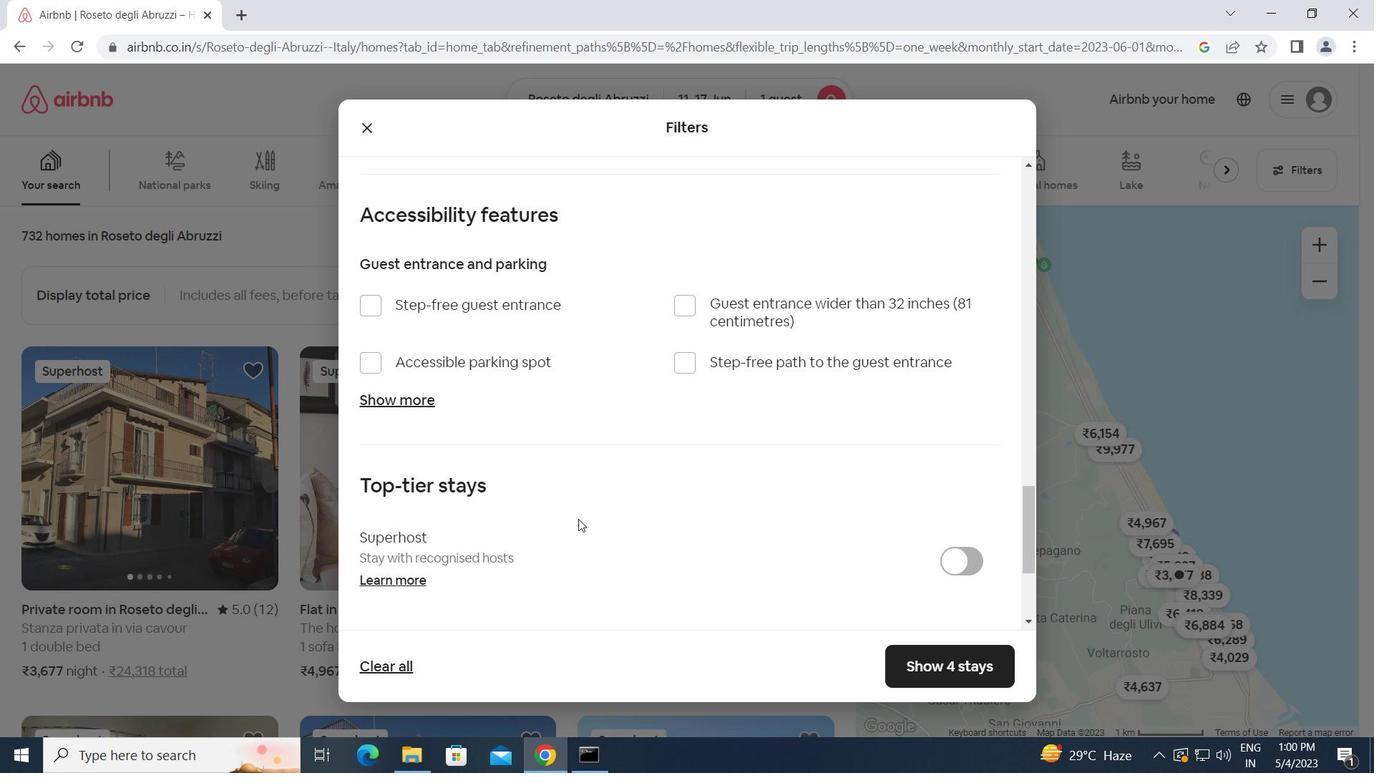 
Action: Mouse scrolled (579, 518) with delta (0, 0)
Screenshot: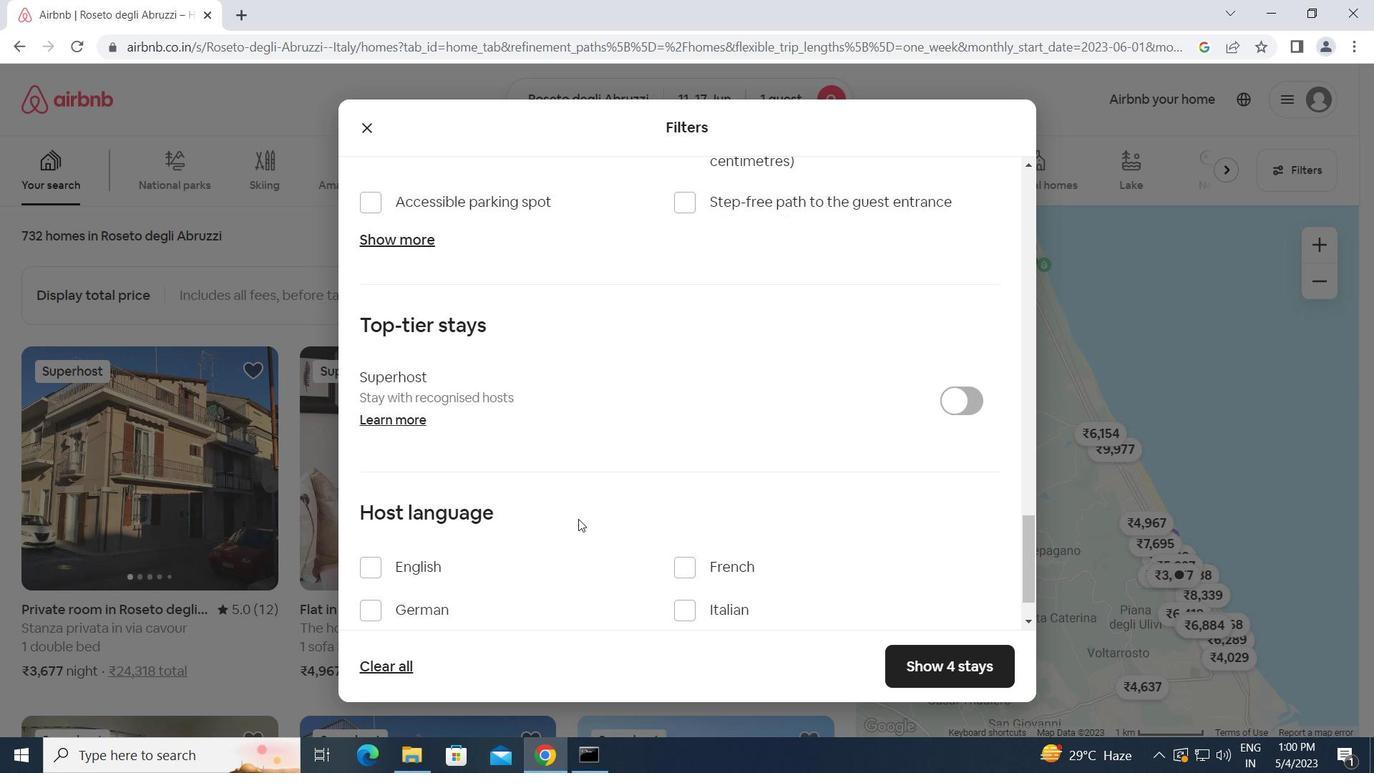 
Action: Mouse moved to (365, 504)
Screenshot: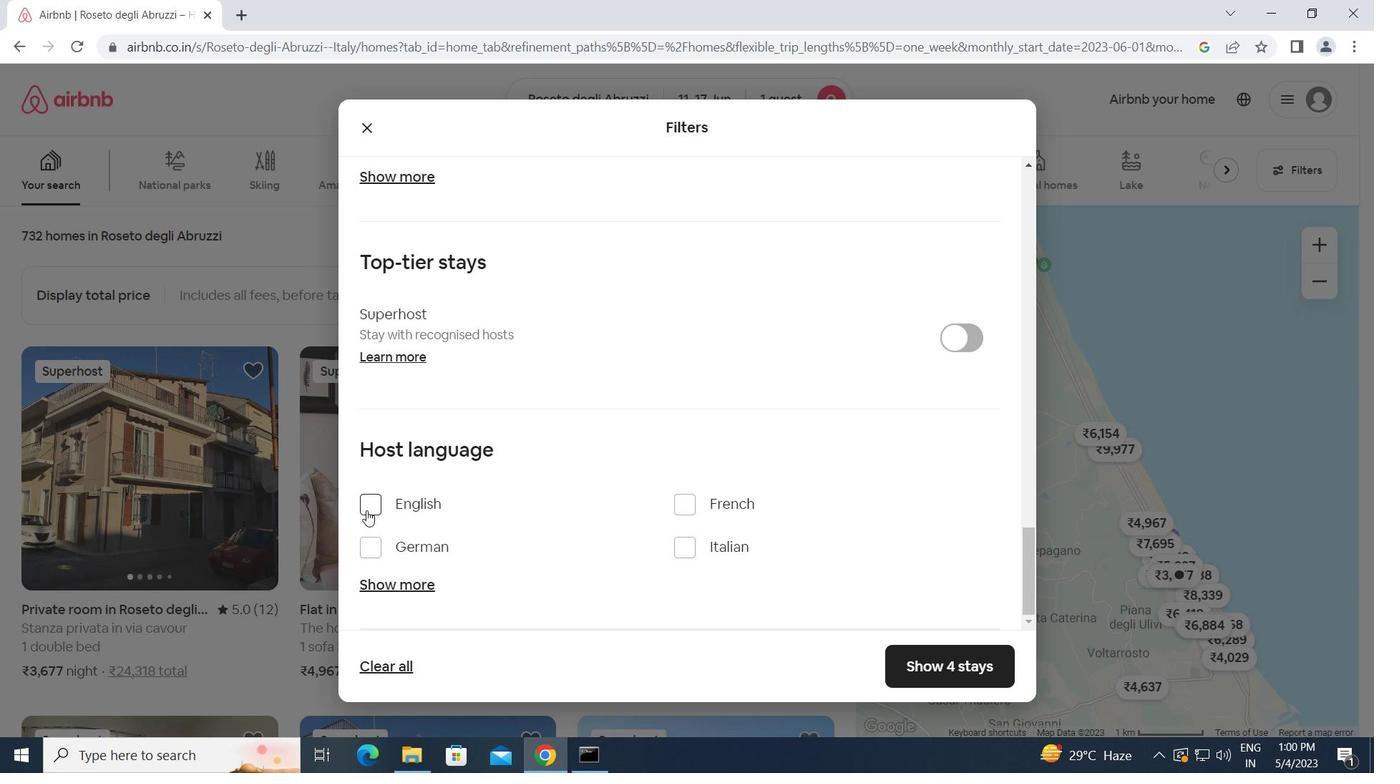 
Action: Mouse pressed left at (365, 504)
Screenshot: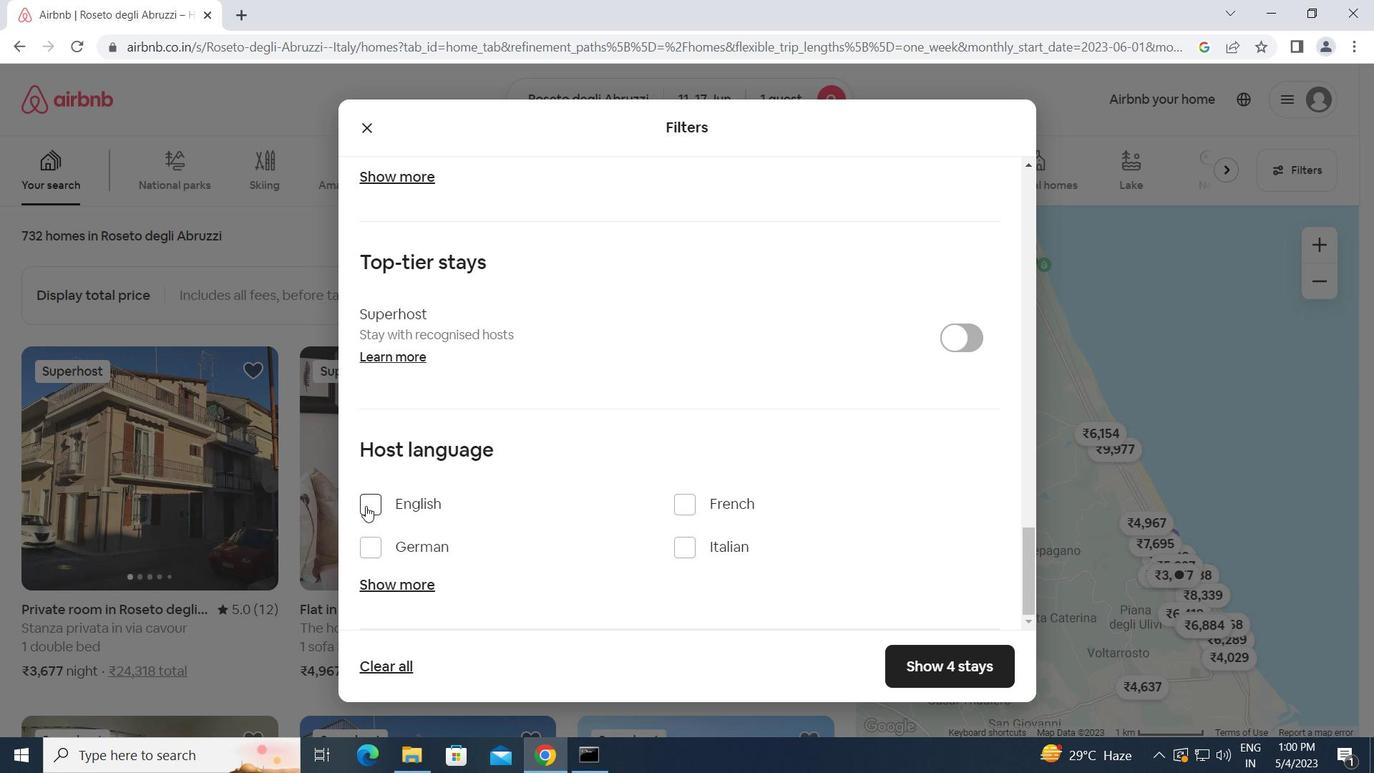 
Action: Mouse moved to (925, 663)
Screenshot: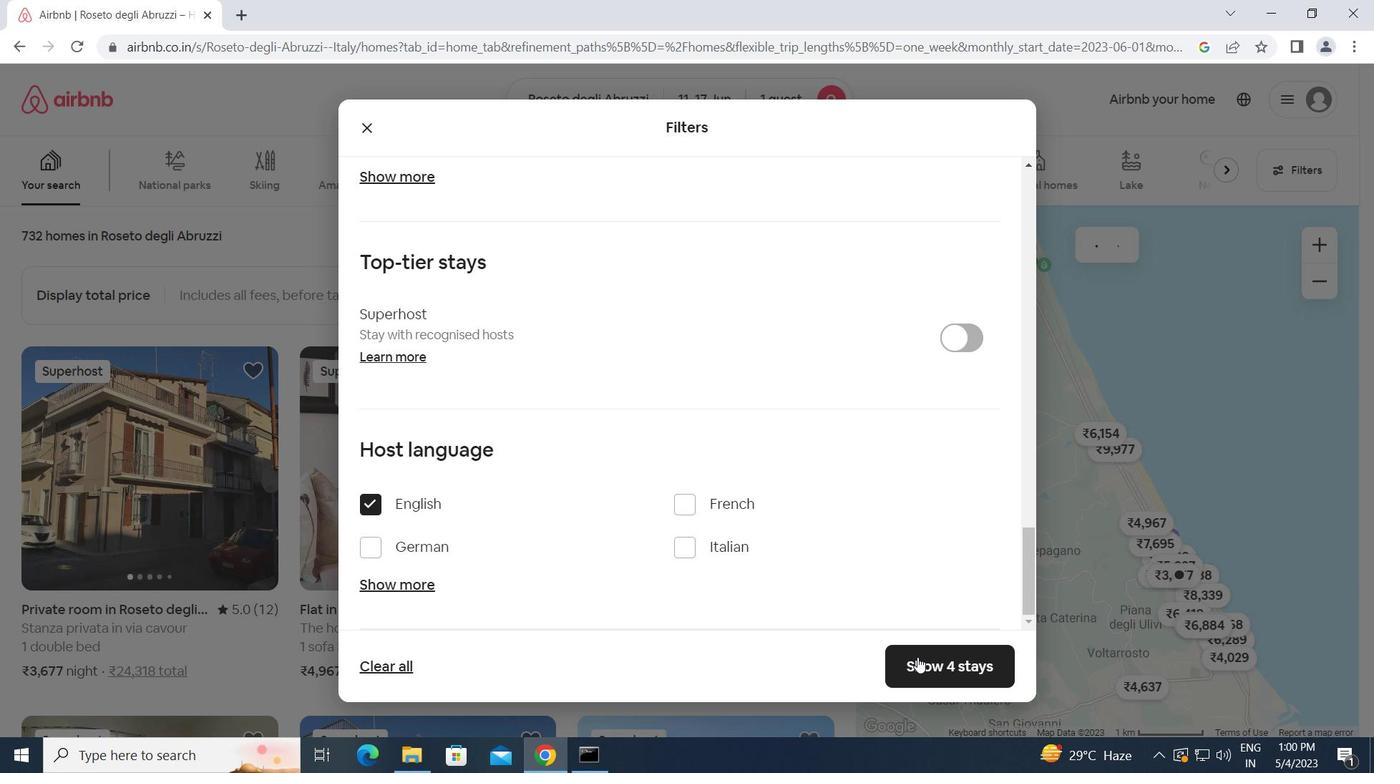
Action: Mouse pressed left at (925, 663)
Screenshot: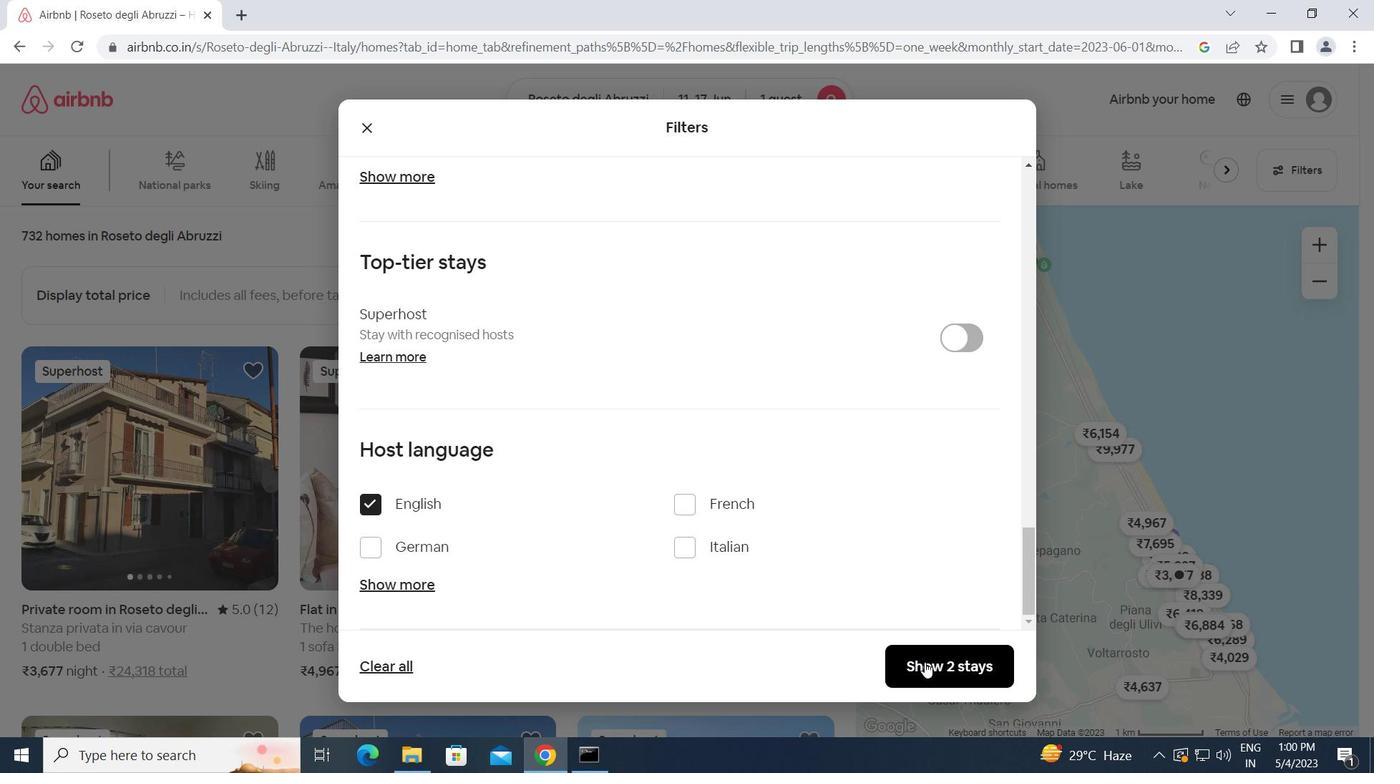 
